 Task: Search one way flight ticket for 1 adult, 6 children, 1 infant in seat and 1 infant on lap in business from Rockland: Knox County Regional Airport to Jackson: Jackson Hole Airport on 5-2-2023. Choice of flights is Southwest. Number of bags: 2 carry on bags. Price is upto 30000. Outbound departure time preference is 8:45.
Action: Mouse moved to (384, 328)
Screenshot: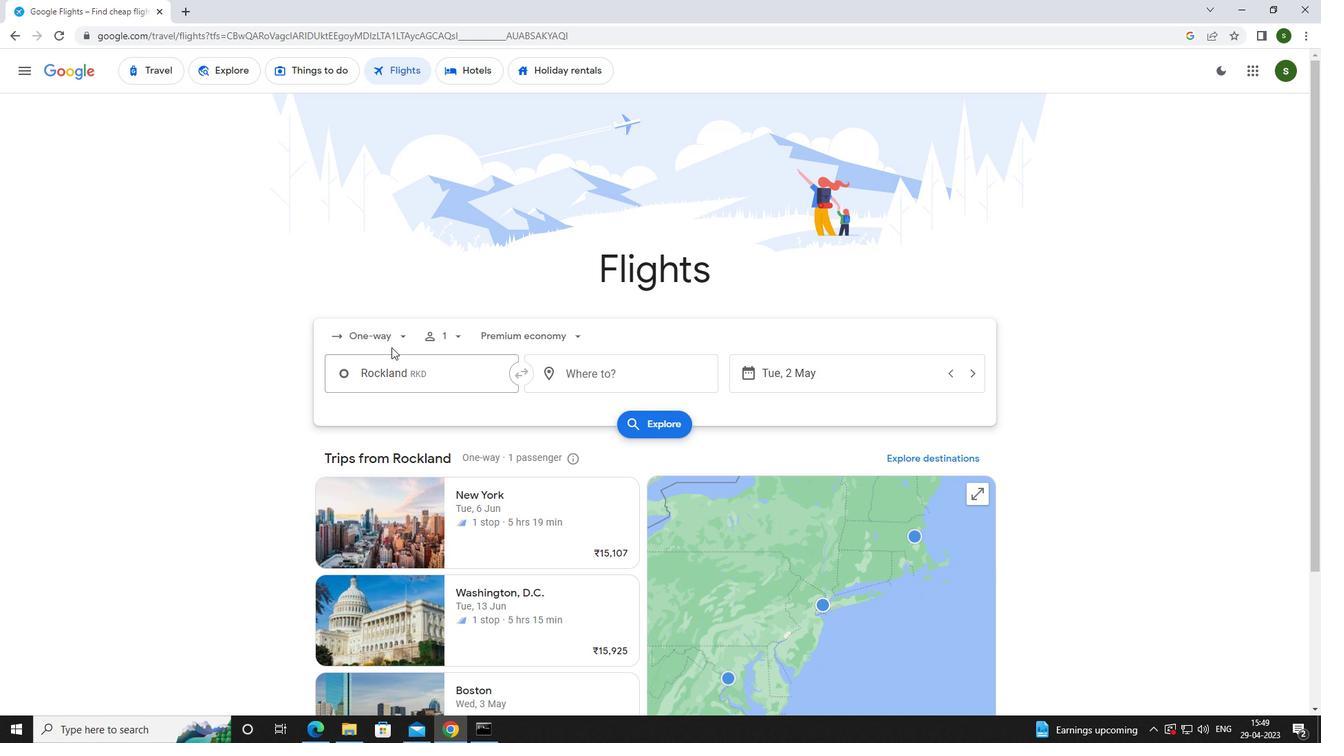 
Action: Mouse pressed left at (384, 328)
Screenshot: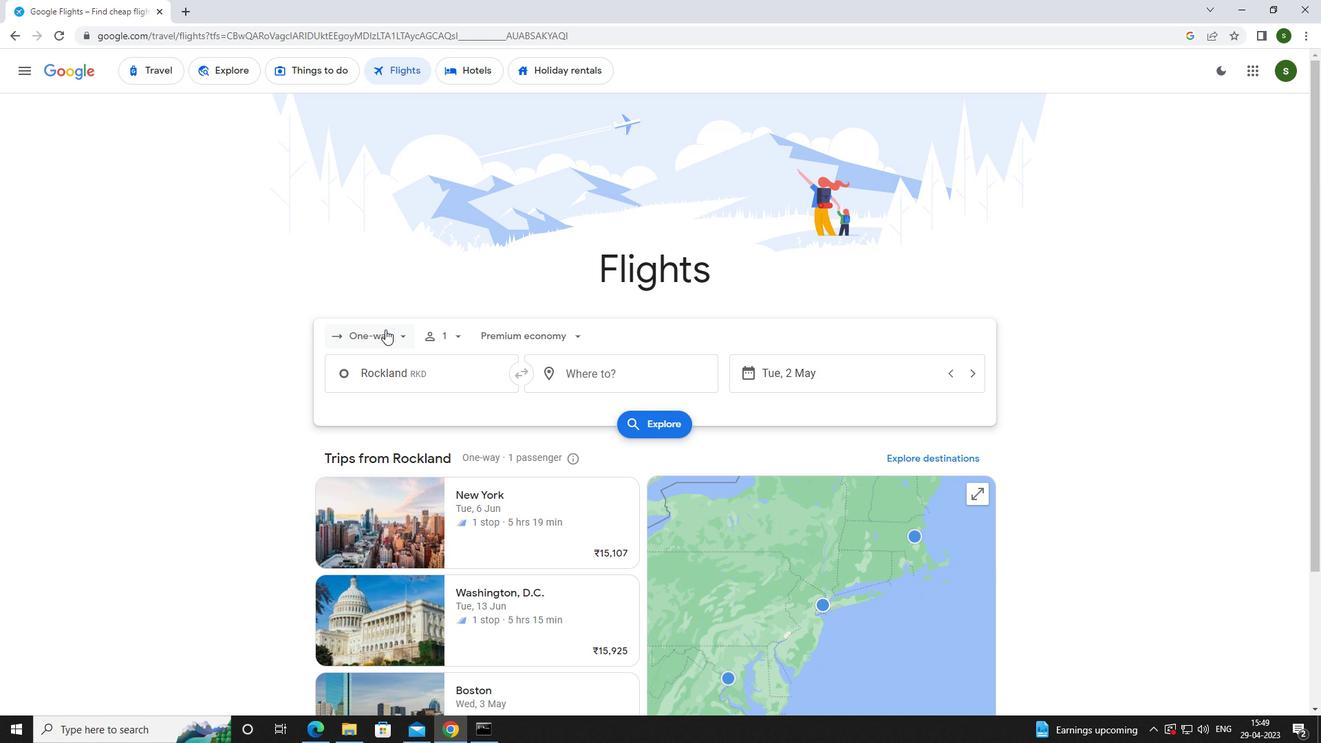 
Action: Mouse moved to (399, 400)
Screenshot: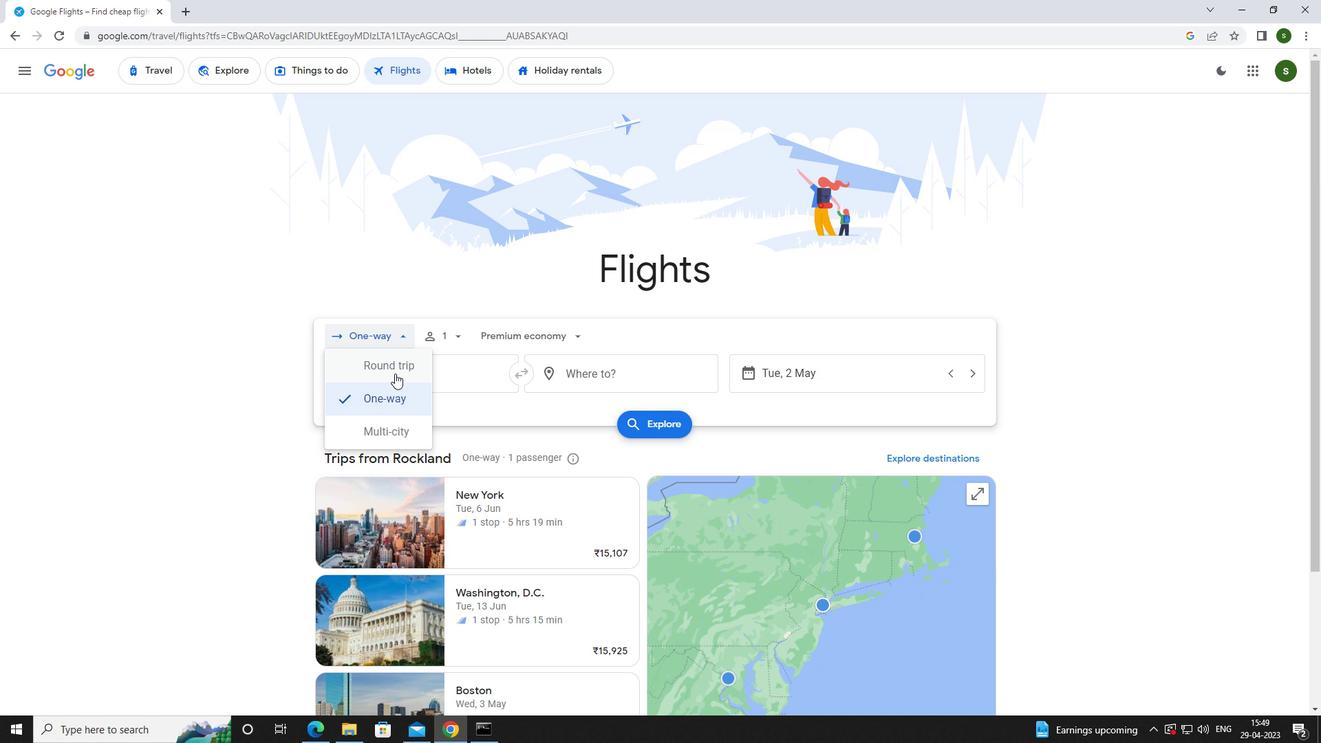 
Action: Mouse pressed left at (399, 400)
Screenshot: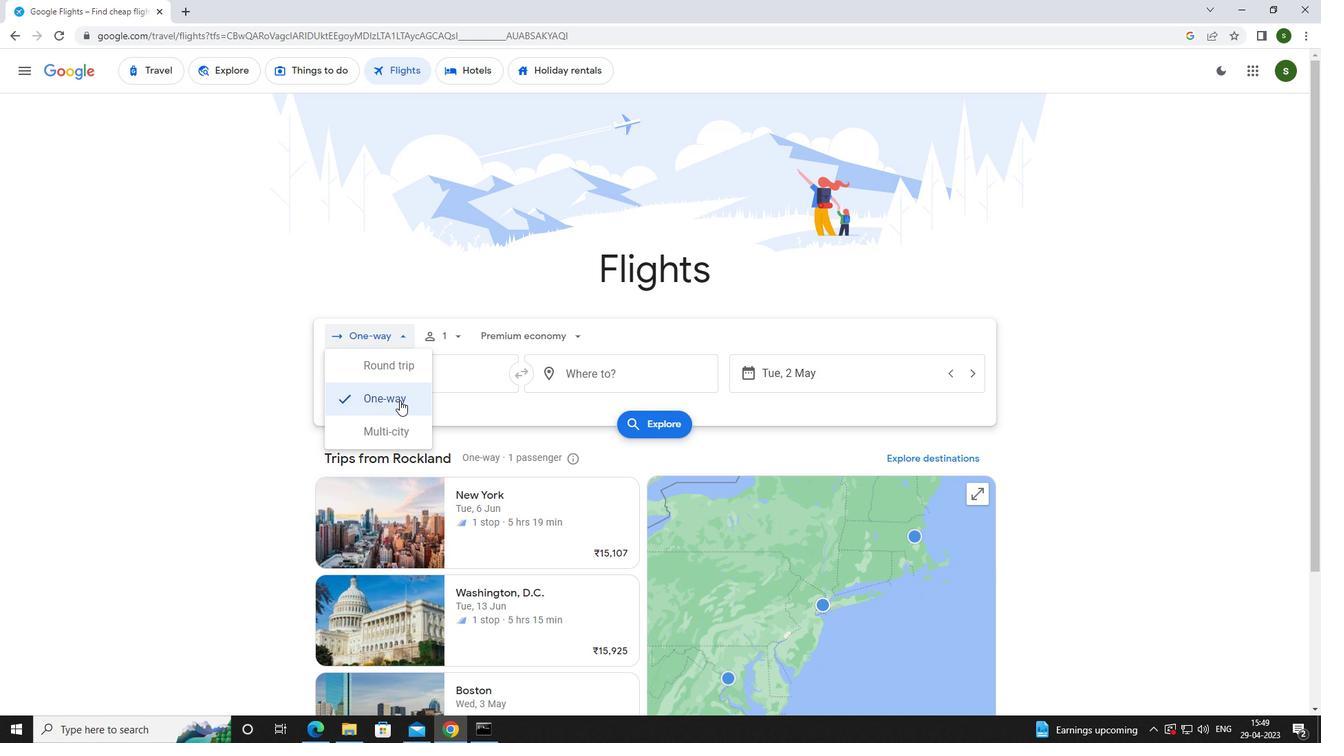 
Action: Mouse moved to (457, 339)
Screenshot: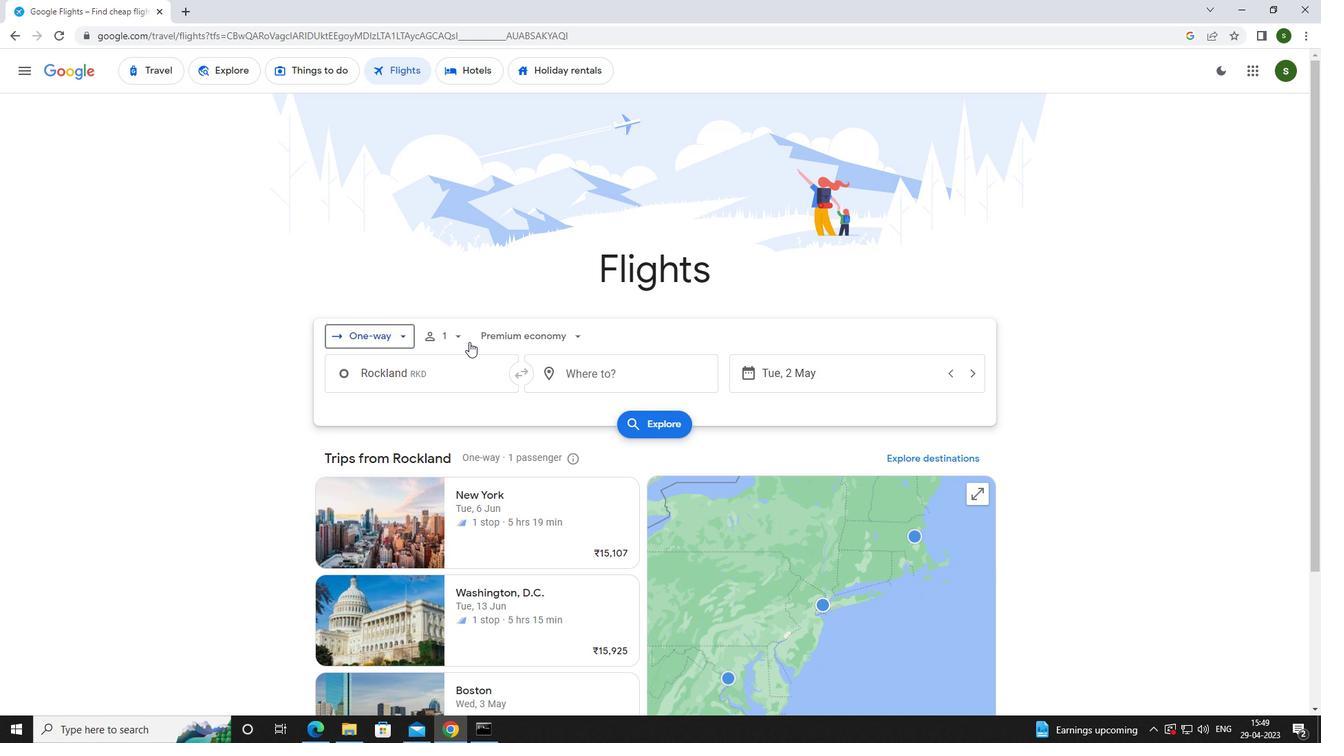 
Action: Mouse pressed left at (457, 339)
Screenshot: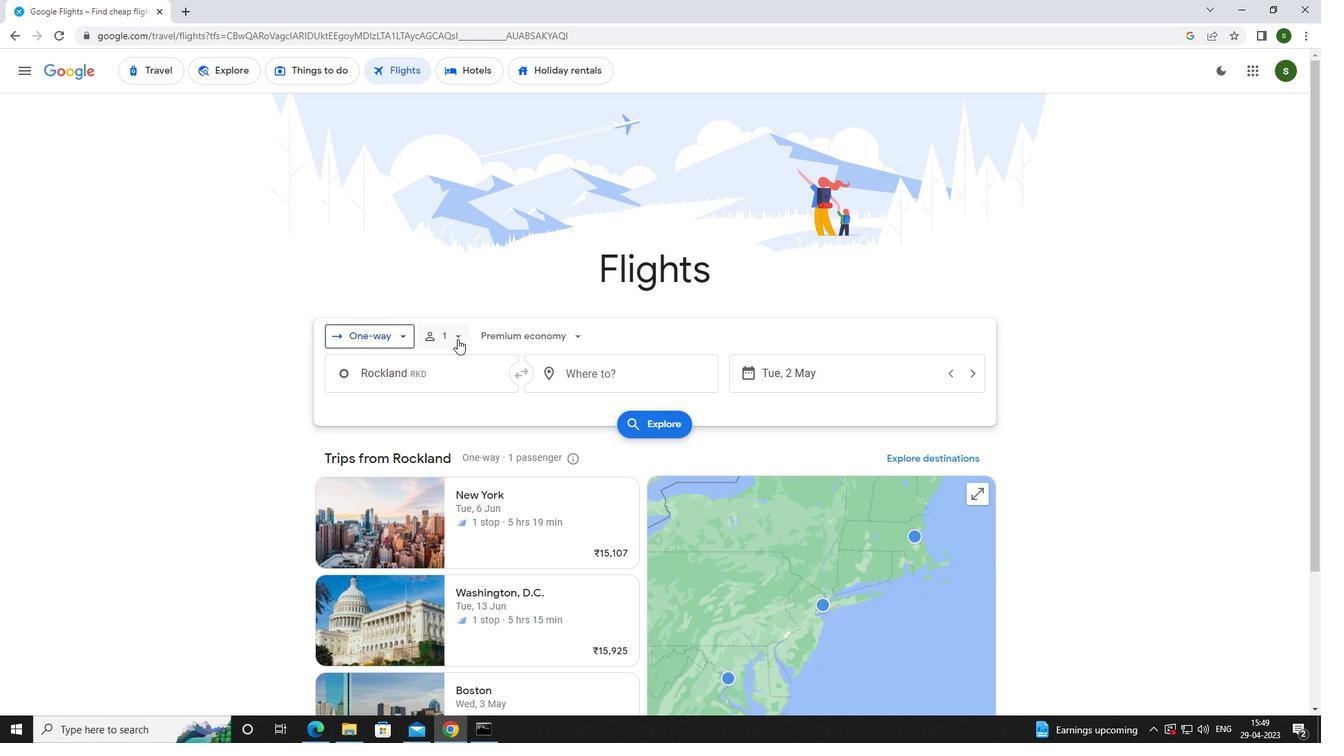 
Action: Mouse moved to (565, 411)
Screenshot: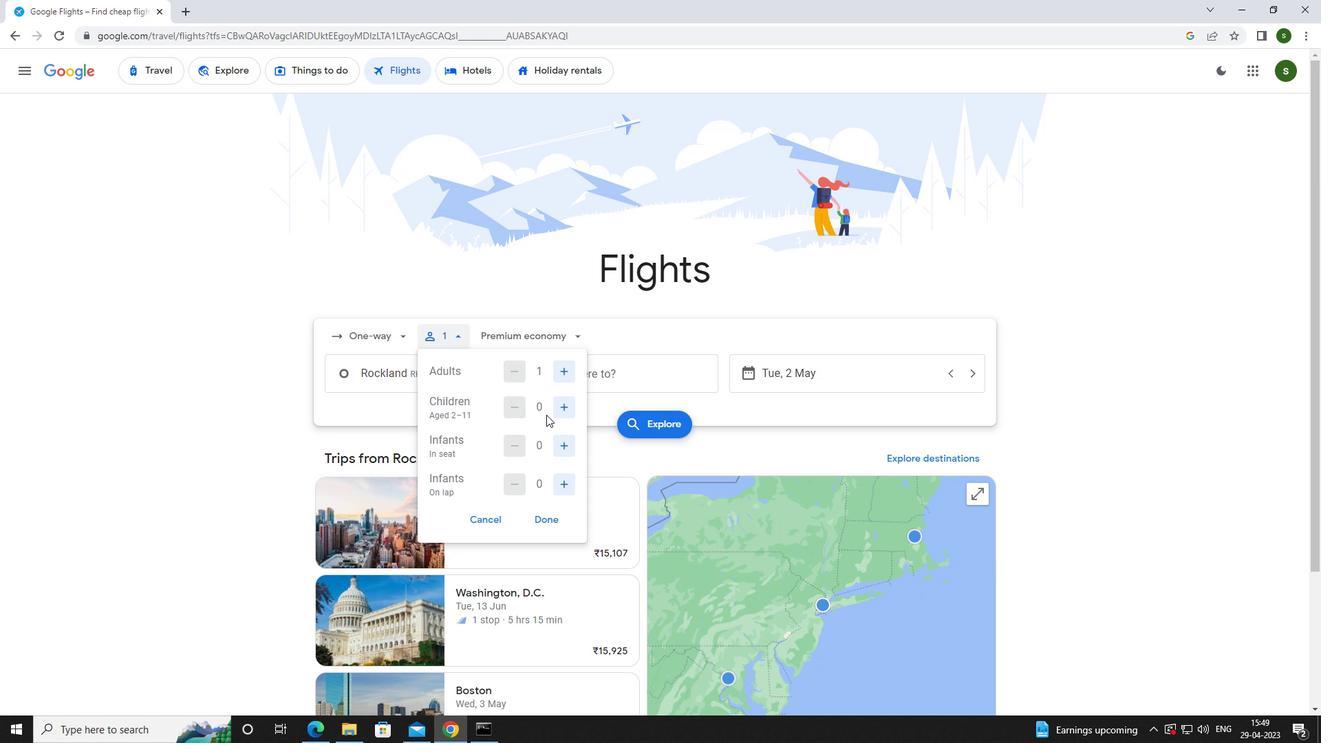 
Action: Mouse pressed left at (565, 411)
Screenshot: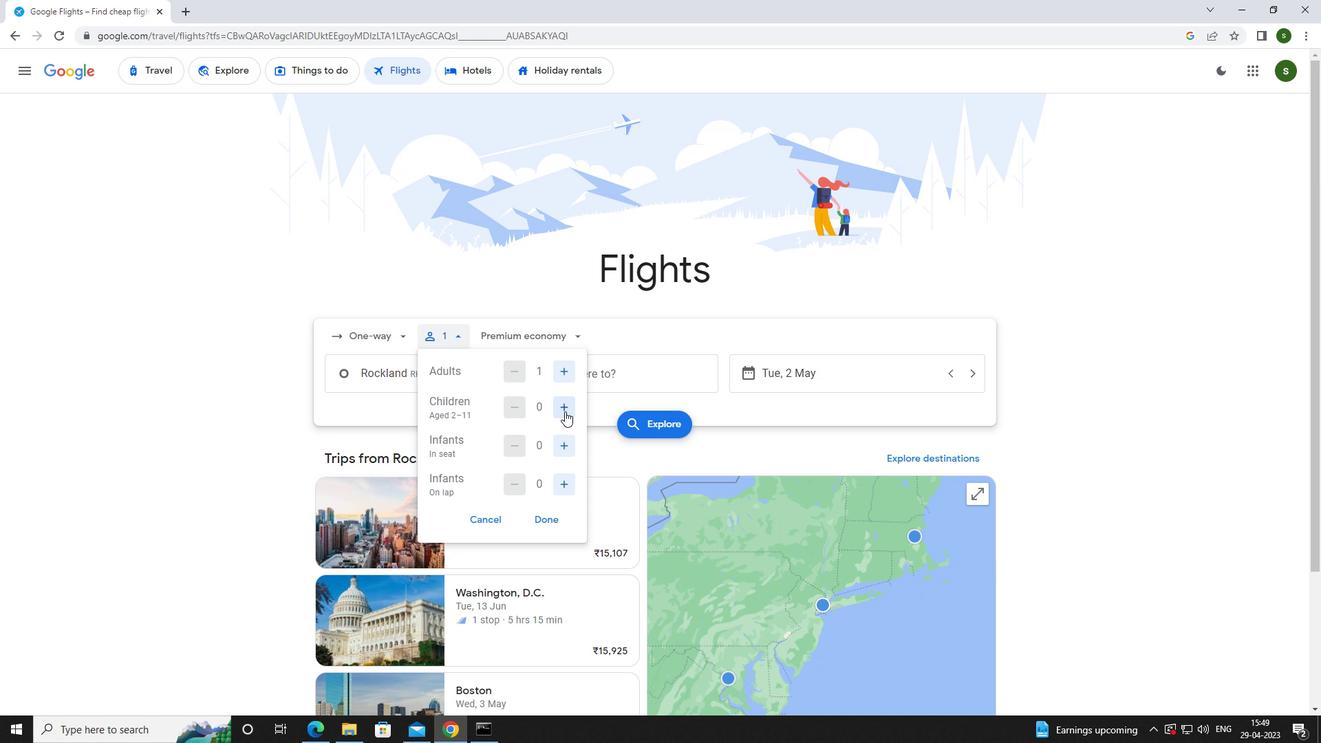 
Action: Mouse pressed left at (565, 411)
Screenshot: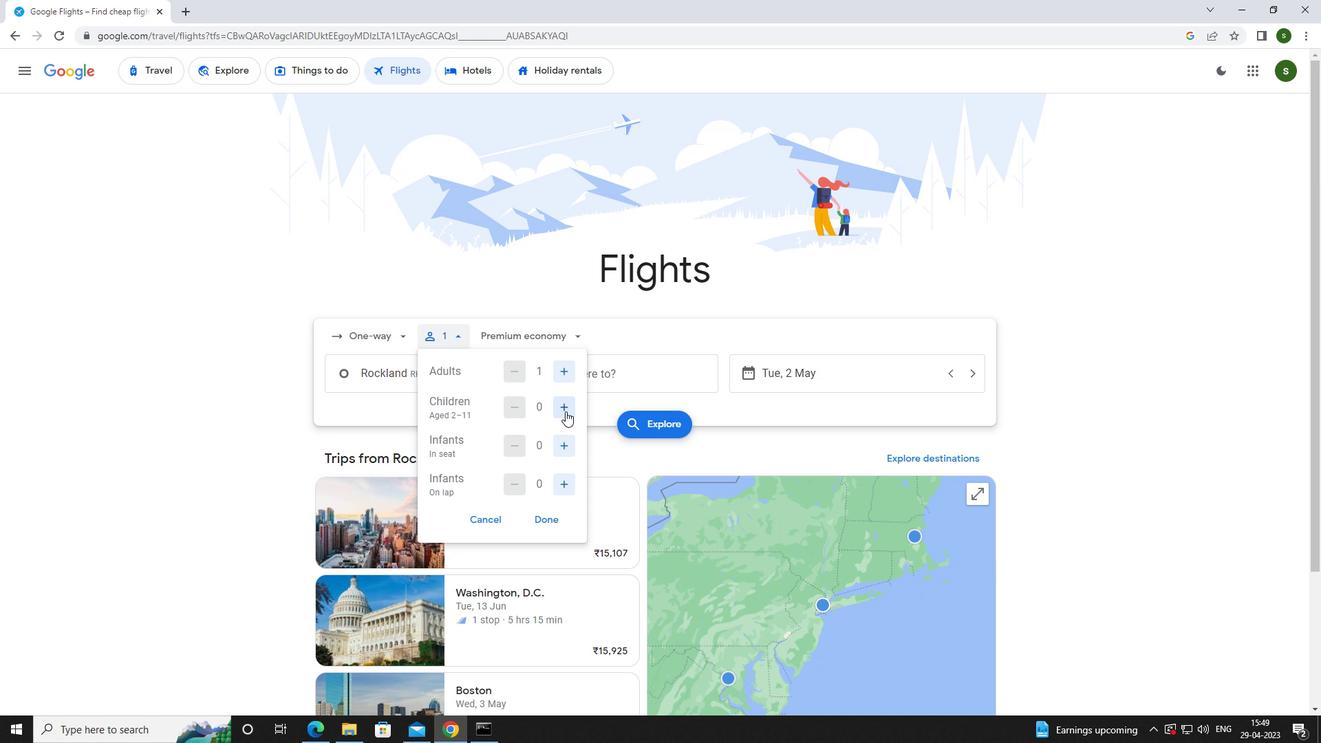 
Action: Mouse pressed left at (565, 411)
Screenshot: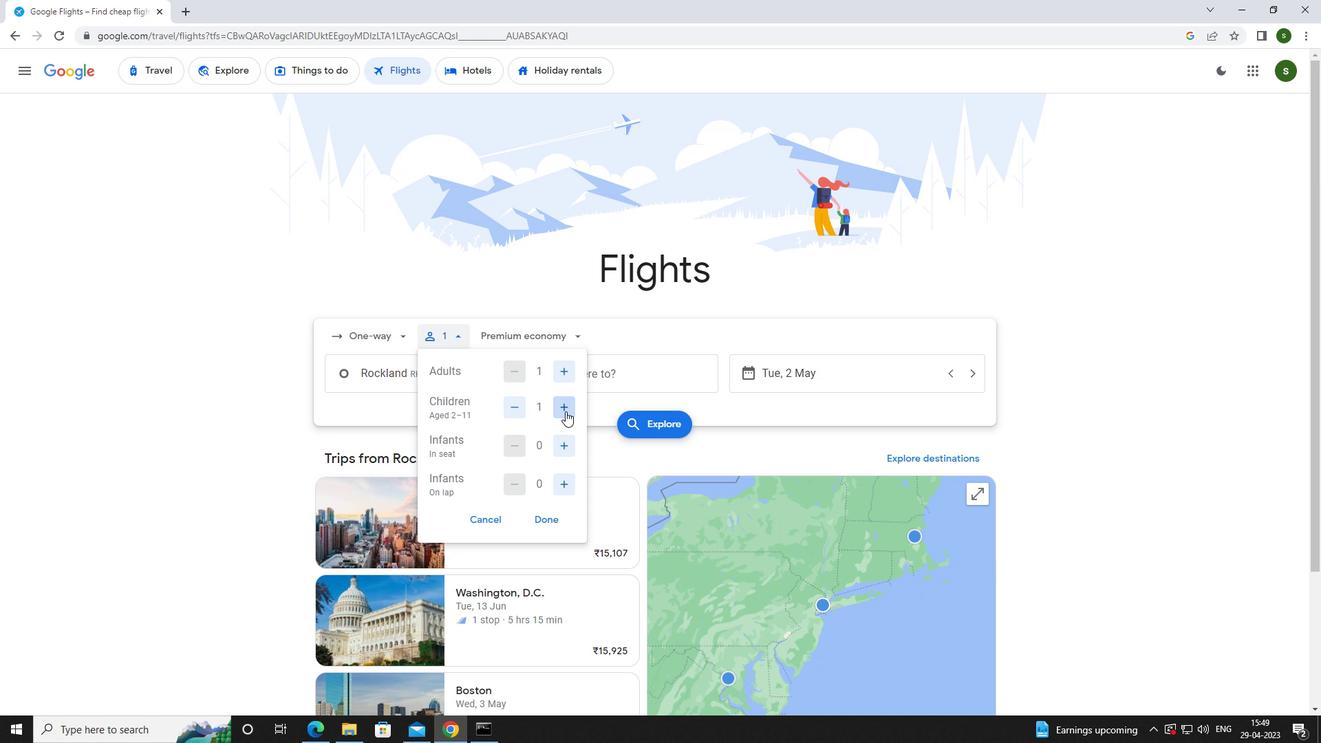 
Action: Mouse pressed left at (565, 411)
Screenshot: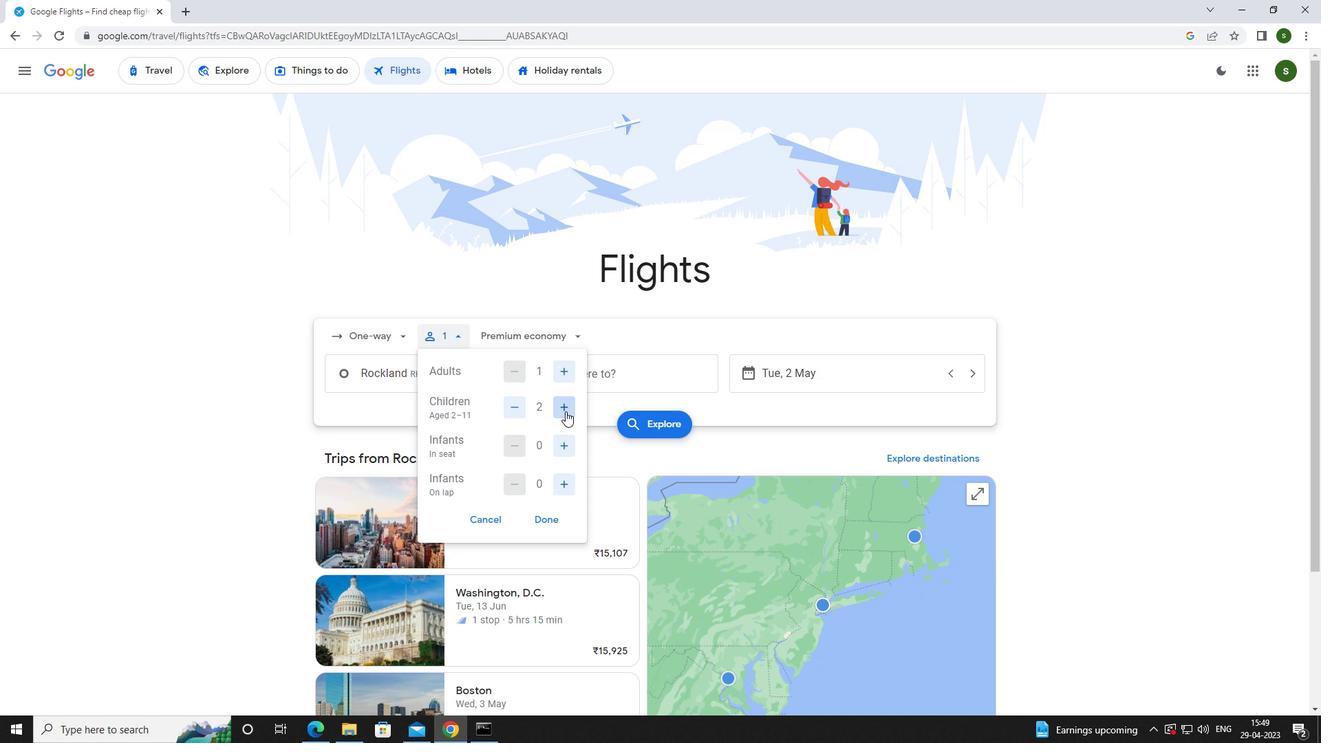 
Action: Mouse pressed left at (565, 411)
Screenshot: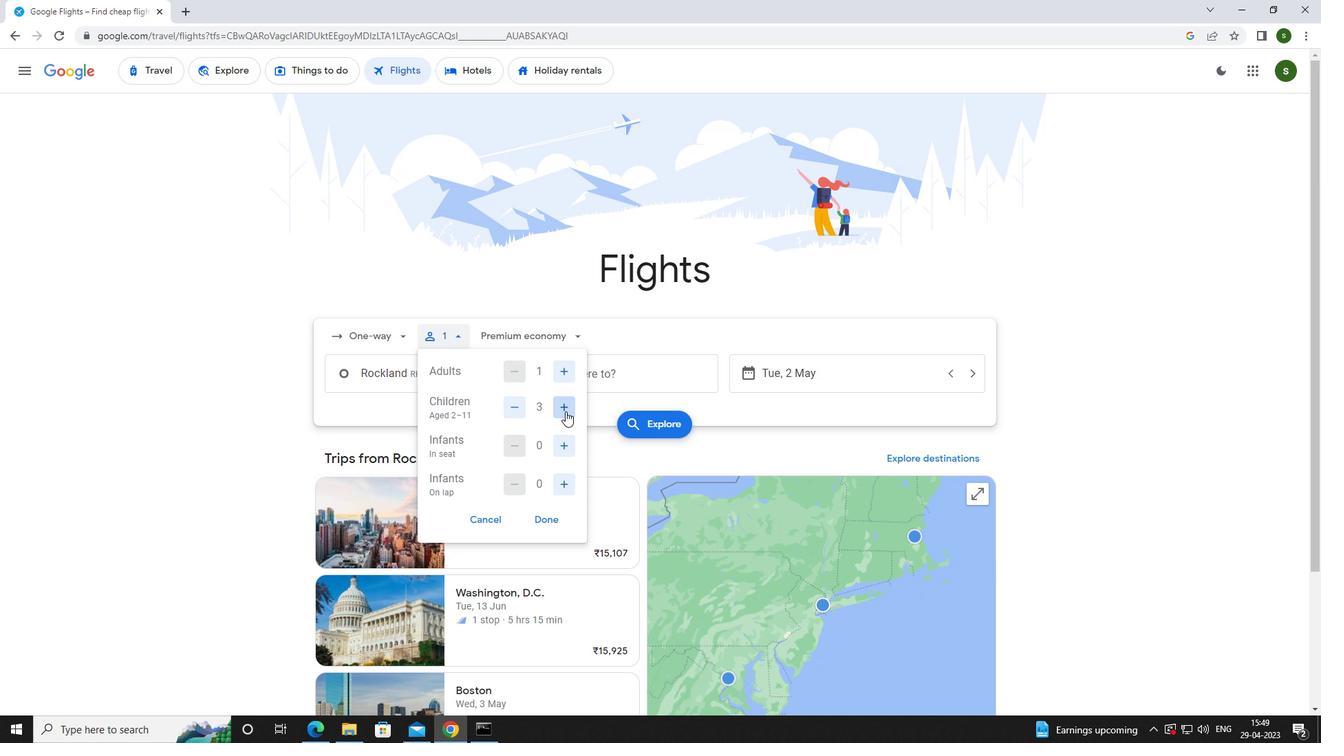 
Action: Mouse moved to (565, 410)
Screenshot: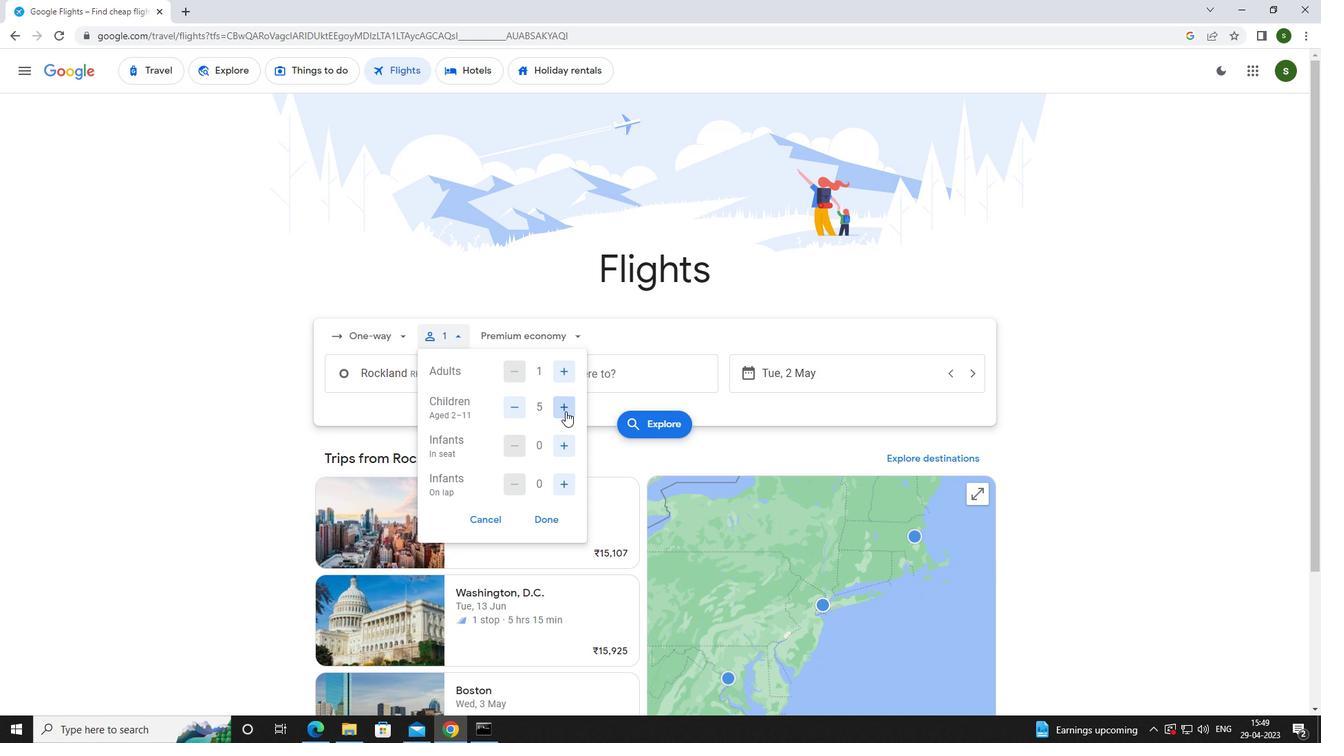 
Action: Mouse pressed left at (565, 410)
Screenshot: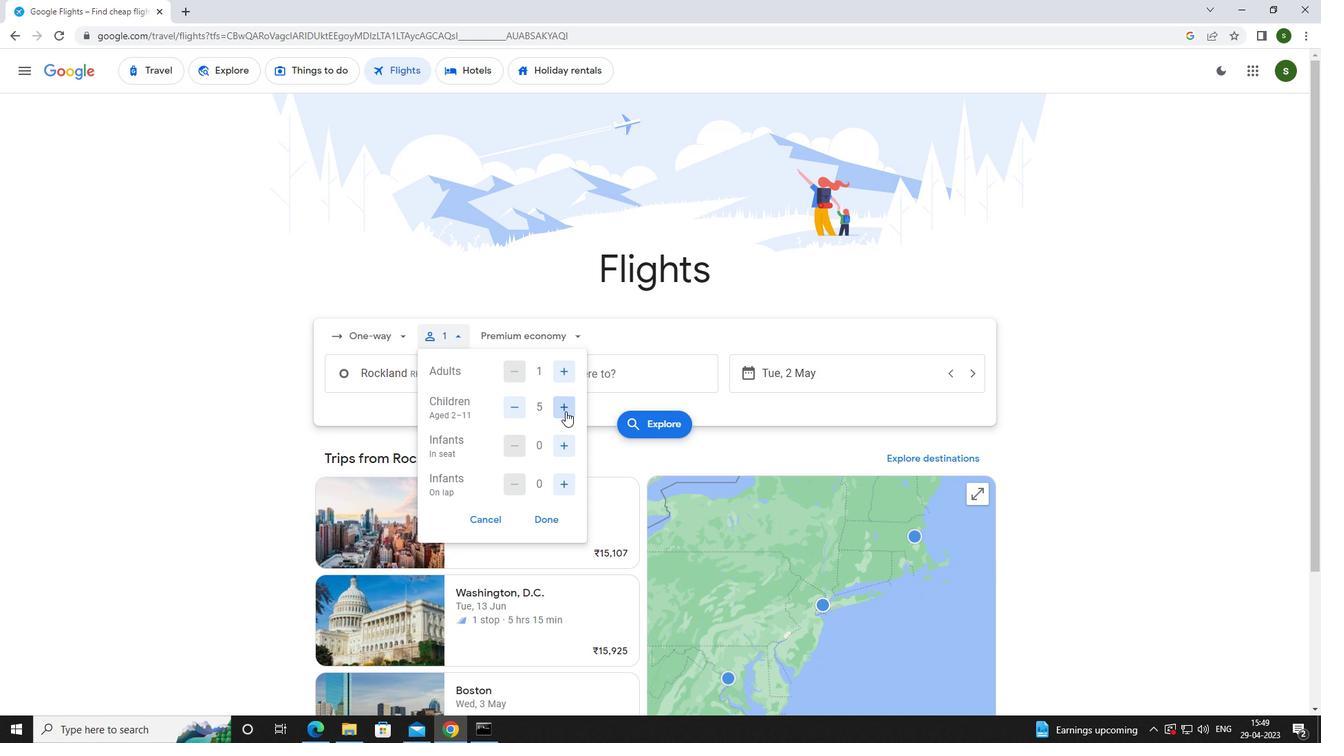 
Action: Mouse moved to (565, 445)
Screenshot: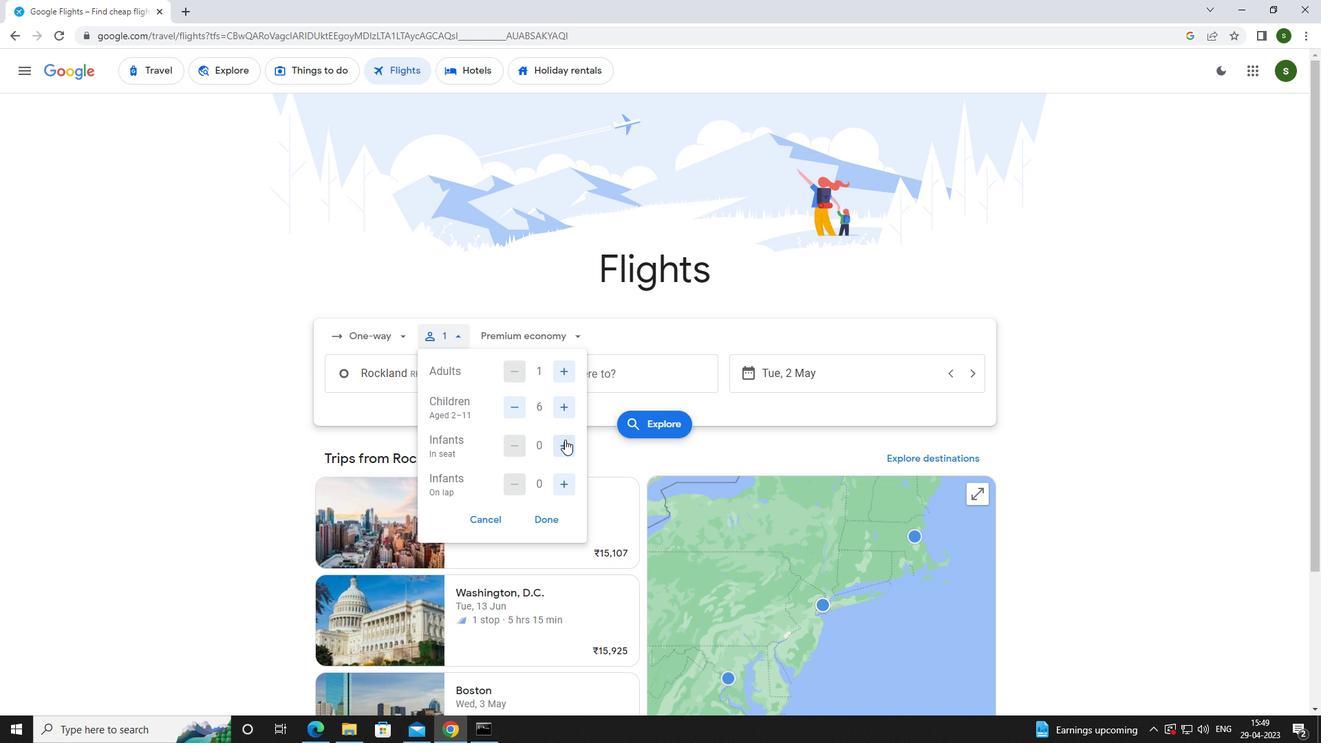 
Action: Mouse pressed left at (565, 445)
Screenshot: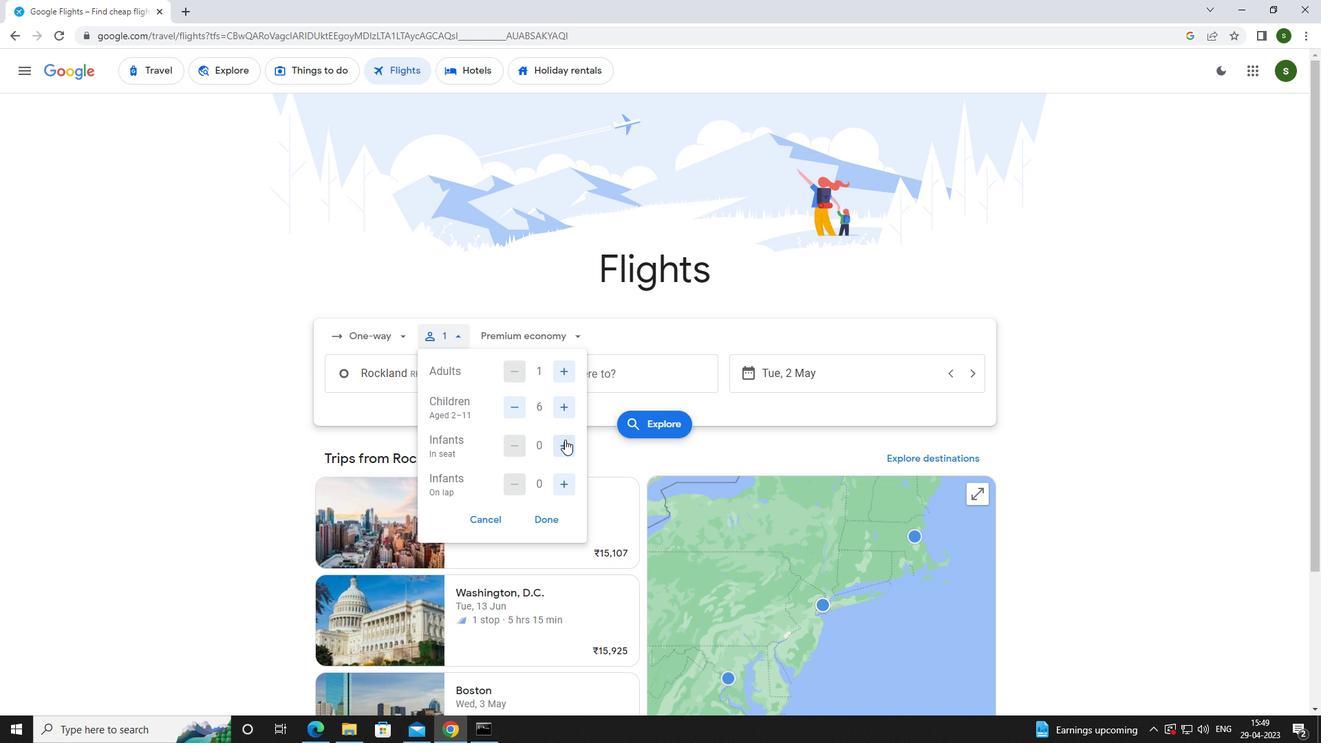 
Action: Mouse moved to (568, 479)
Screenshot: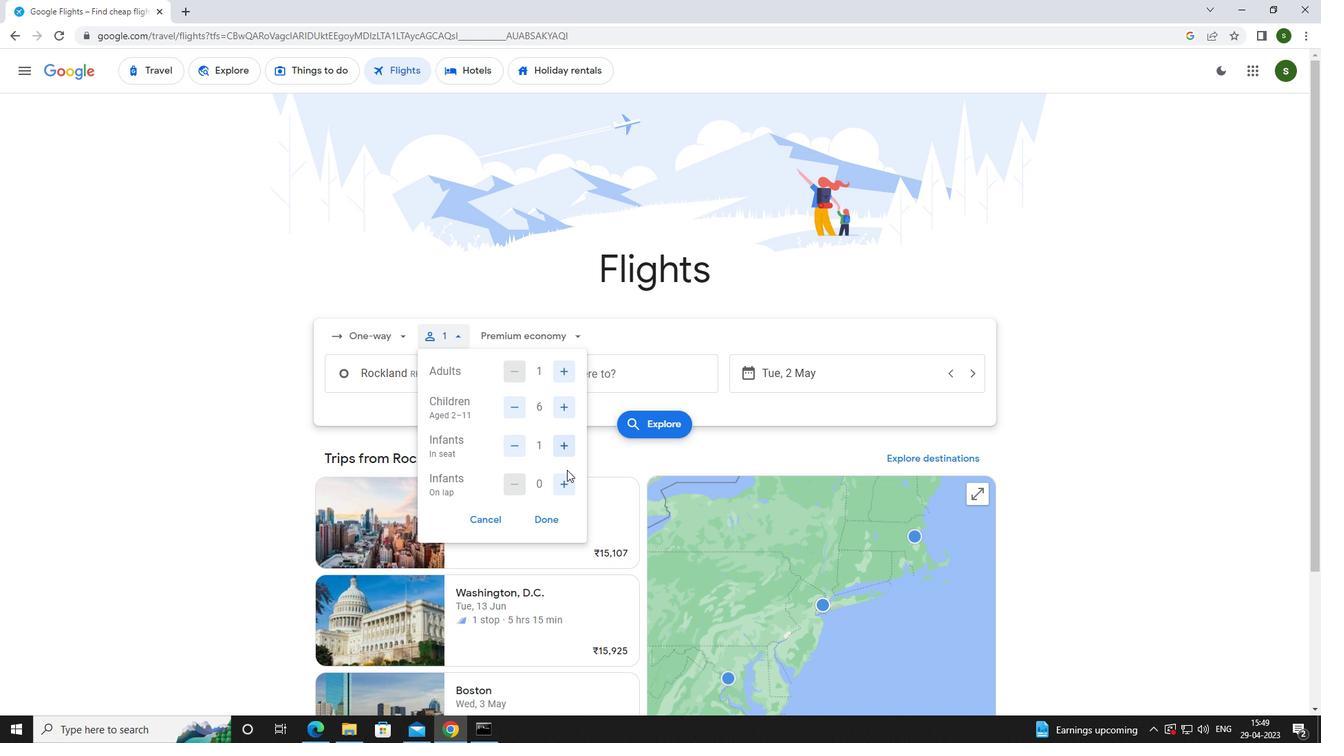 
Action: Mouse pressed left at (568, 479)
Screenshot: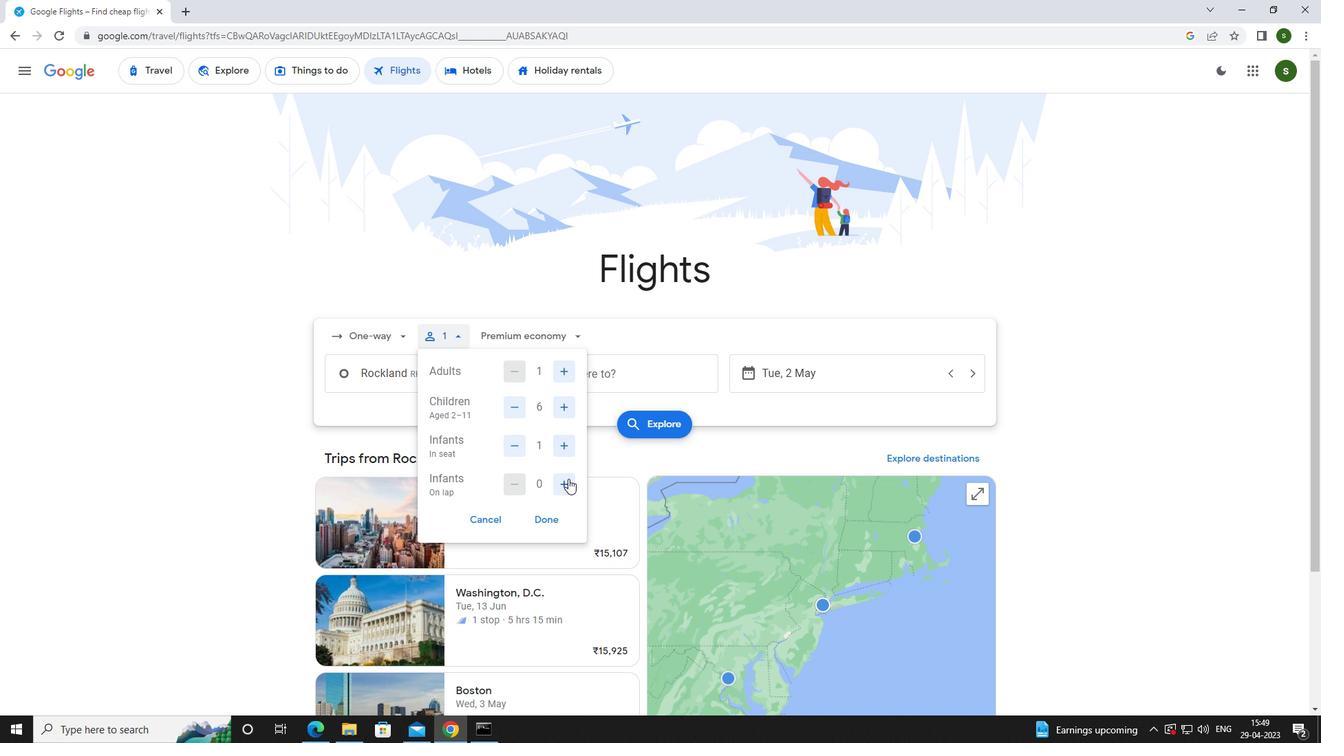 
Action: Mouse moved to (548, 340)
Screenshot: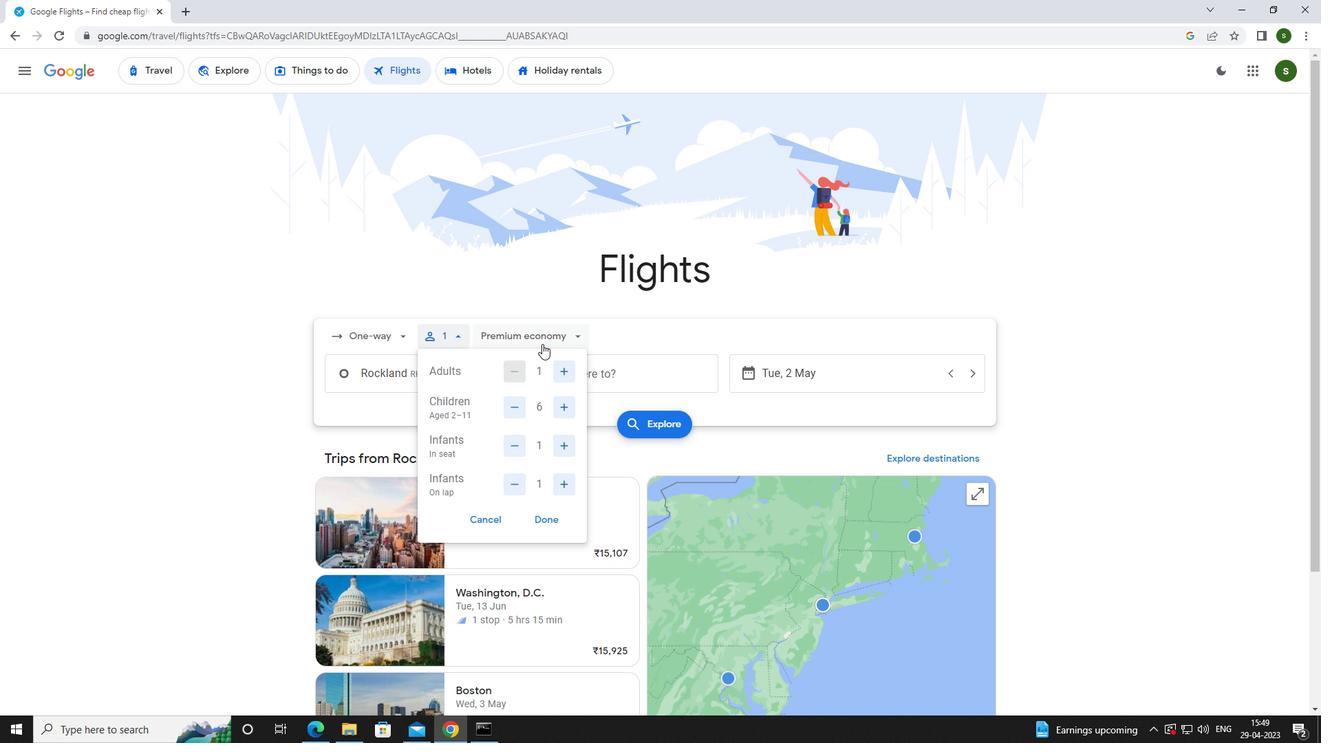 
Action: Mouse pressed left at (548, 340)
Screenshot: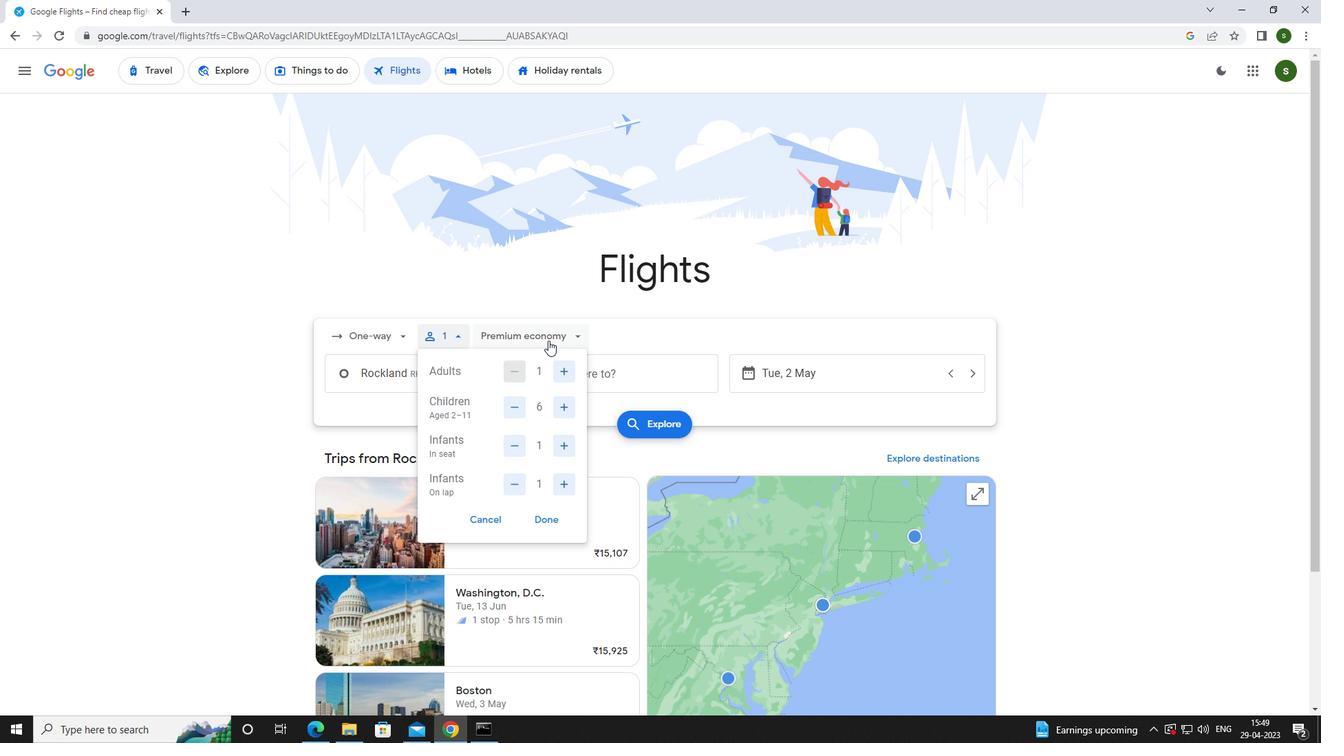 
Action: Mouse moved to (531, 434)
Screenshot: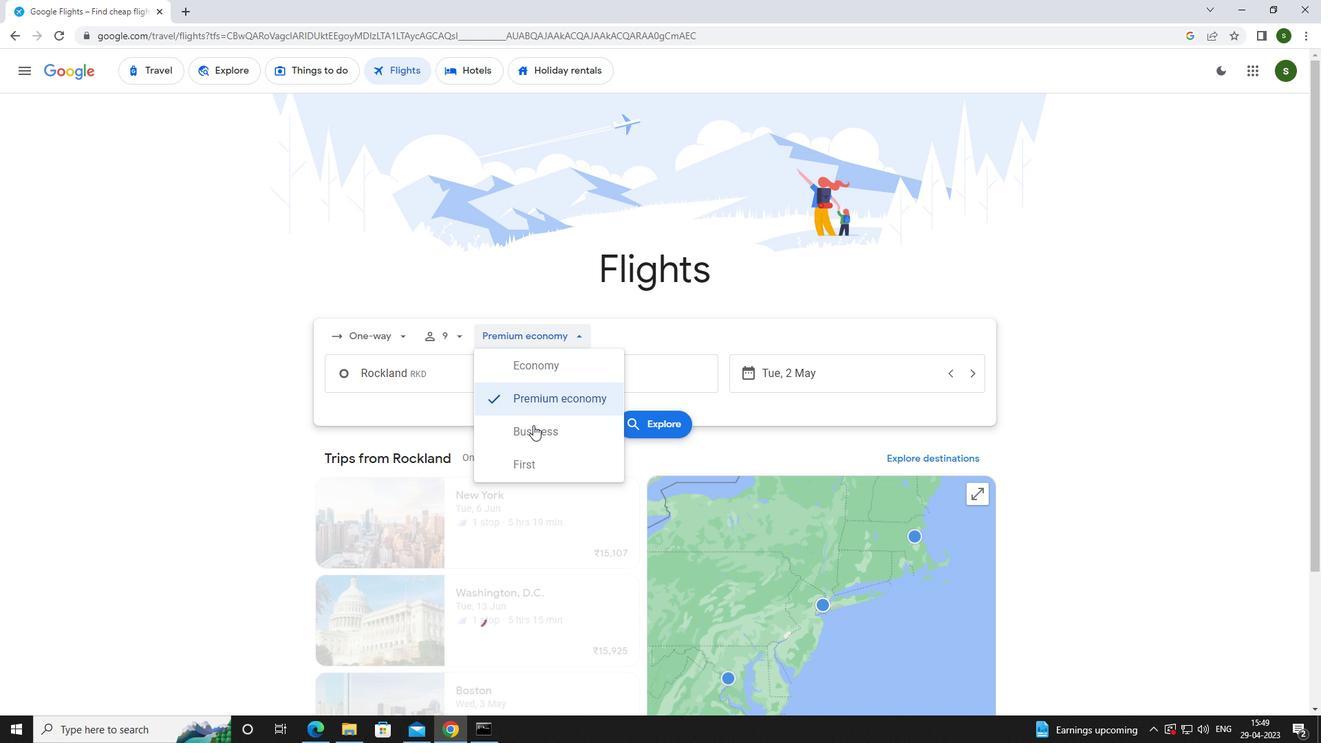 
Action: Mouse pressed left at (531, 434)
Screenshot: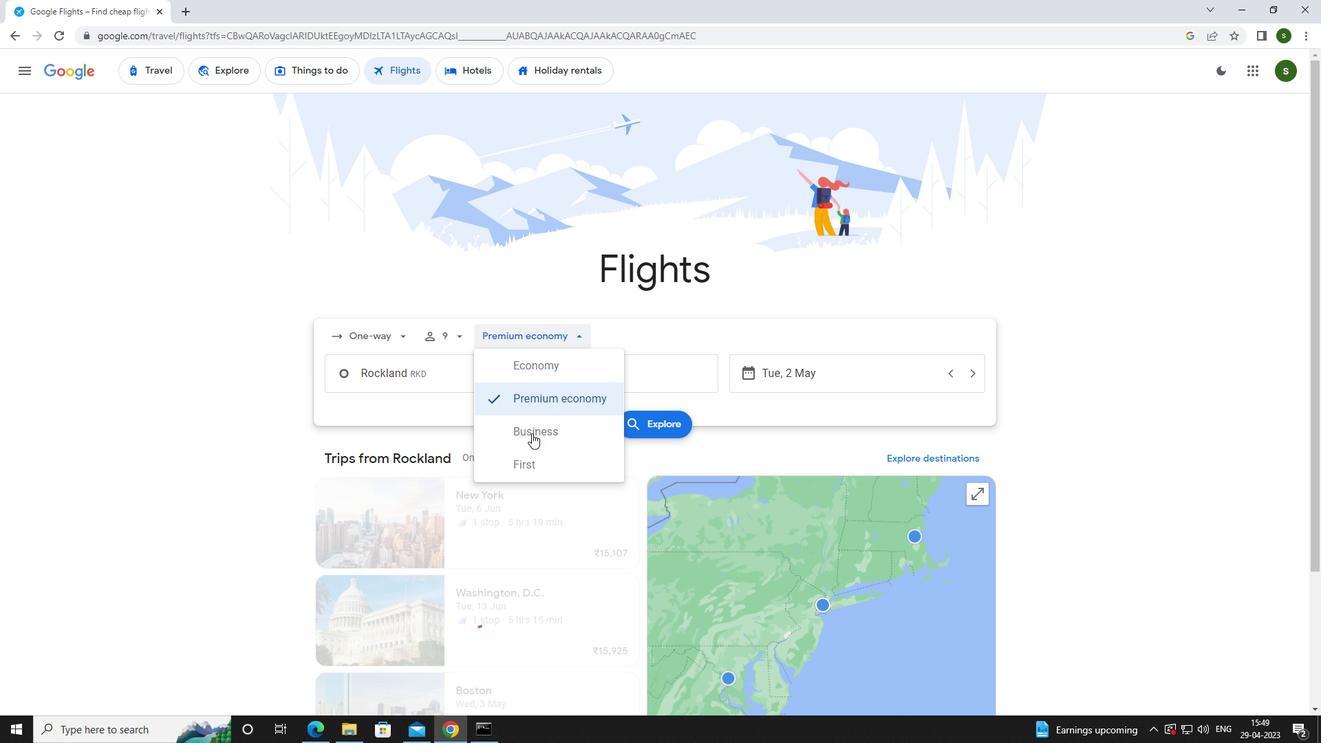 
Action: Mouse moved to (479, 379)
Screenshot: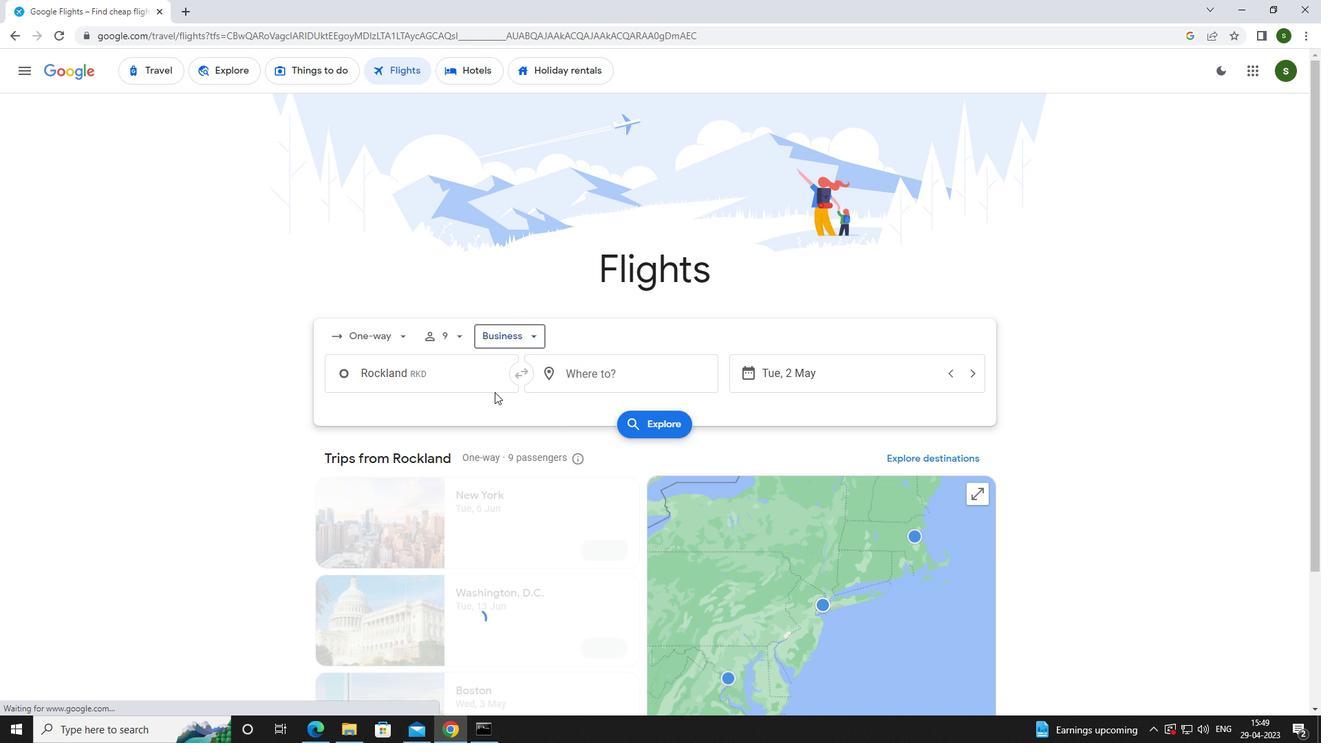 
Action: Mouse pressed left at (479, 379)
Screenshot: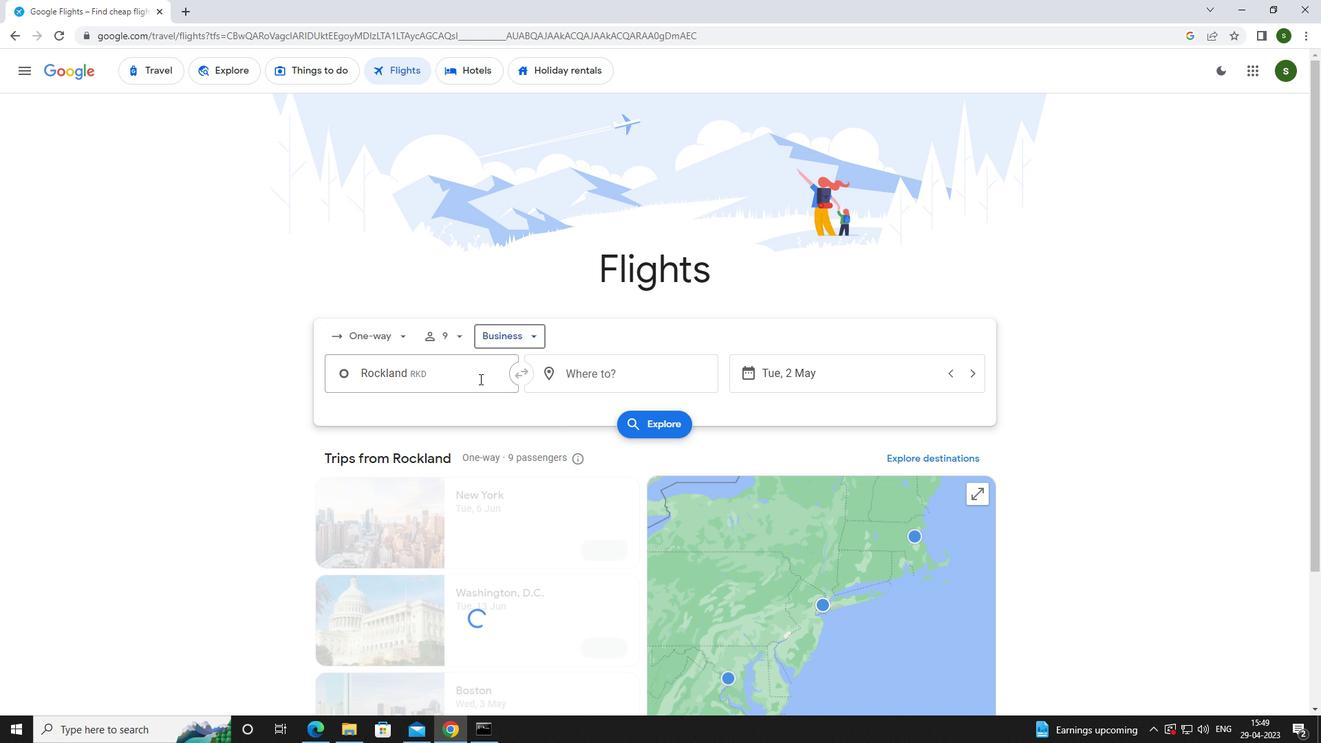
Action: Key pressed k<Key.caps_lock>nox<Key.space>
Screenshot: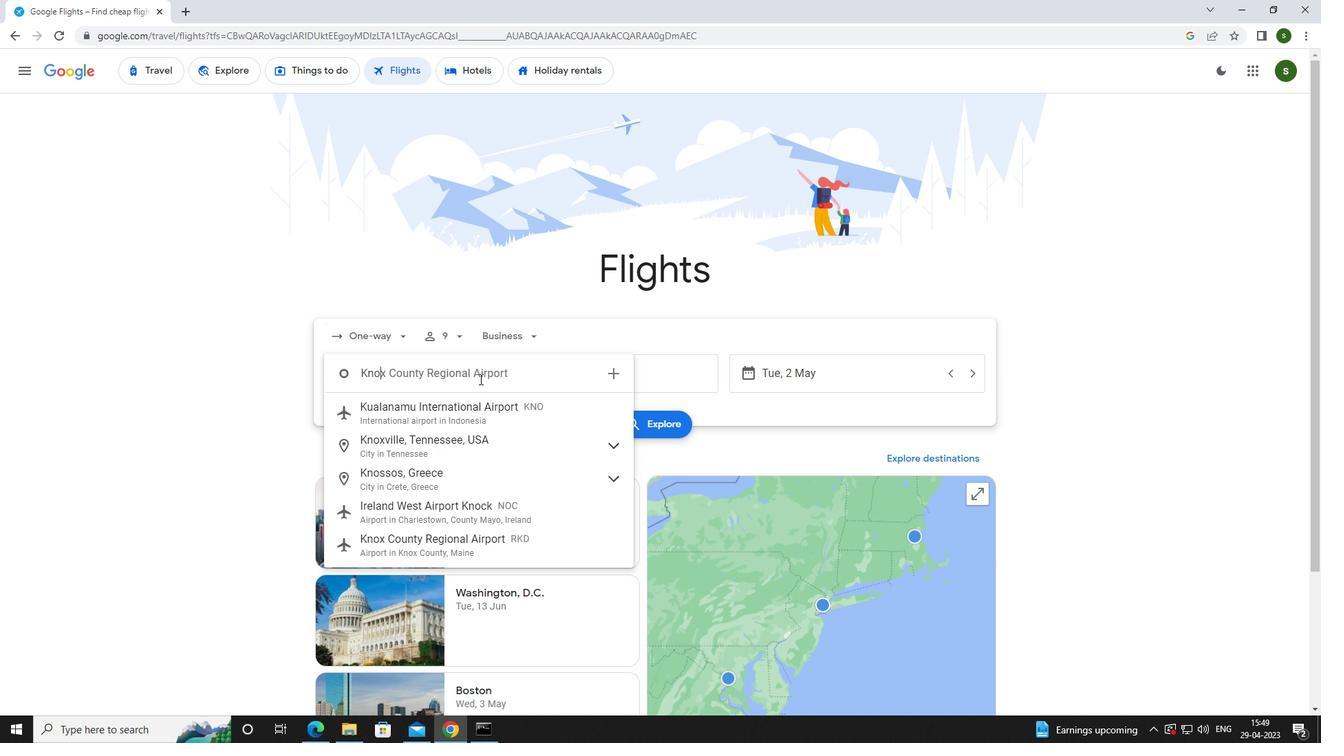 
Action: Mouse moved to (463, 418)
Screenshot: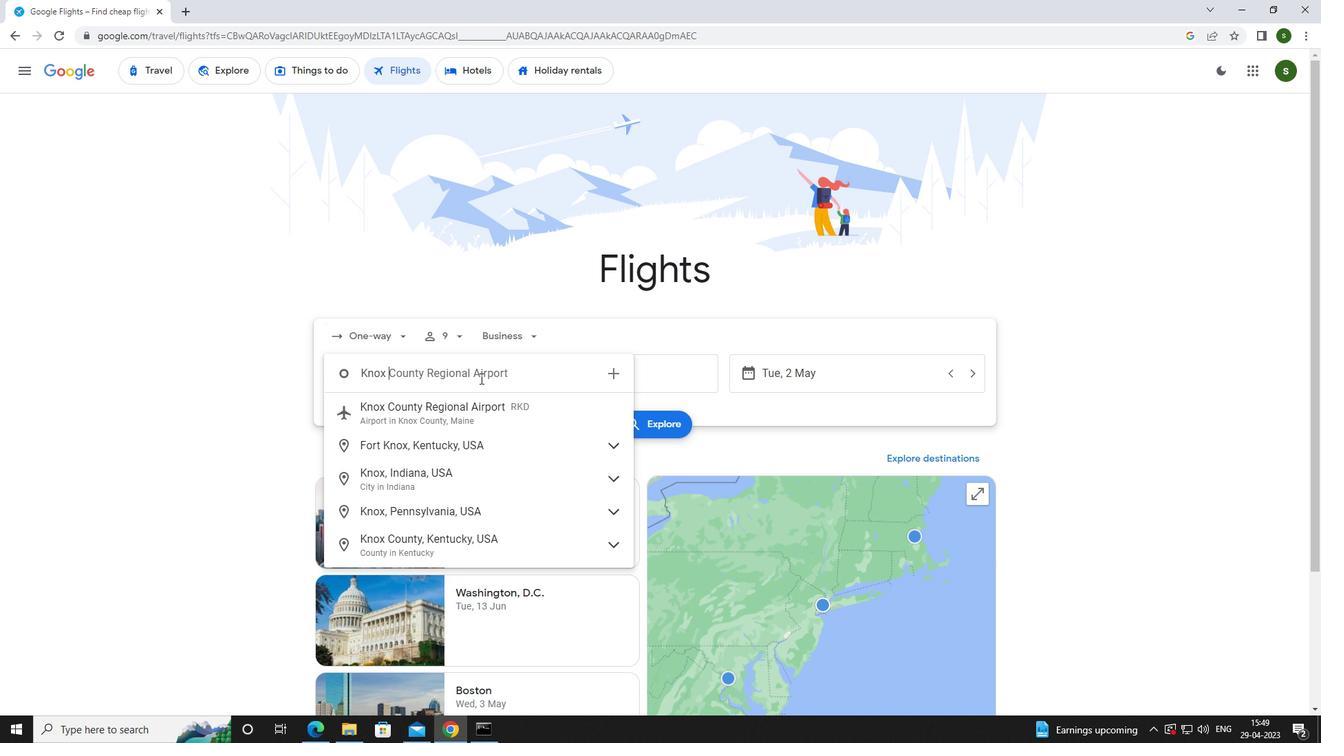 
Action: Mouse pressed left at (463, 418)
Screenshot: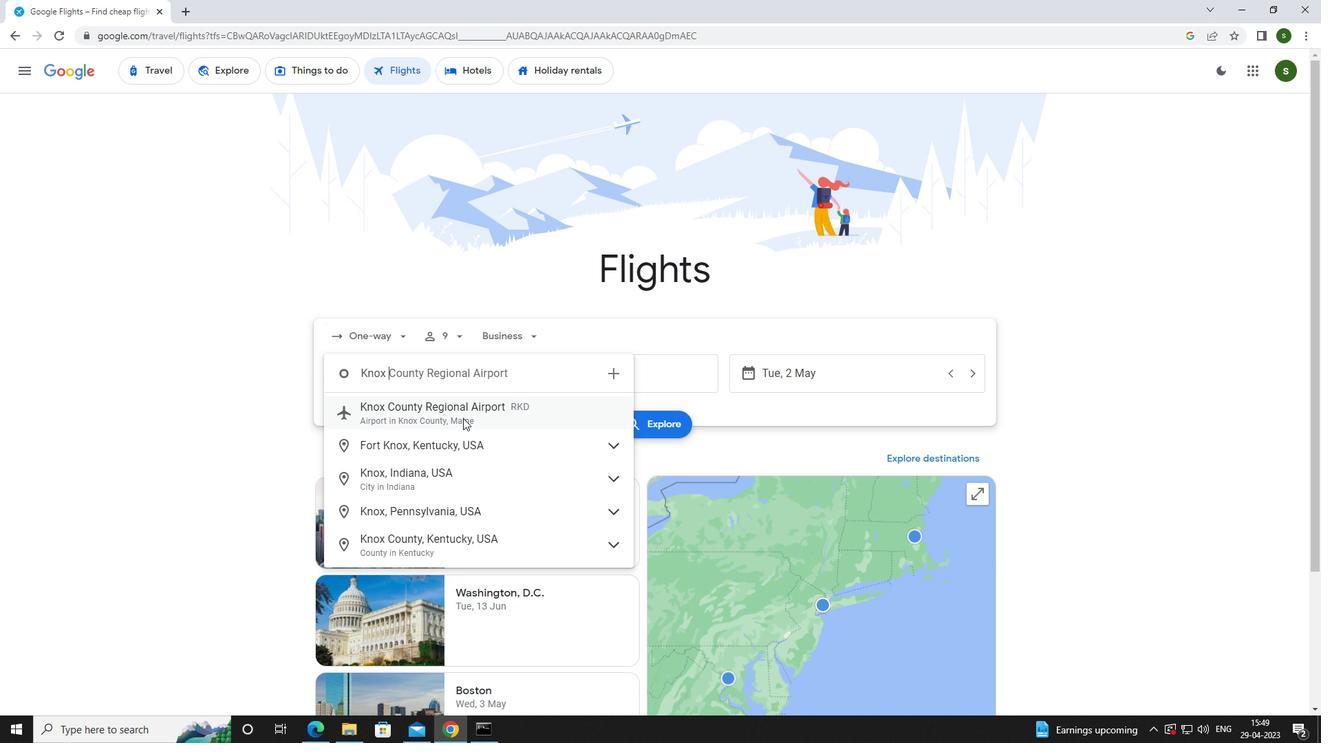 
Action: Mouse moved to (608, 367)
Screenshot: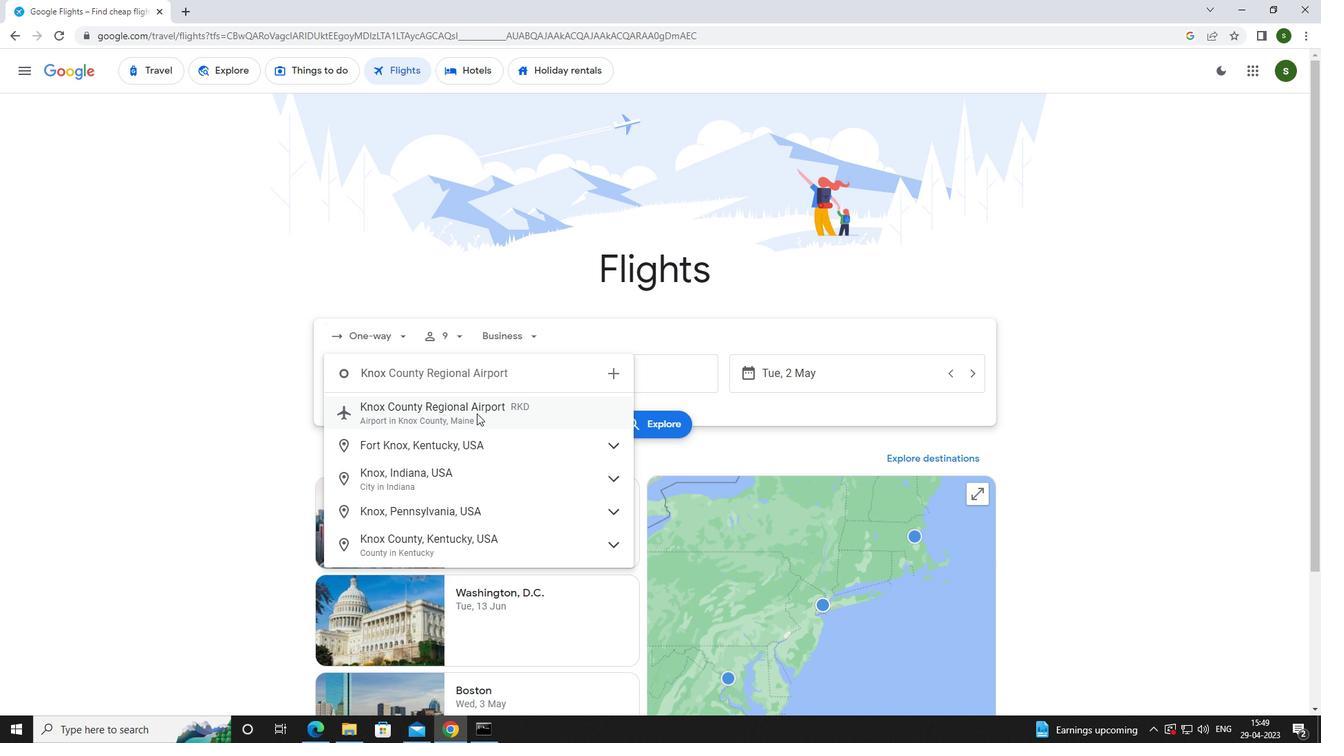 
Action: Mouse pressed left at (608, 367)
Screenshot: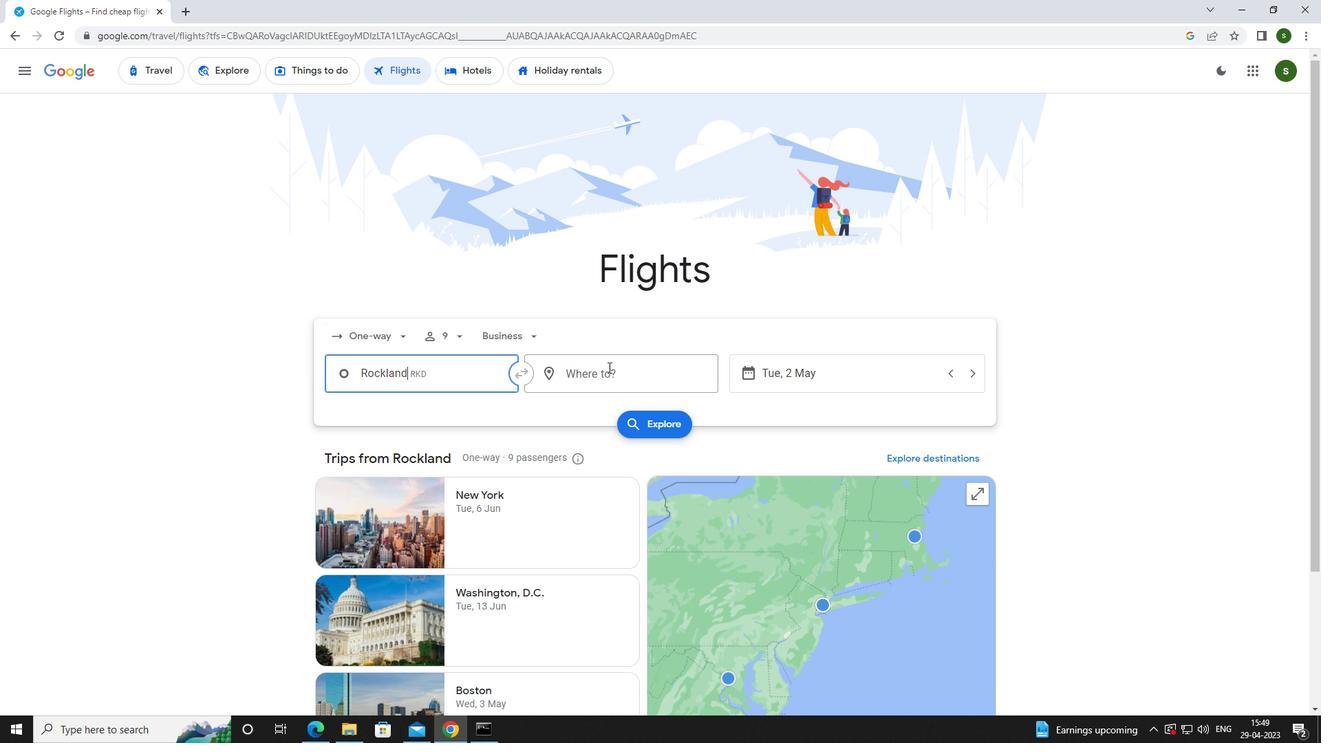 
Action: Mouse moved to (597, 366)
Screenshot: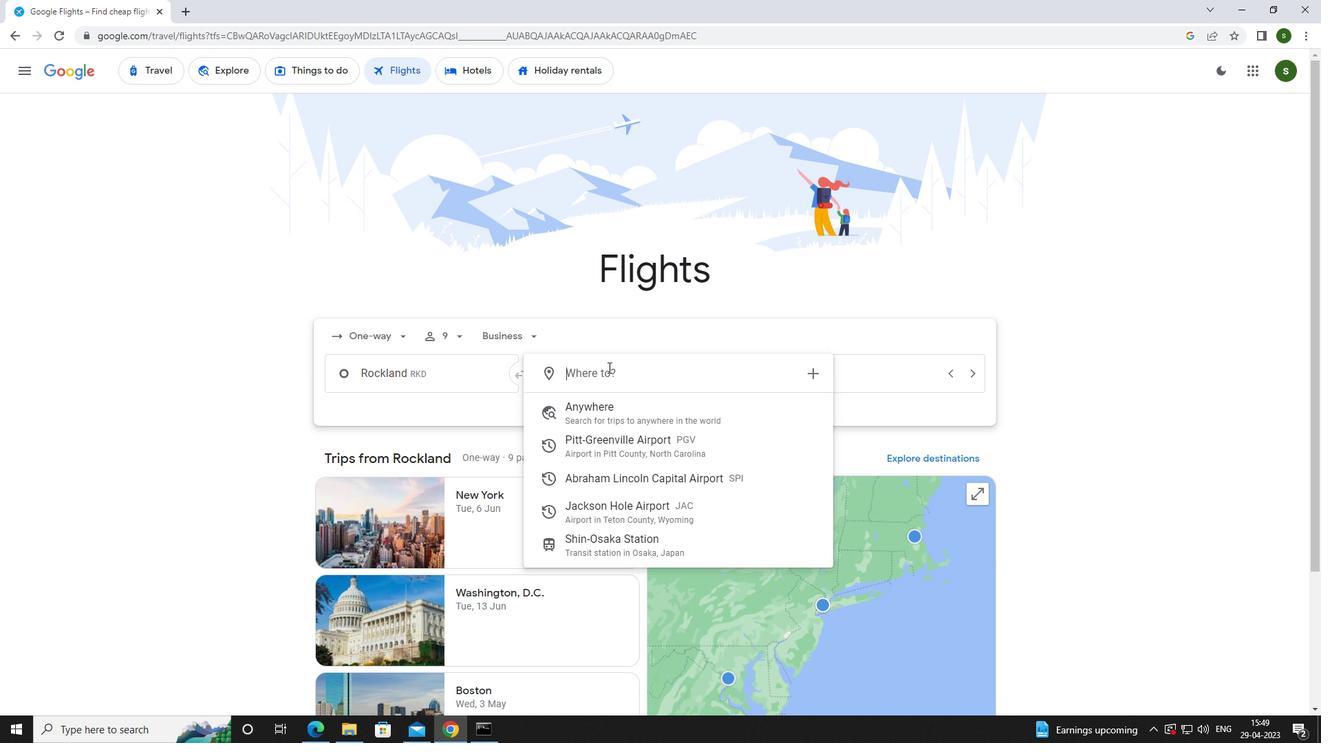 
Action: Key pressed <Key.caps_lock>j<Key.caps_lock>ackson<Key.space><Key.caps_lock>
Screenshot: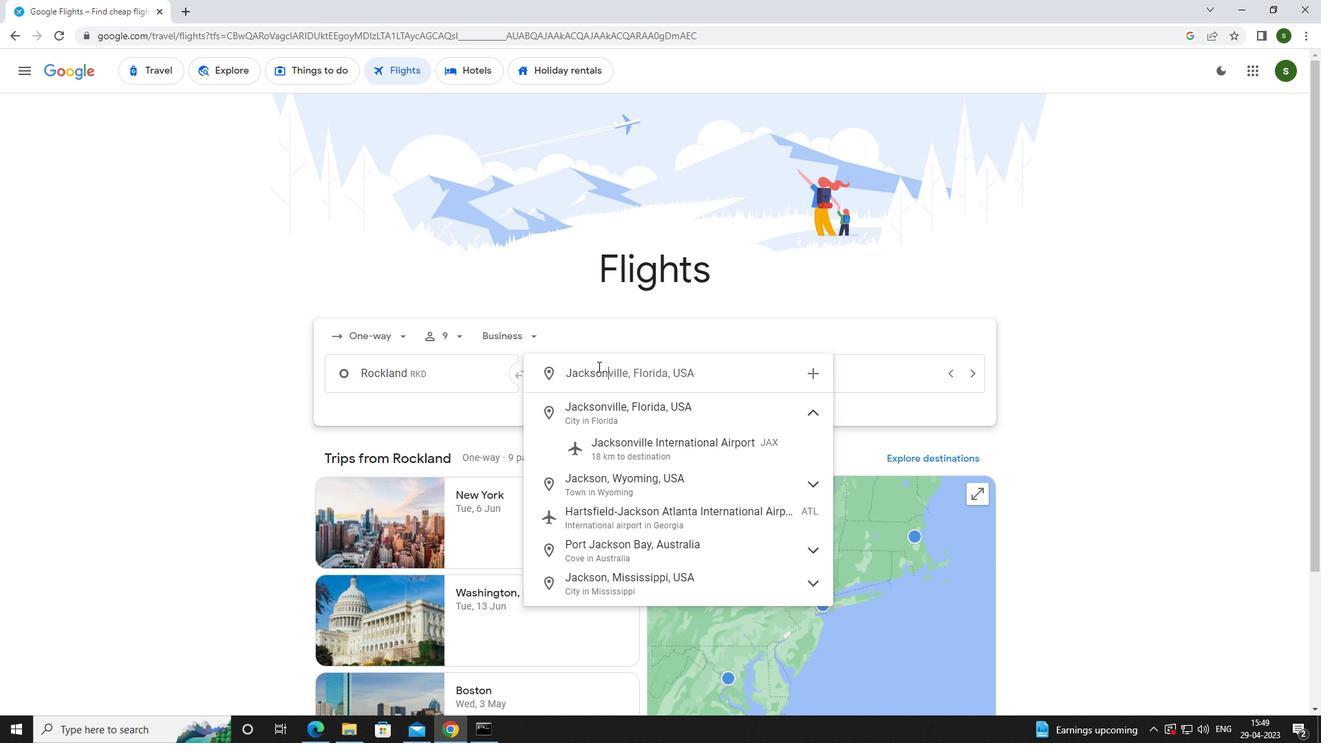 
Action: Mouse moved to (630, 453)
Screenshot: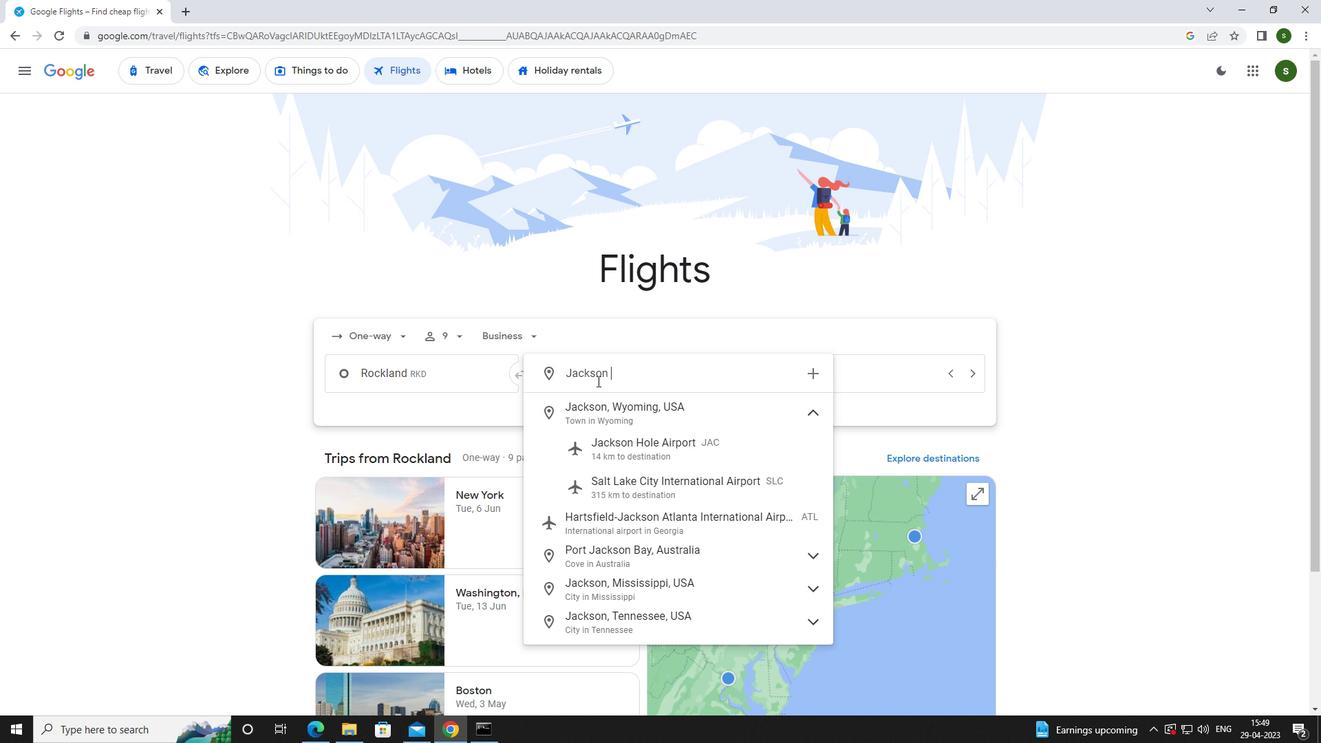 
Action: Mouse pressed left at (630, 453)
Screenshot: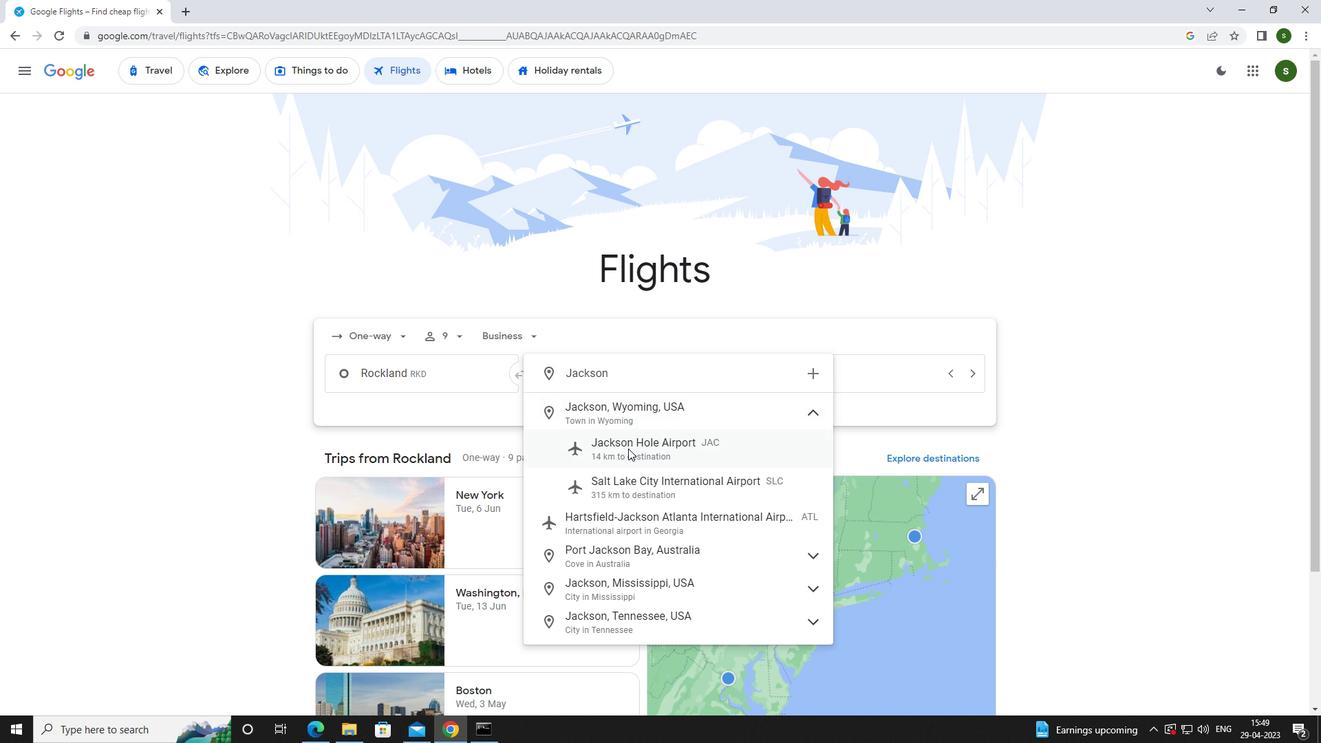 
Action: Mouse moved to (833, 377)
Screenshot: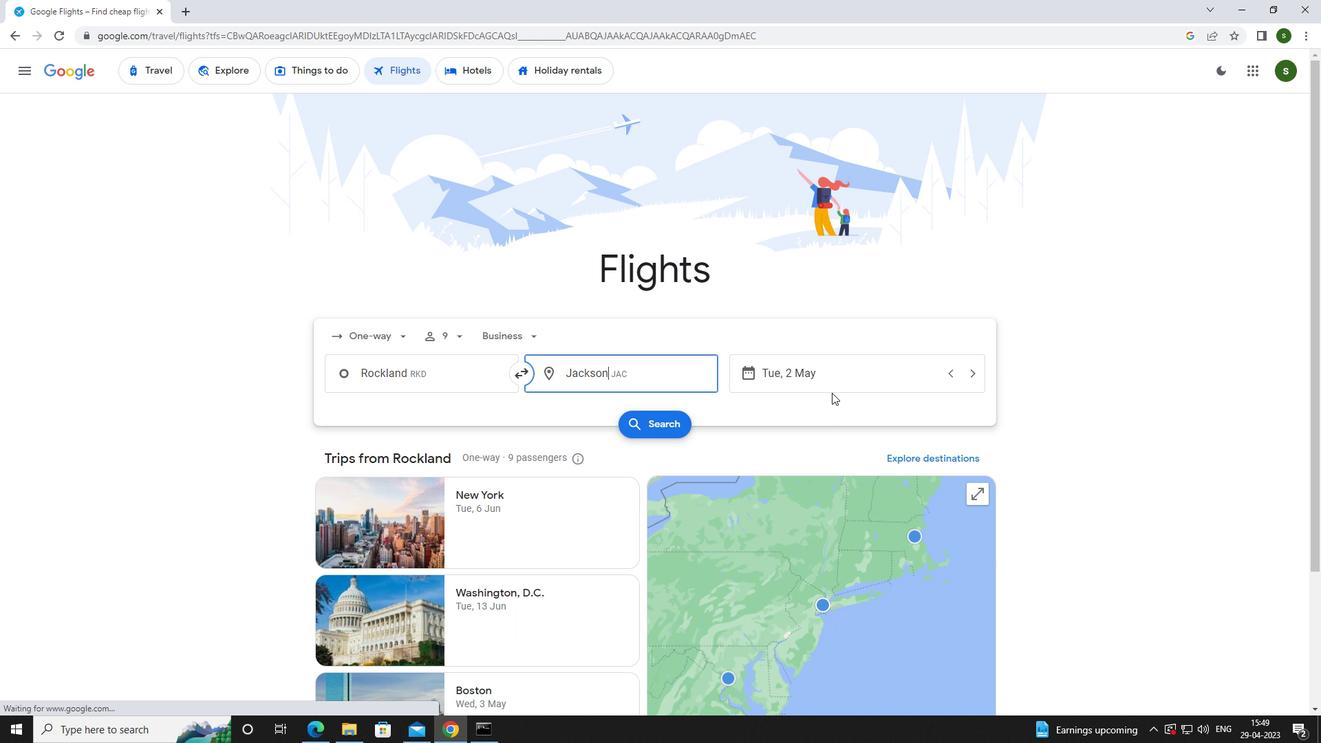 
Action: Mouse pressed left at (833, 377)
Screenshot: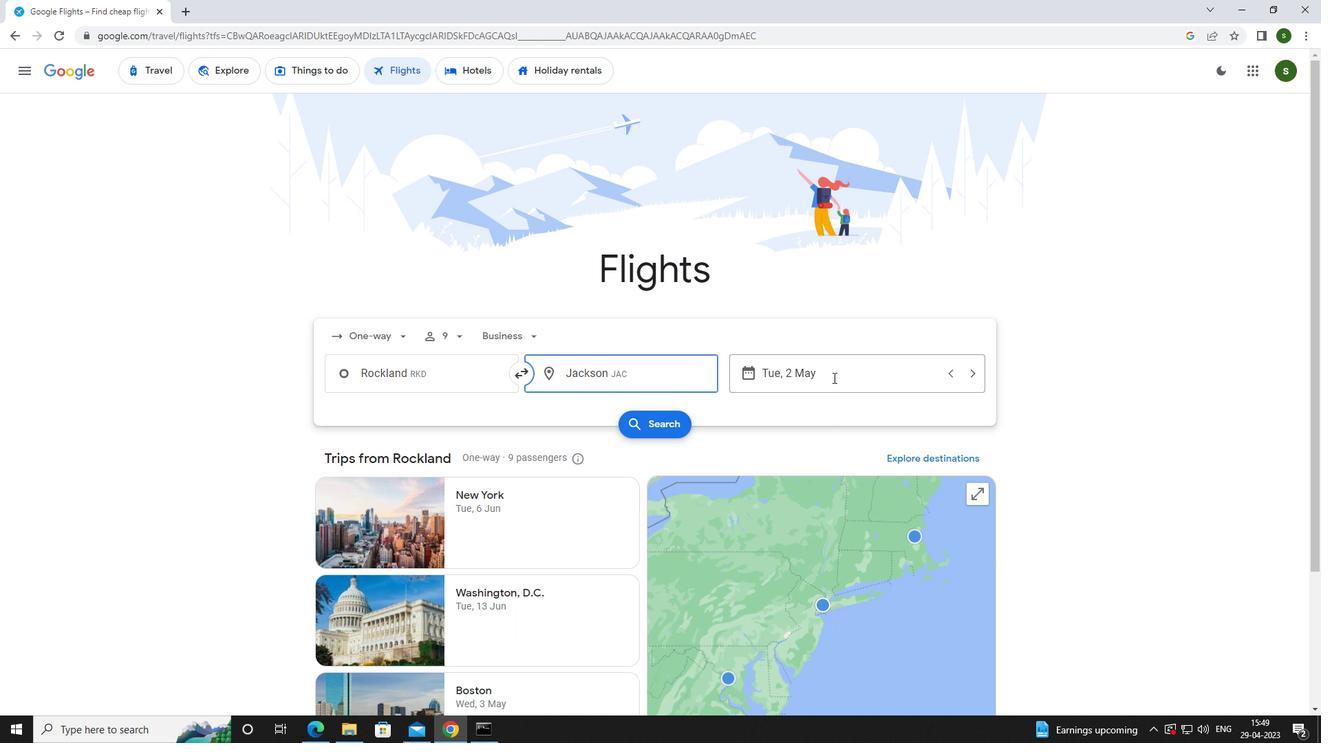 
Action: Mouse moved to (820, 445)
Screenshot: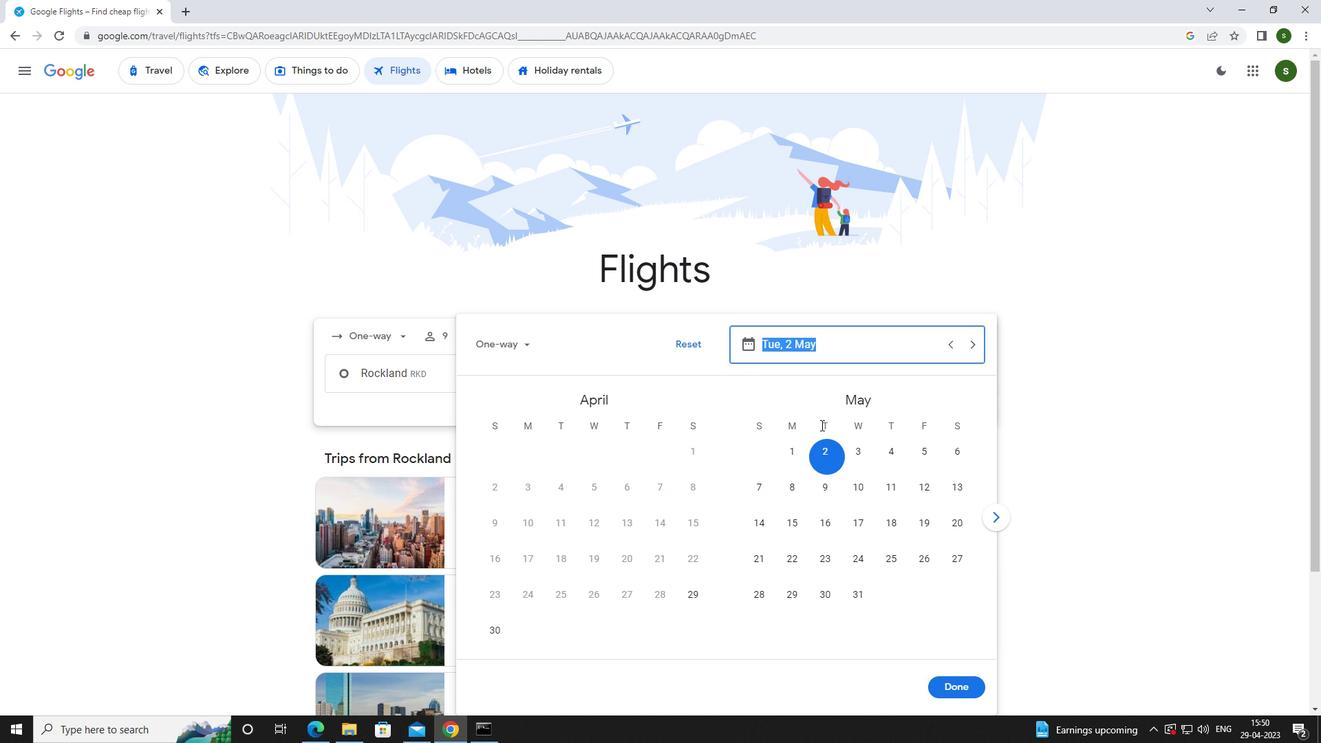 
Action: Mouse pressed left at (820, 445)
Screenshot: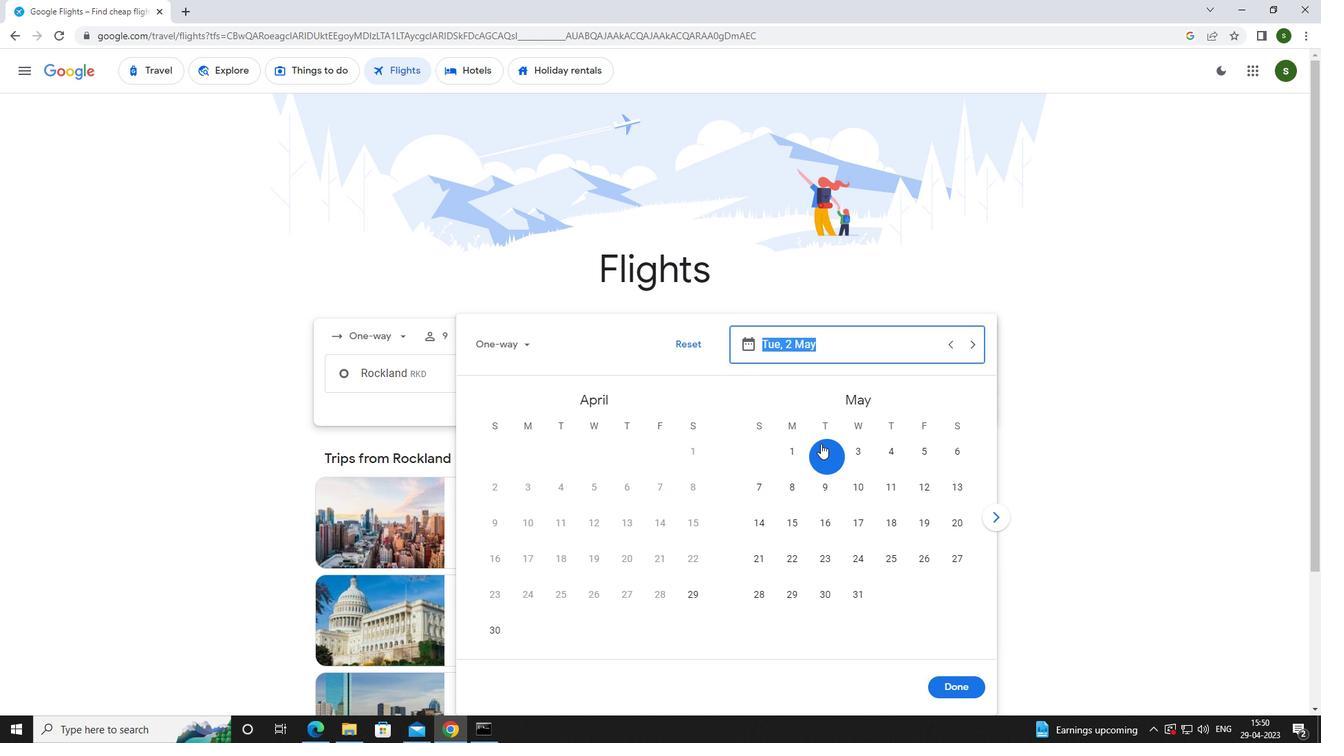 
Action: Mouse moved to (943, 689)
Screenshot: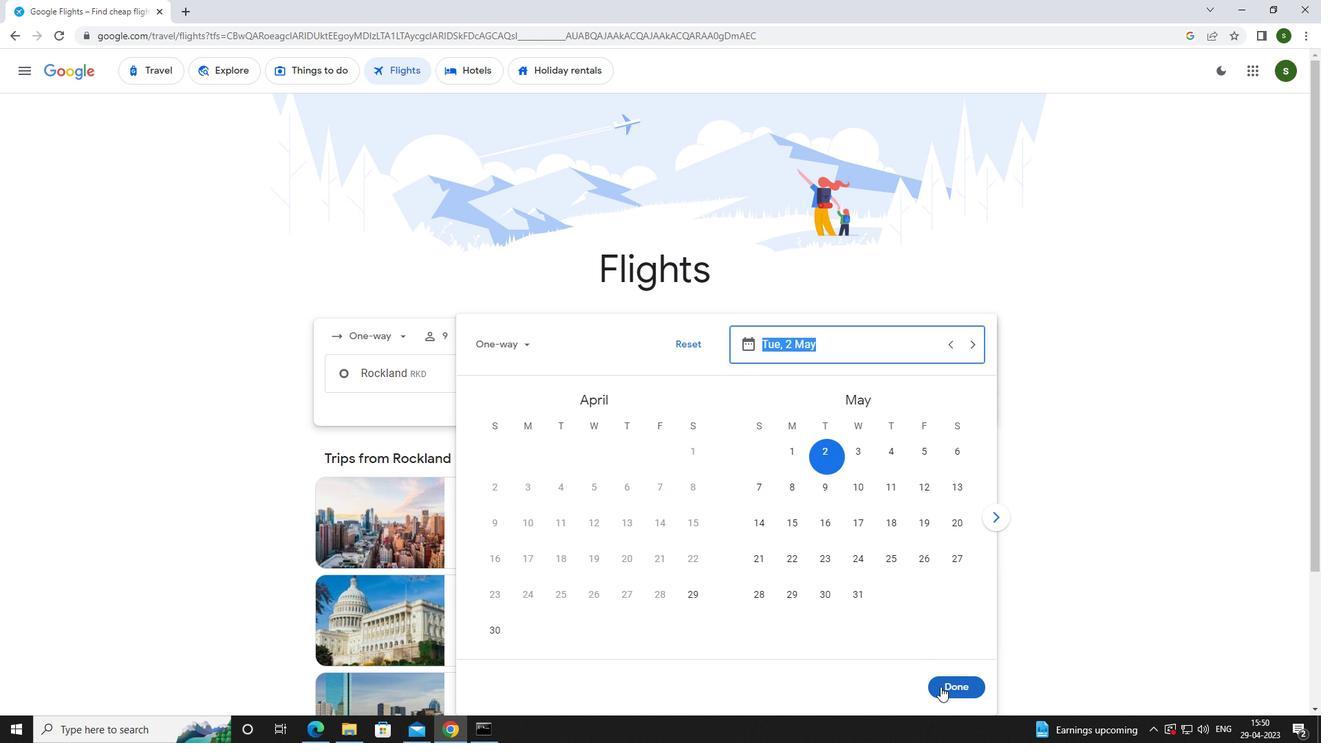 
Action: Mouse pressed left at (943, 689)
Screenshot: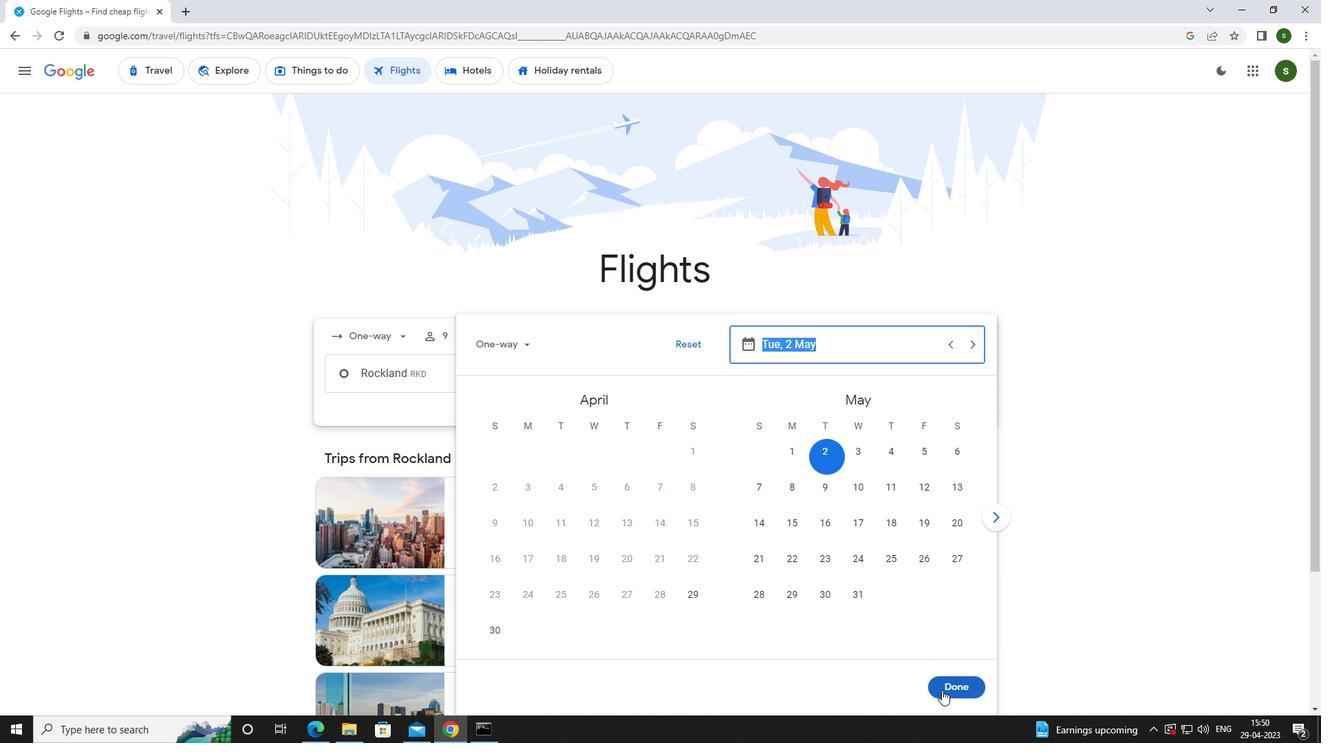 
Action: Mouse moved to (673, 422)
Screenshot: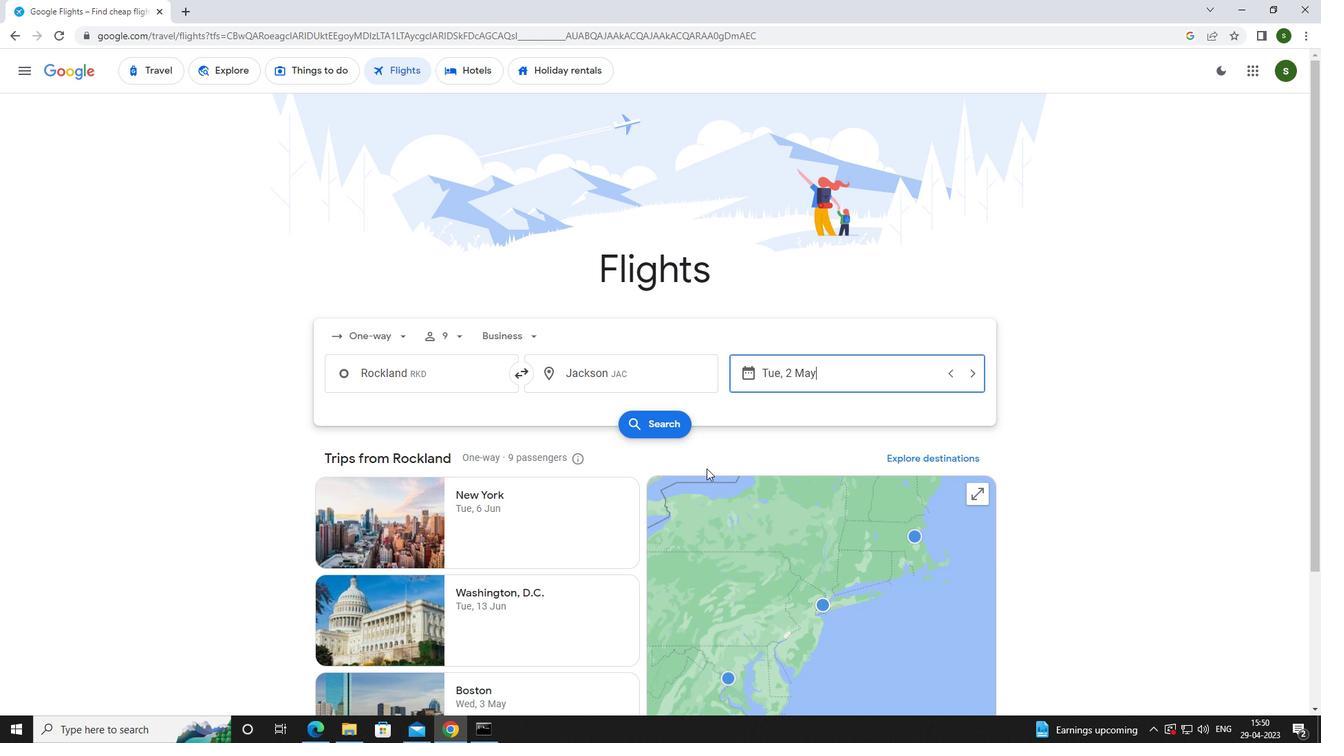 
Action: Mouse pressed left at (673, 422)
Screenshot: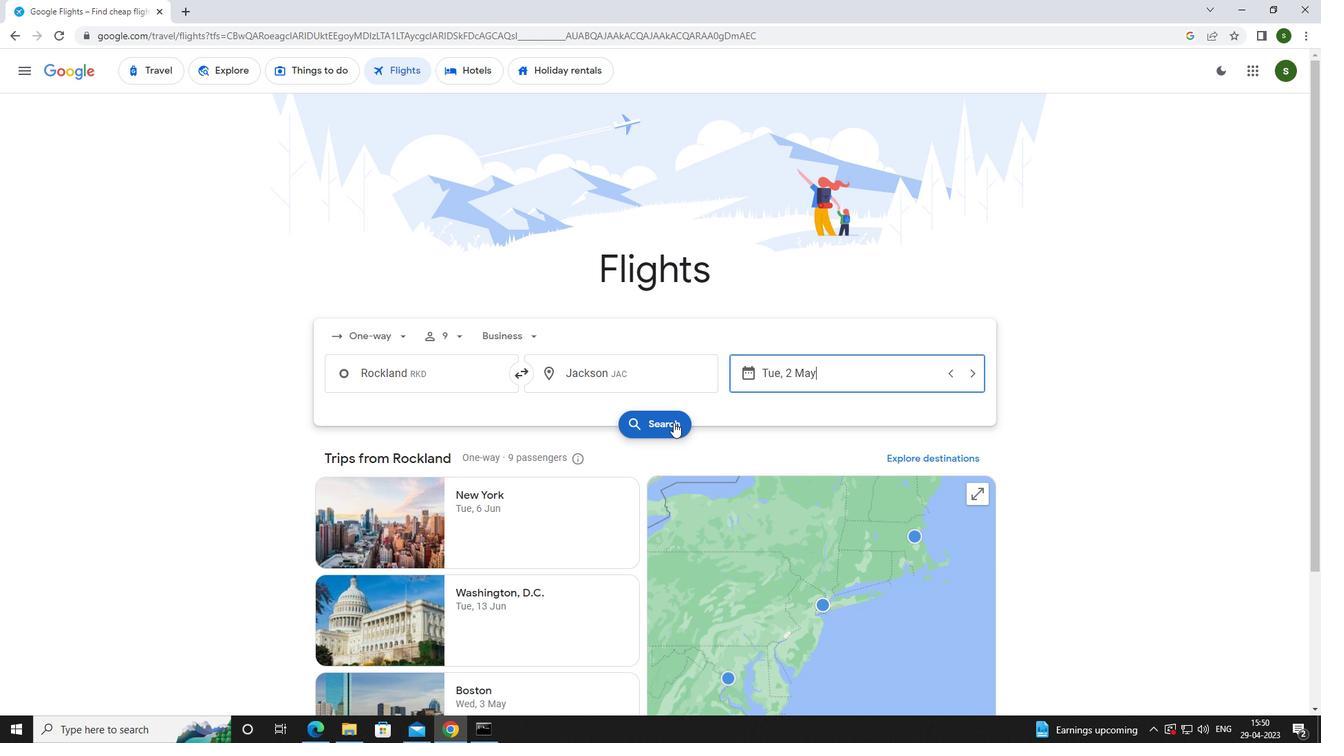 
Action: Mouse moved to (344, 192)
Screenshot: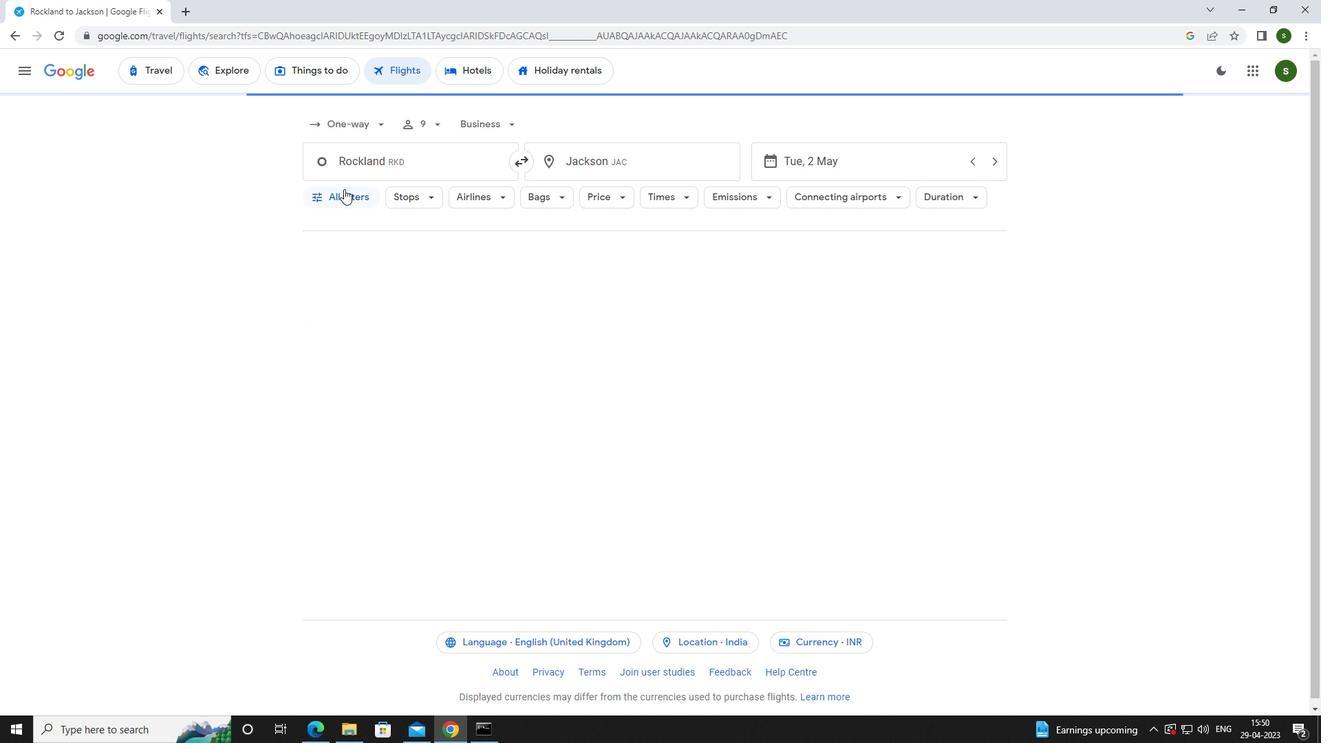 
Action: Mouse pressed left at (344, 192)
Screenshot: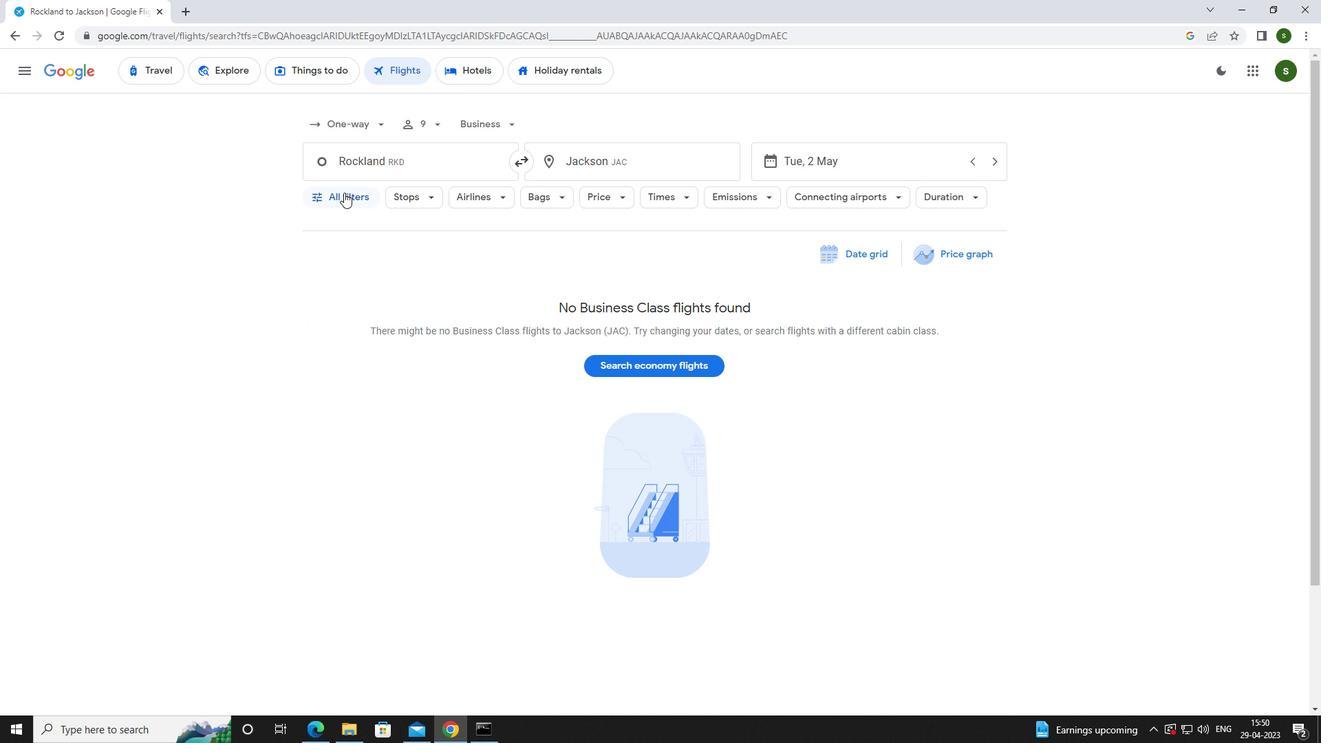 
Action: Mouse moved to (518, 494)
Screenshot: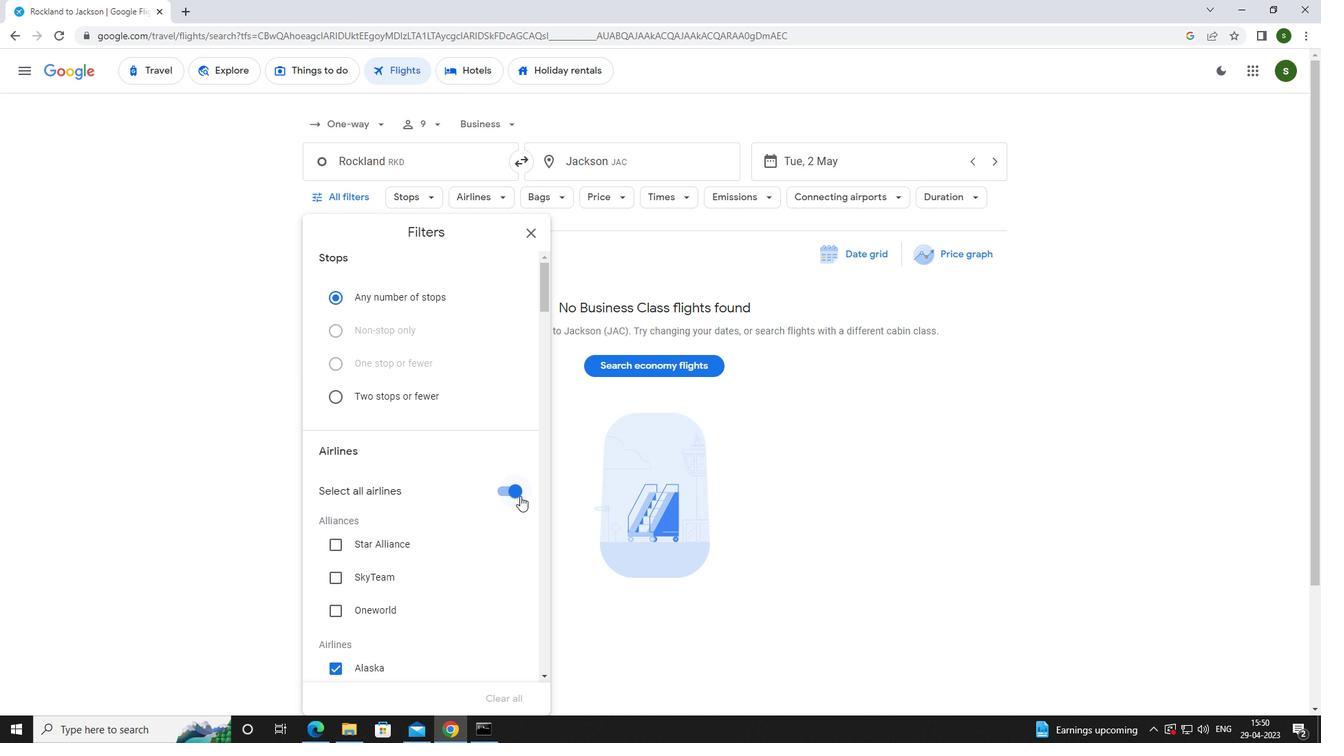 
Action: Mouse pressed left at (518, 494)
Screenshot: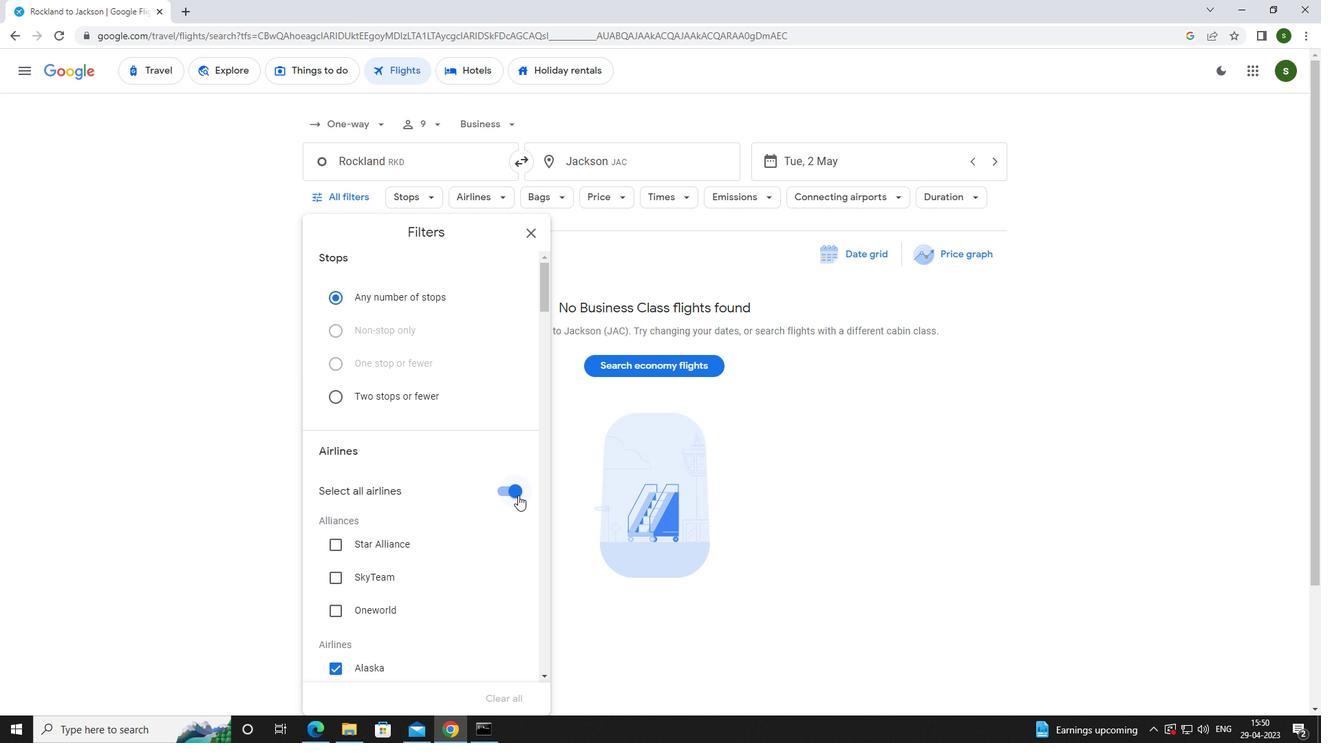 
Action: Mouse moved to (441, 445)
Screenshot: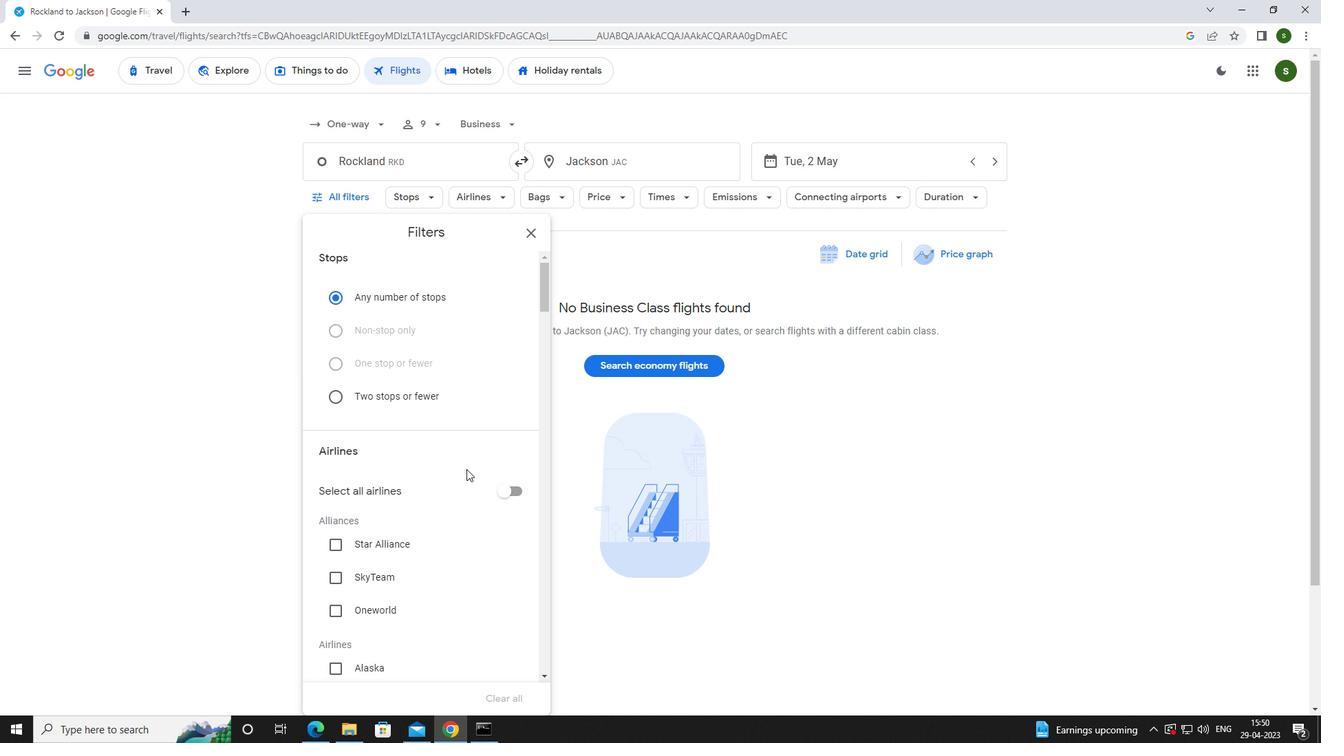 
Action: Mouse scrolled (441, 444) with delta (0, 0)
Screenshot: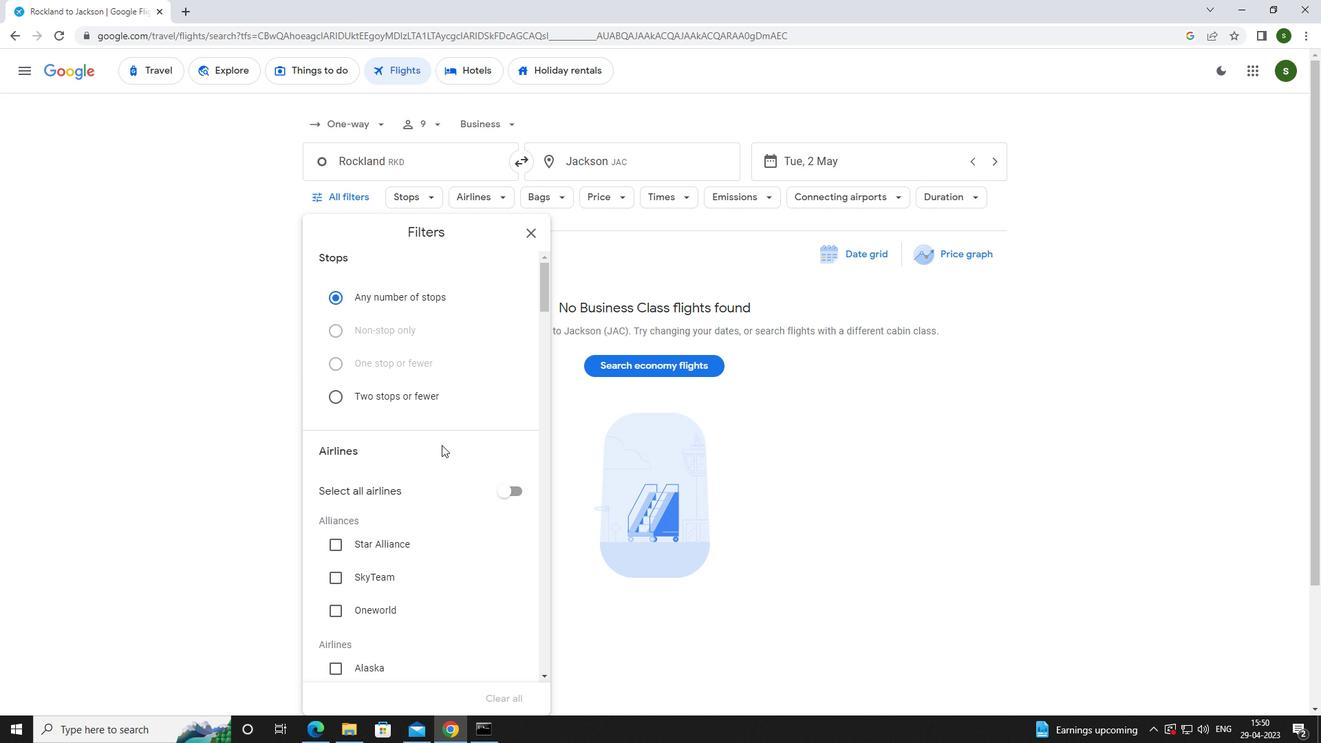
Action: Mouse scrolled (441, 444) with delta (0, 0)
Screenshot: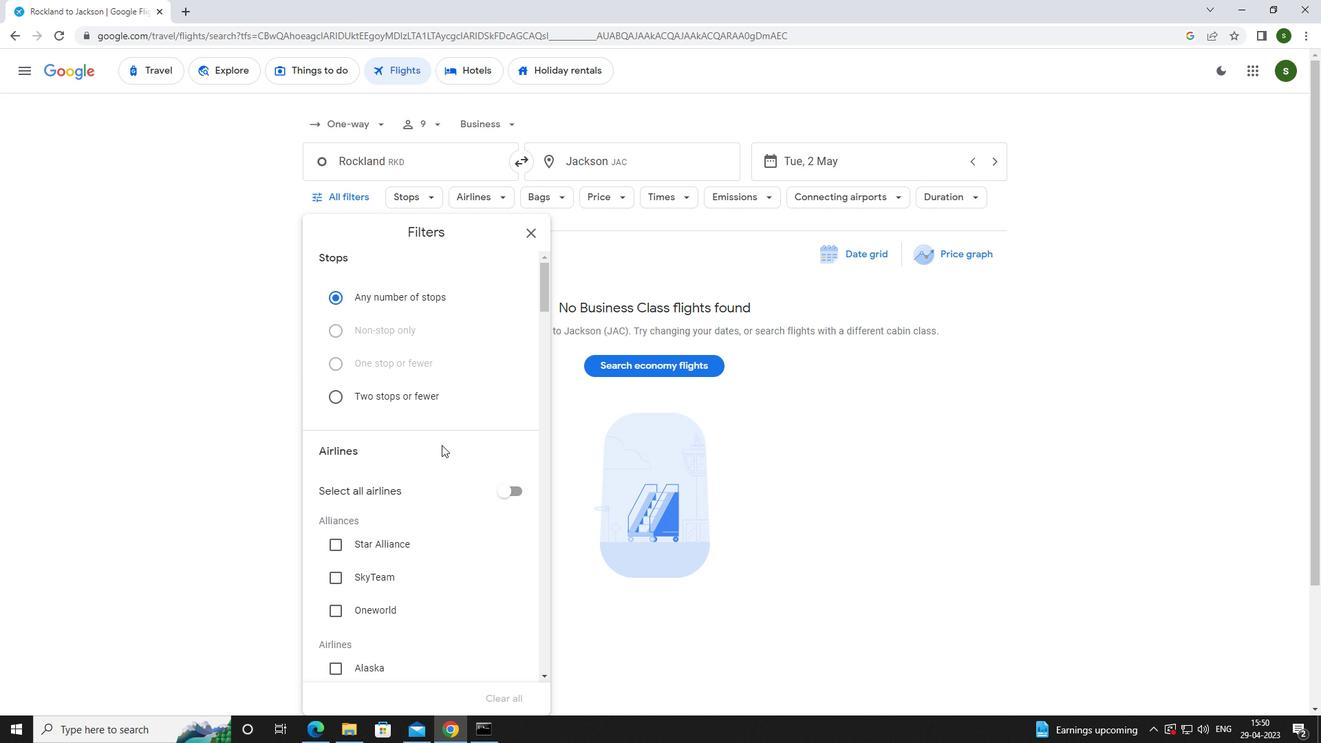 
Action: Mouse moved to (441, 445)
Screenshot: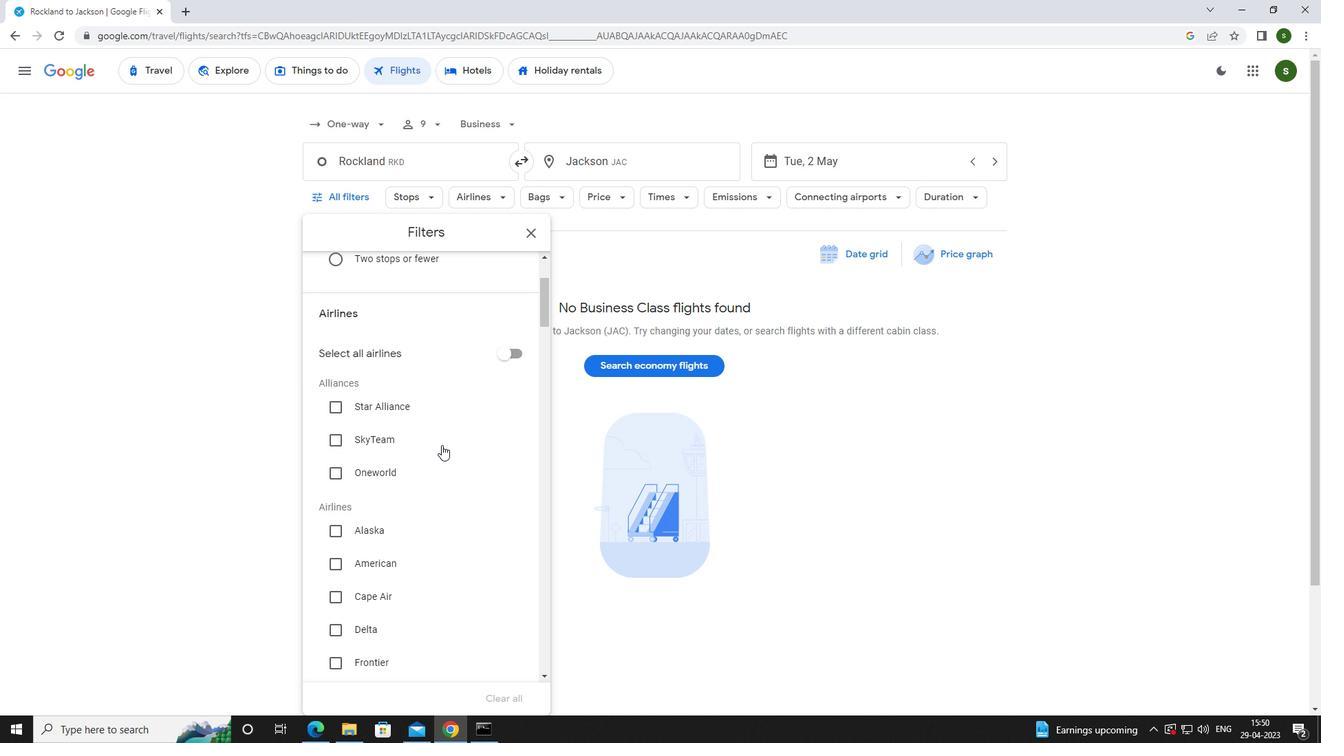 
Action: Mouse scrolled (441, 444) with delta (0, 0)
Screenshot: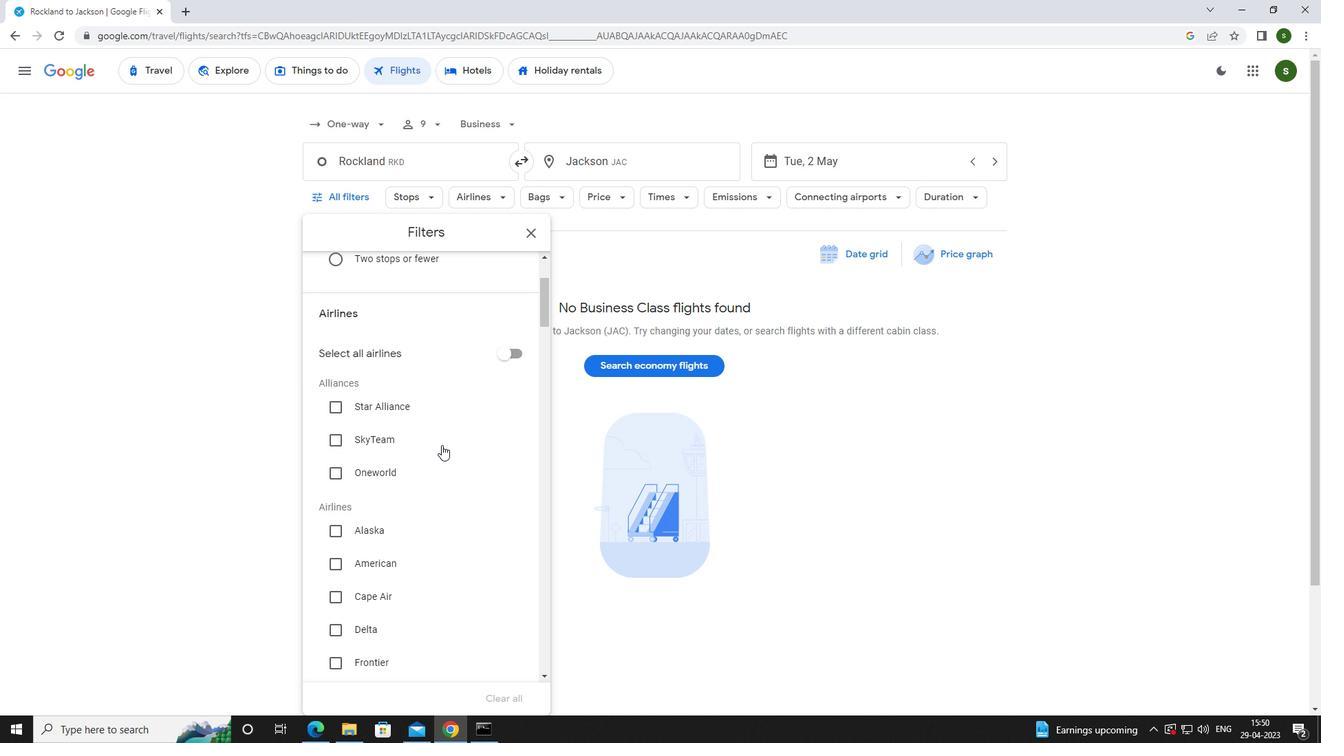 
Action: Mouse moved to (440, 448)
Screenshot: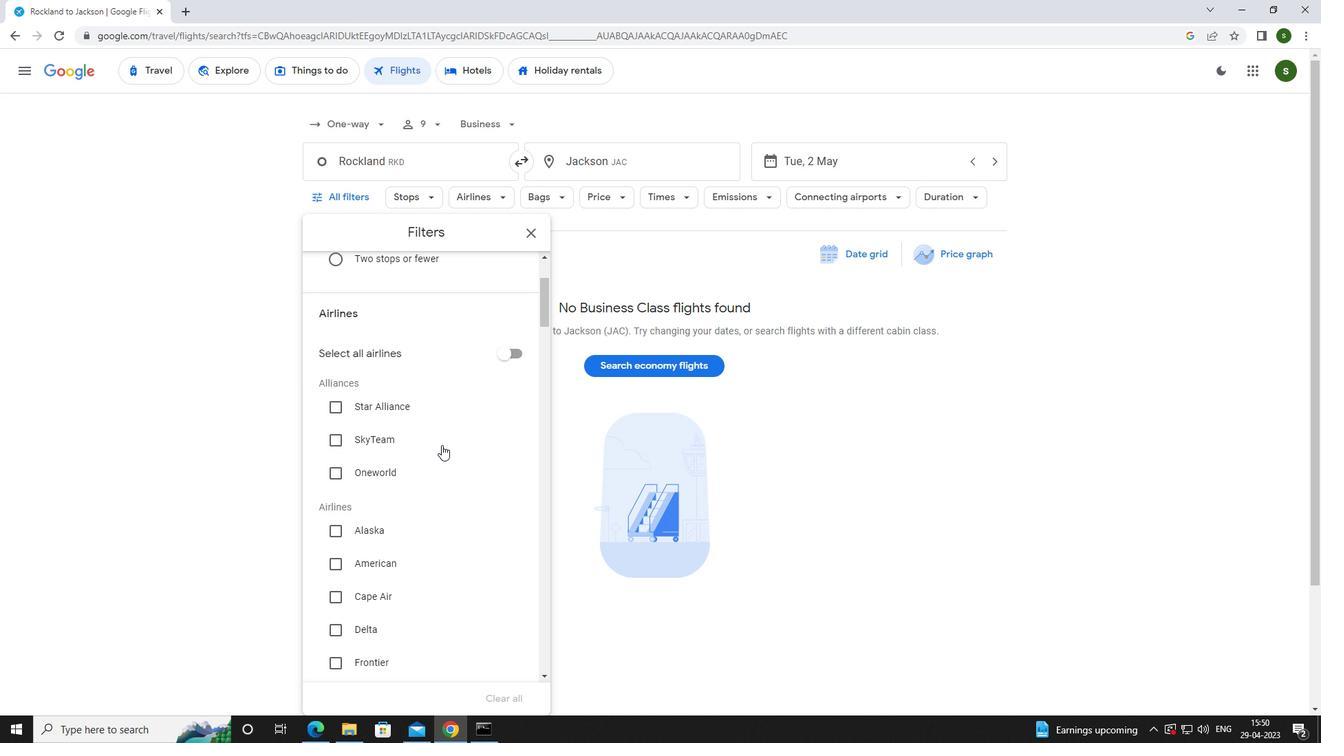 
Action: Mouse scrolled (440, 447) with delta (0, 0)
Screenshot: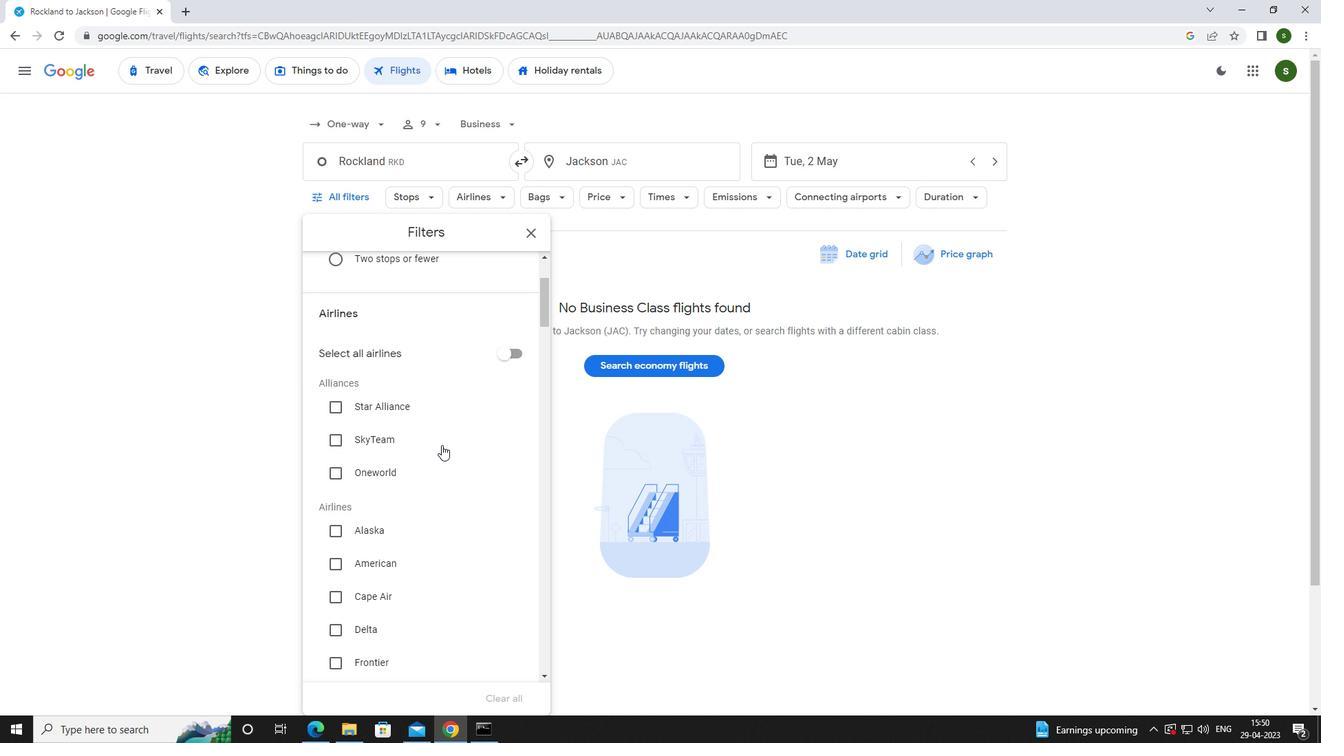 
Action: Mouse scrolled (440, 447) with delta (0, 0)
Screenshot: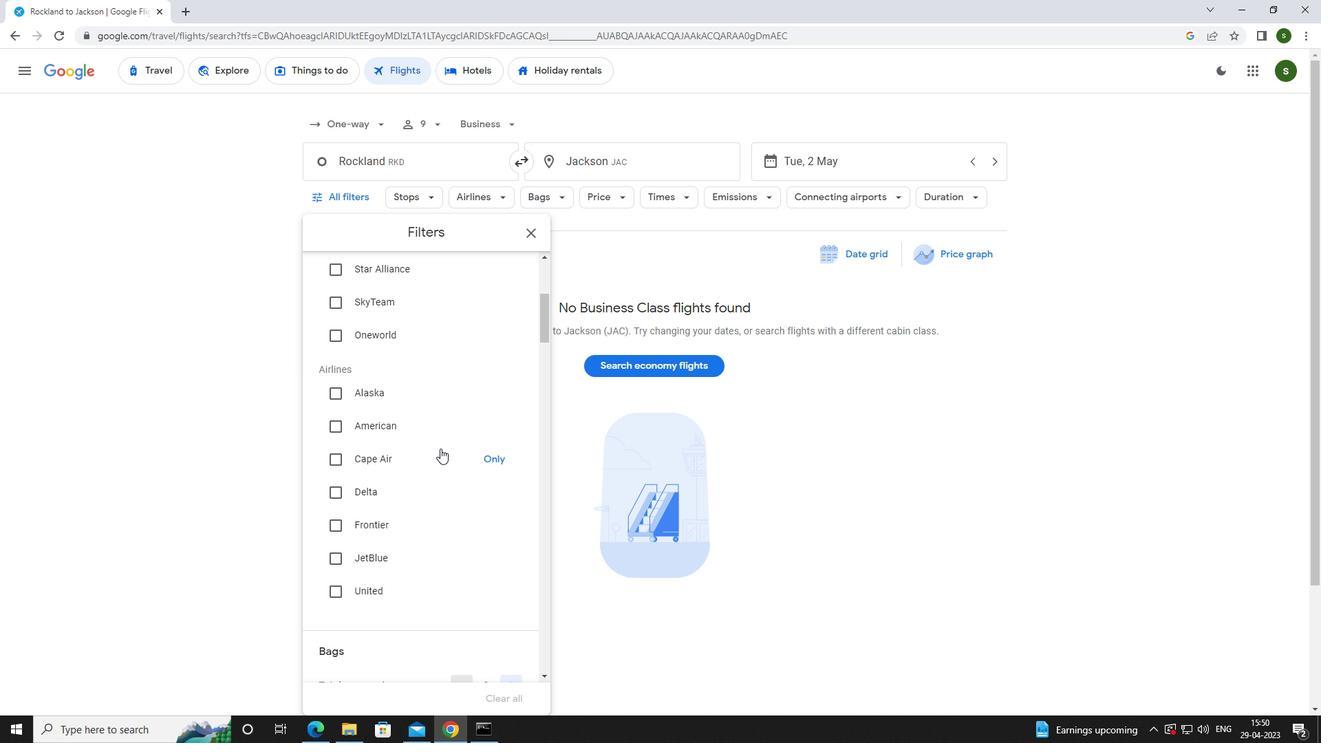 
Action: Mouse scrolled (440, 447) with delta (0, 0)
Screenshot: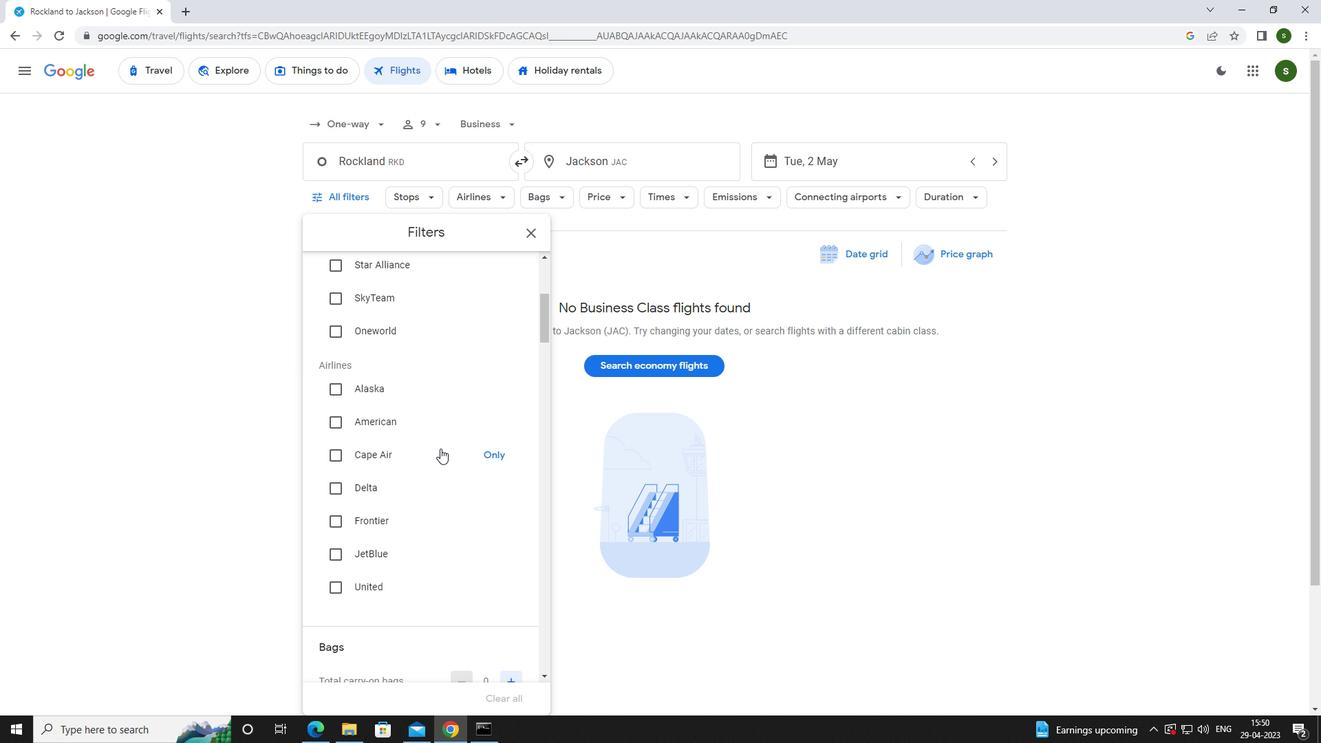 
Action: Mouse scrolled (440, 447) with delta (0, 0)
Screenshot: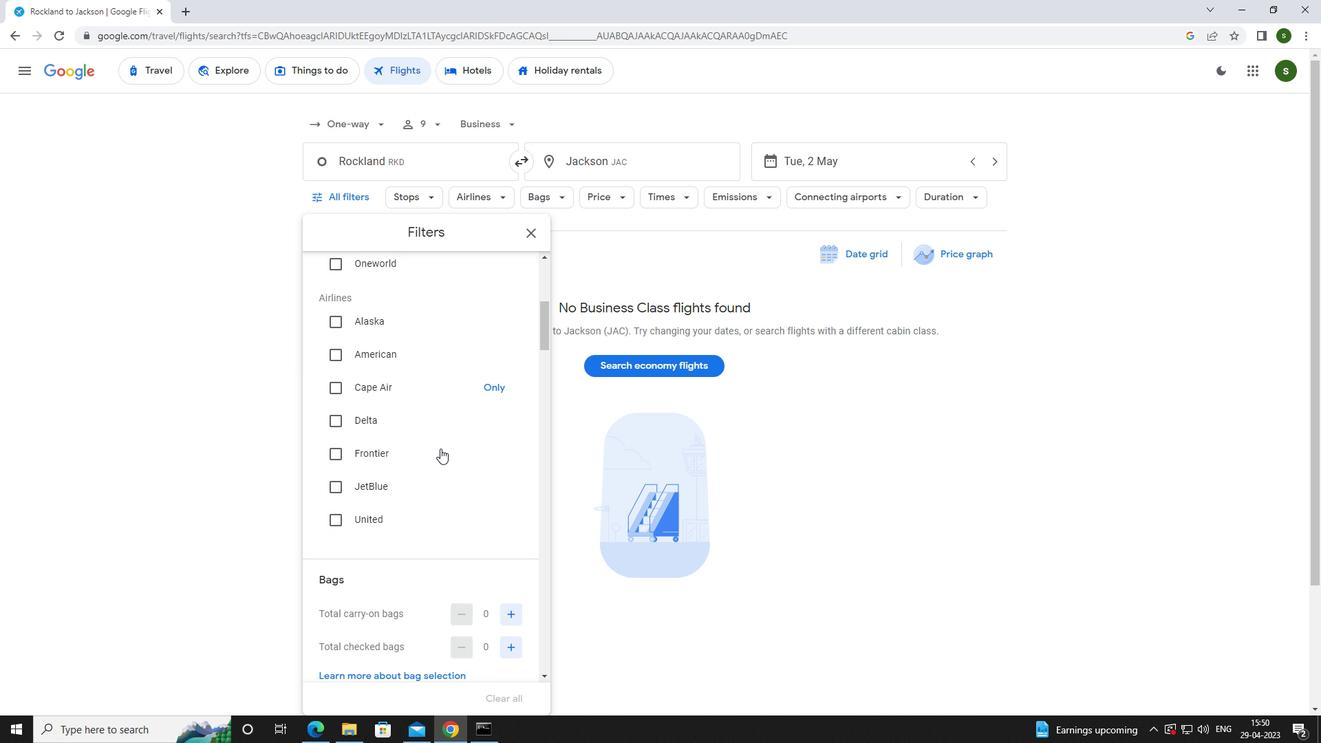 
Action: Mouse scrolled (440, 447) with delta (0, 0)
Screenshot: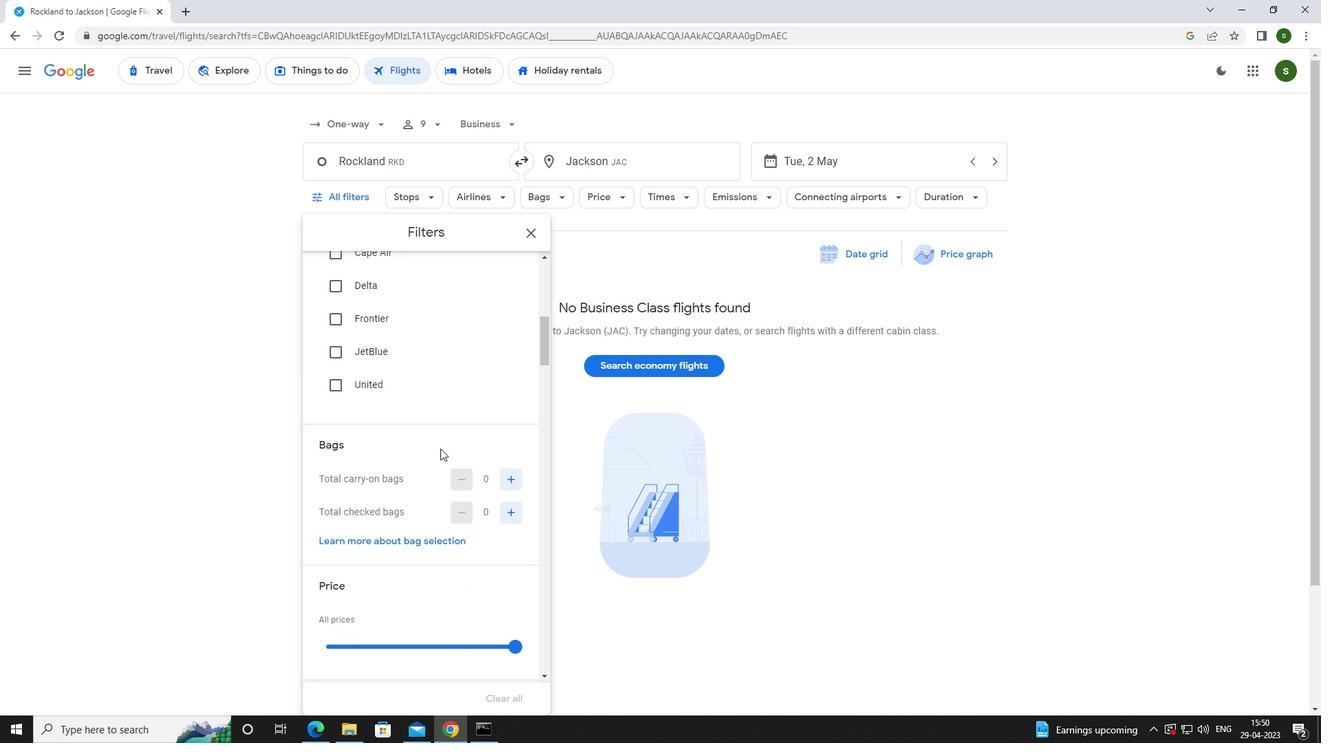 
Action: Mouse scrolled (440, 447) with delta (0, 0)
Screenshot: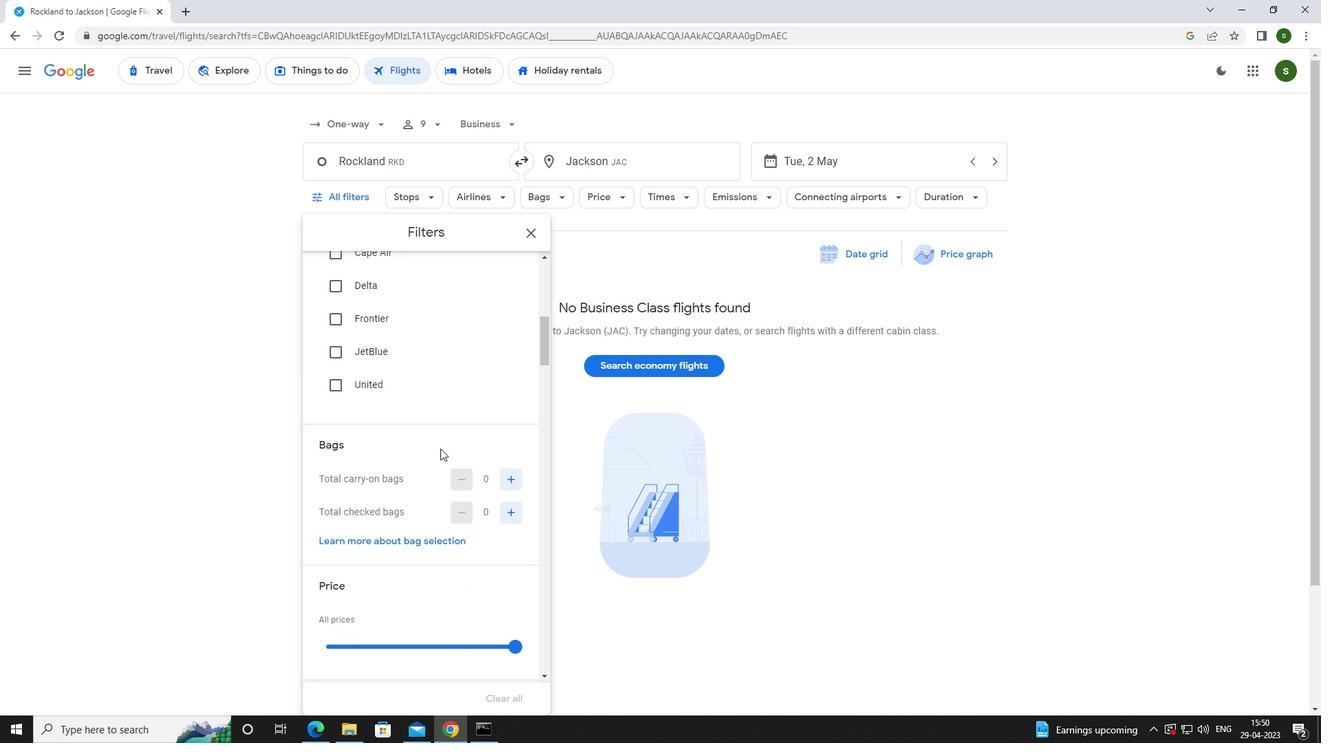 
Action: Mouse moved to (516, 342)
Screenshot: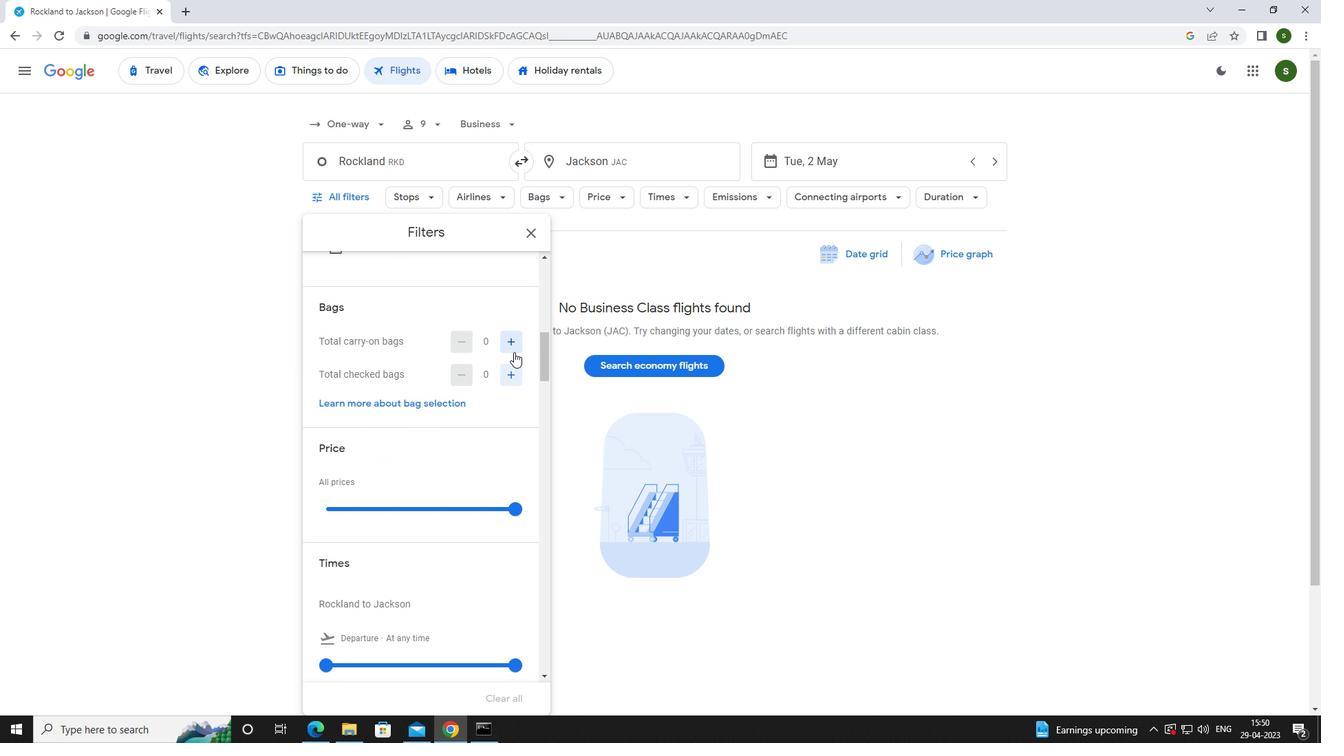 
Action: Mouse pressed left at (516, 342)
Screenshot: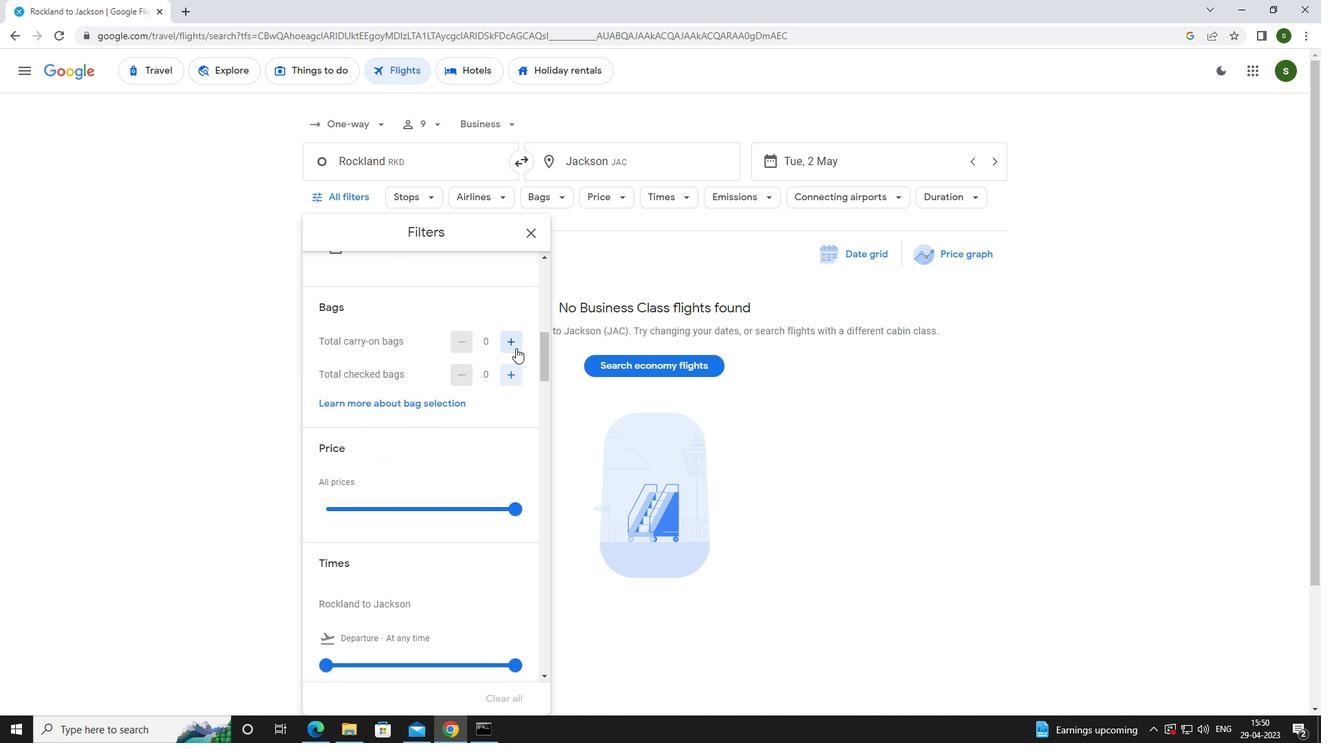 
Action: Mouse pressed left at (516, 342)
Screenshot: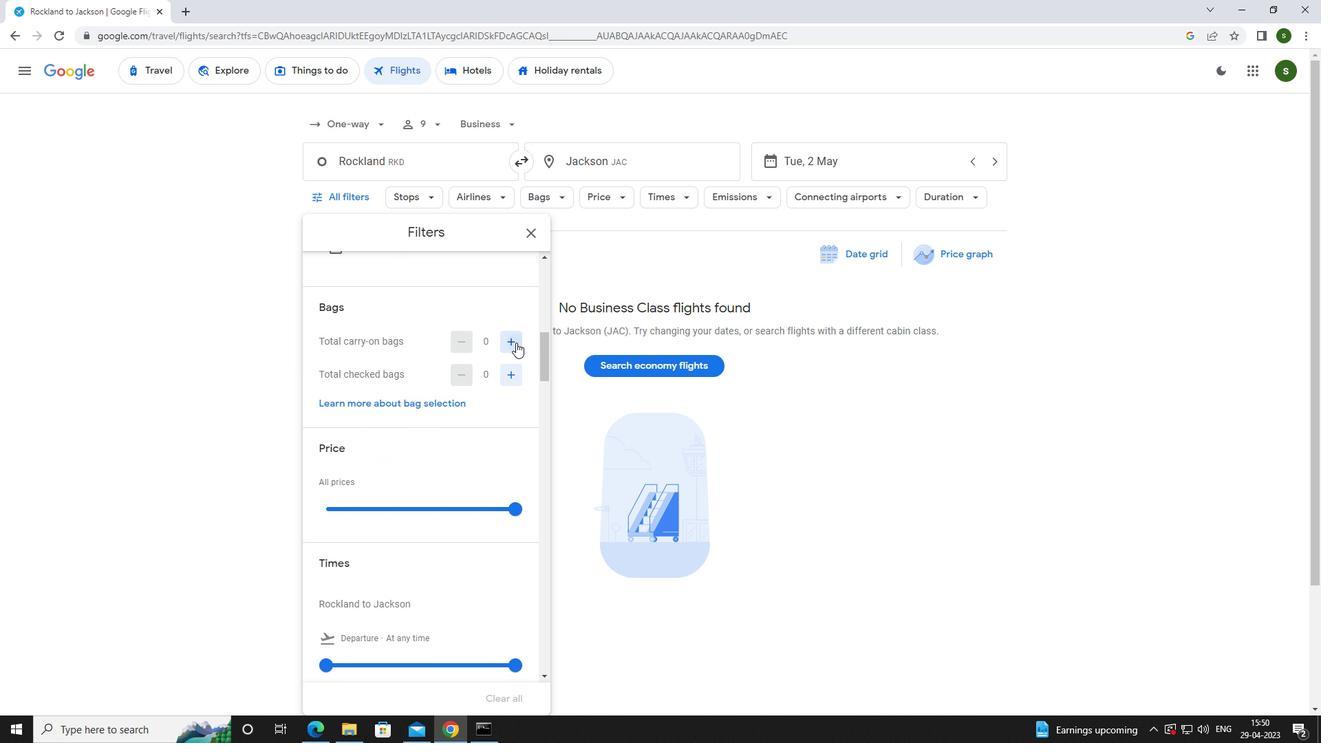 
Action: Mouse moved to (492, 364)
Screenshot: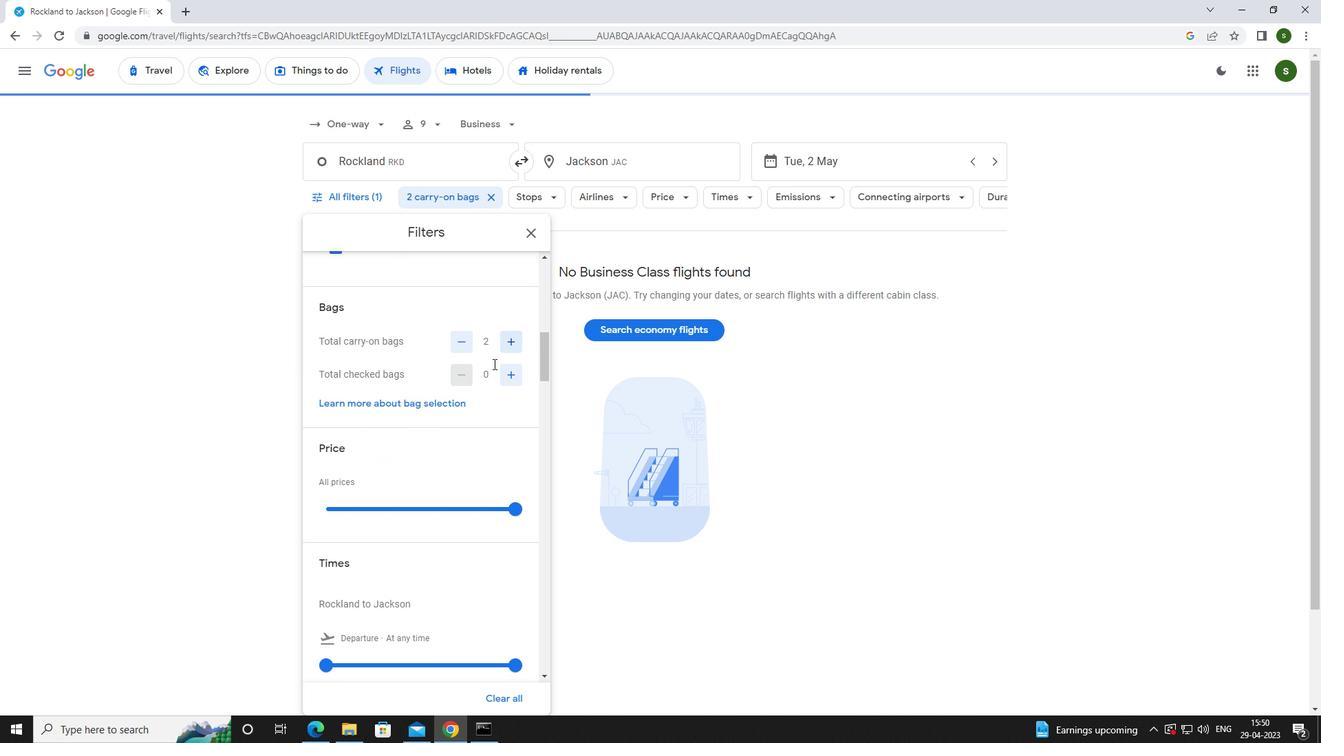 
Action: Mouse scrolled (492, 363) with delta (0, 0)
Screenshot: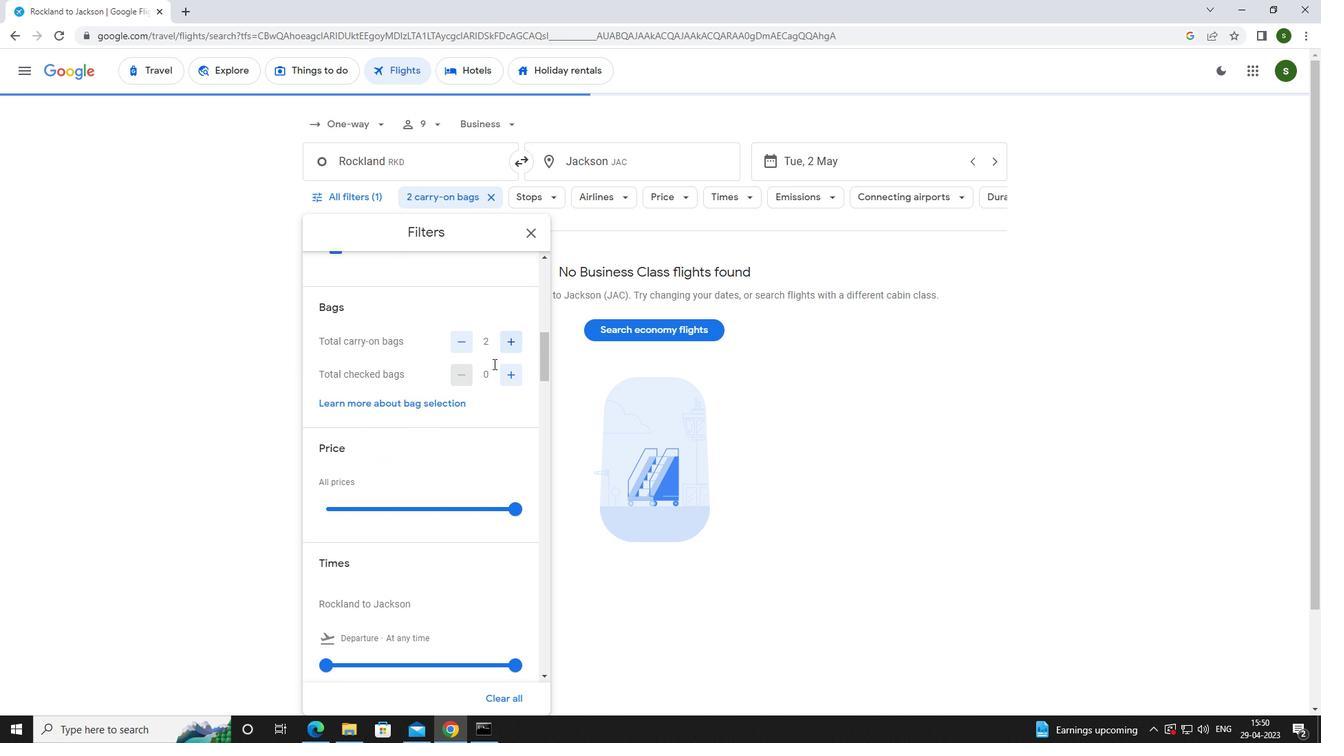 
Action: Mouse scrolled (492, 363) with delta (0, 0)
Screenshot: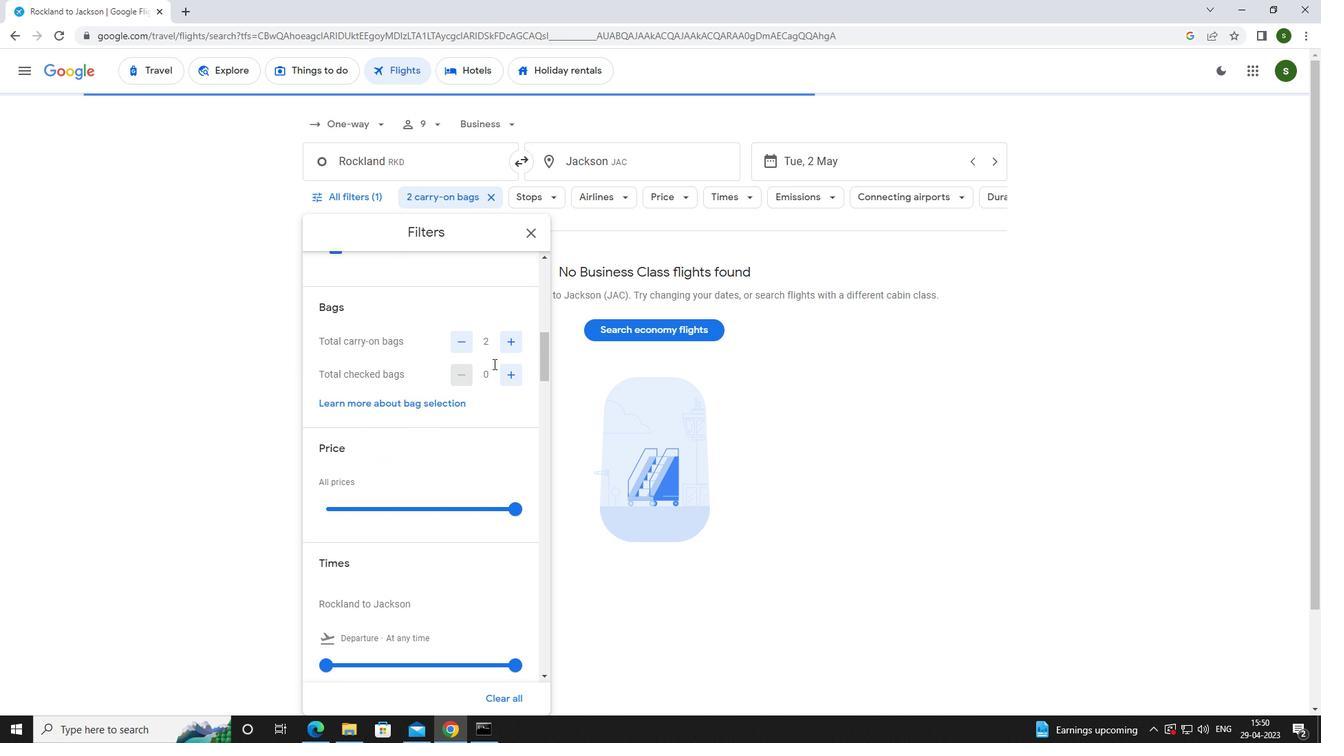 
Action: Mouse moved to (516, 395)
Screenshot: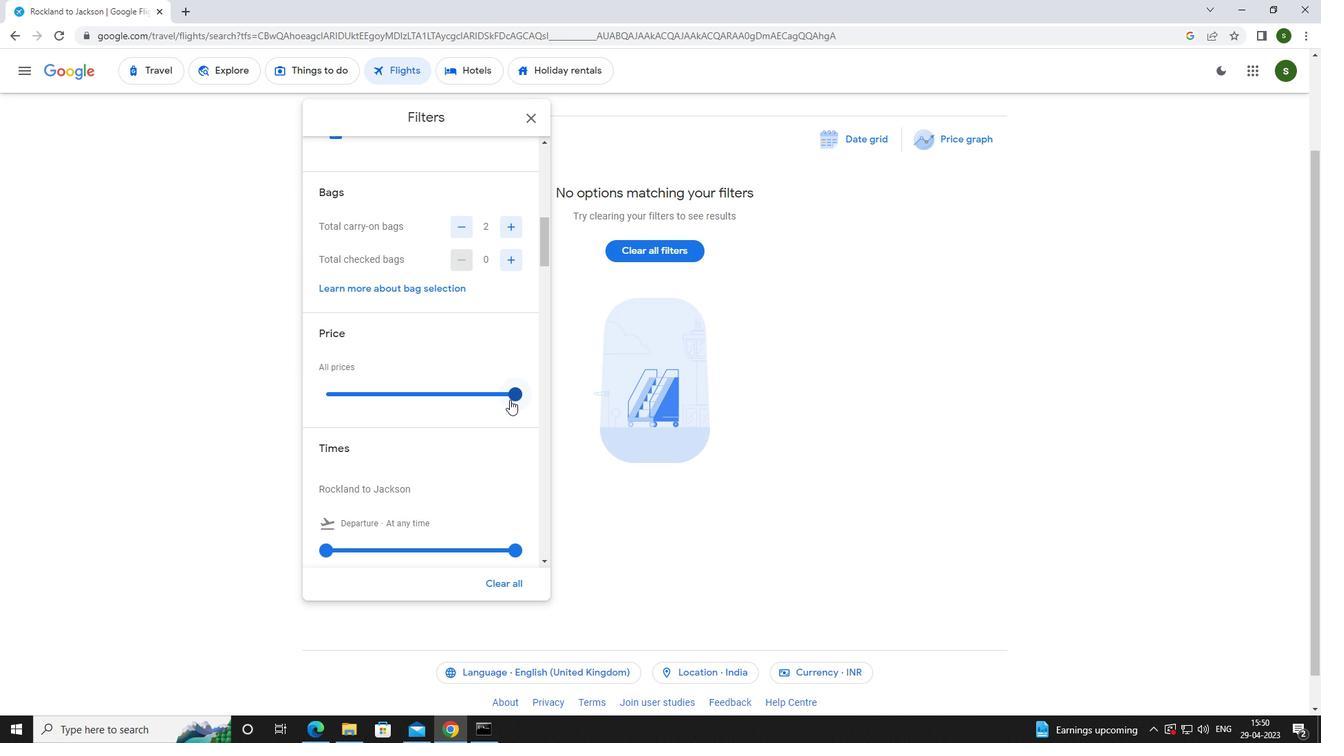 
Action: Mouse pressed left at (516, 395)
Screenshot: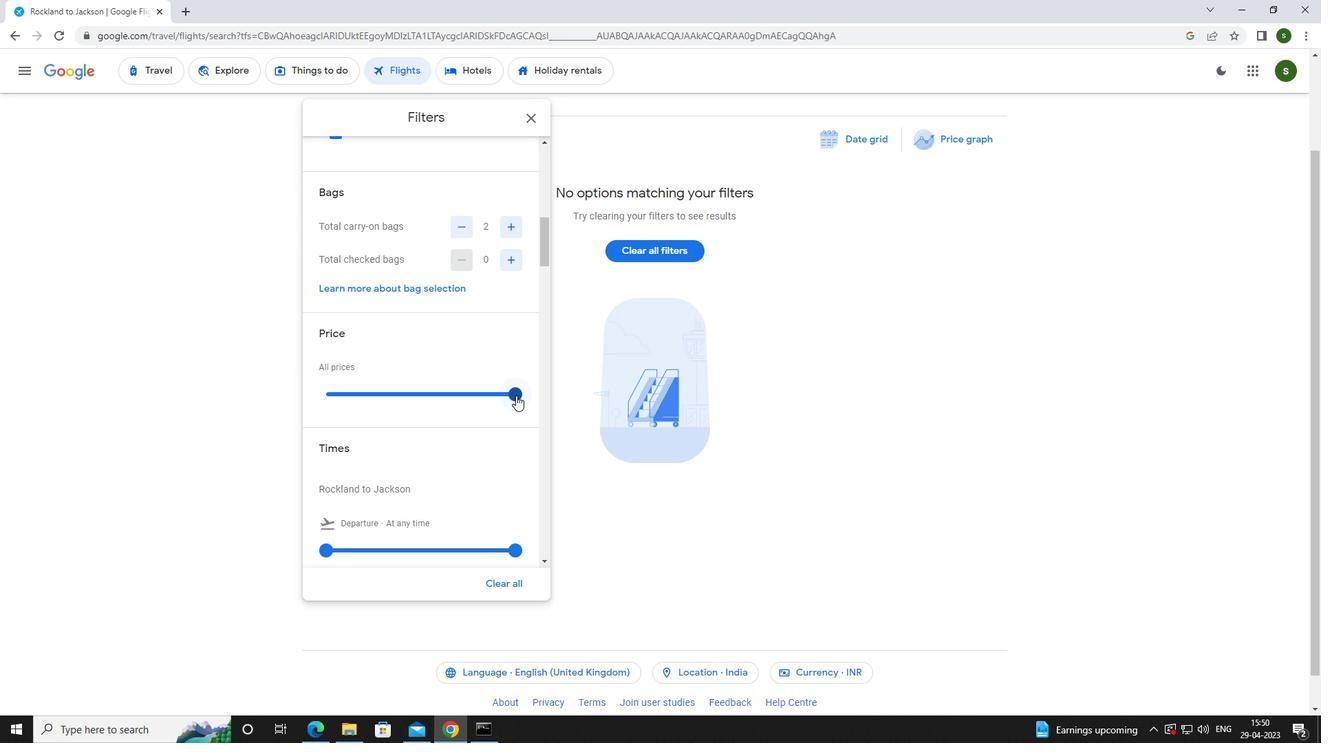 
Action: Mouse moved to (459, 405)
Screenshot: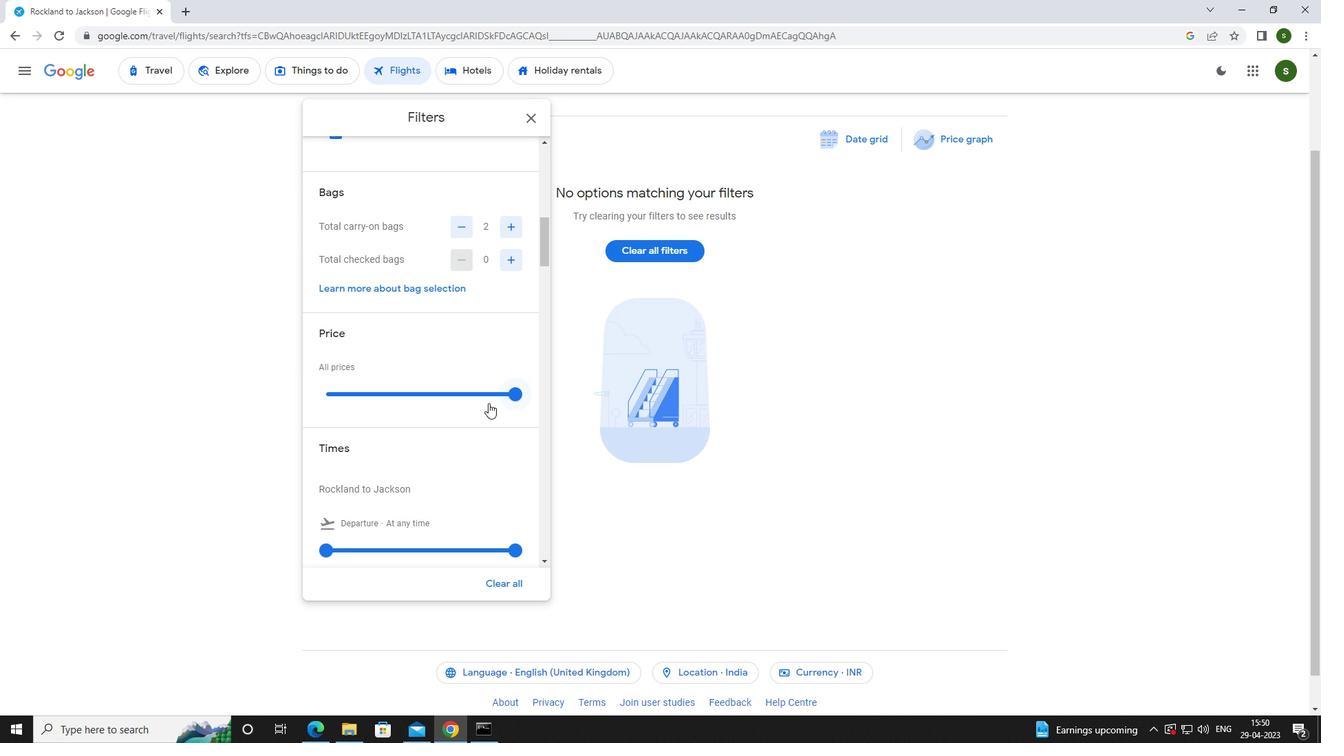 
Action: Mouse scrolled (459, 405) with delta (0, 0)
Screenshot: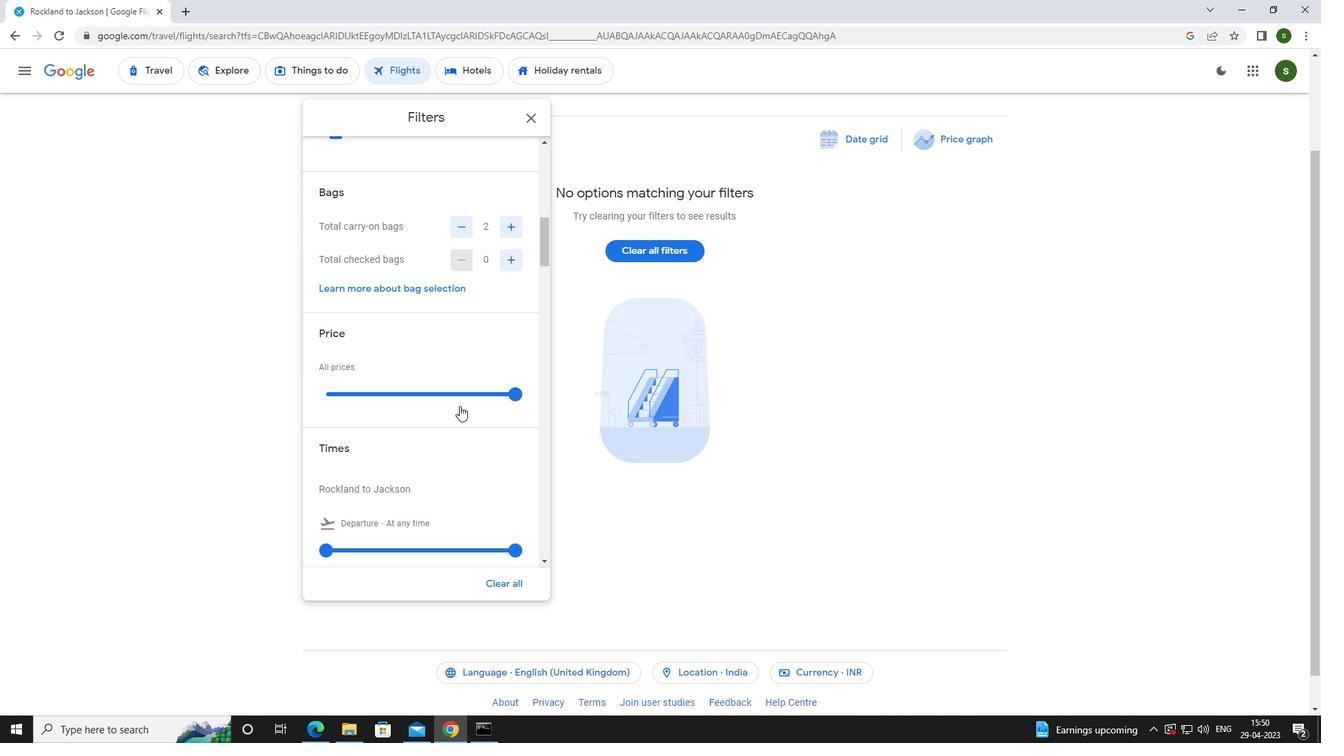 
Action: Mouse moved to (328, 483)
Screenshot: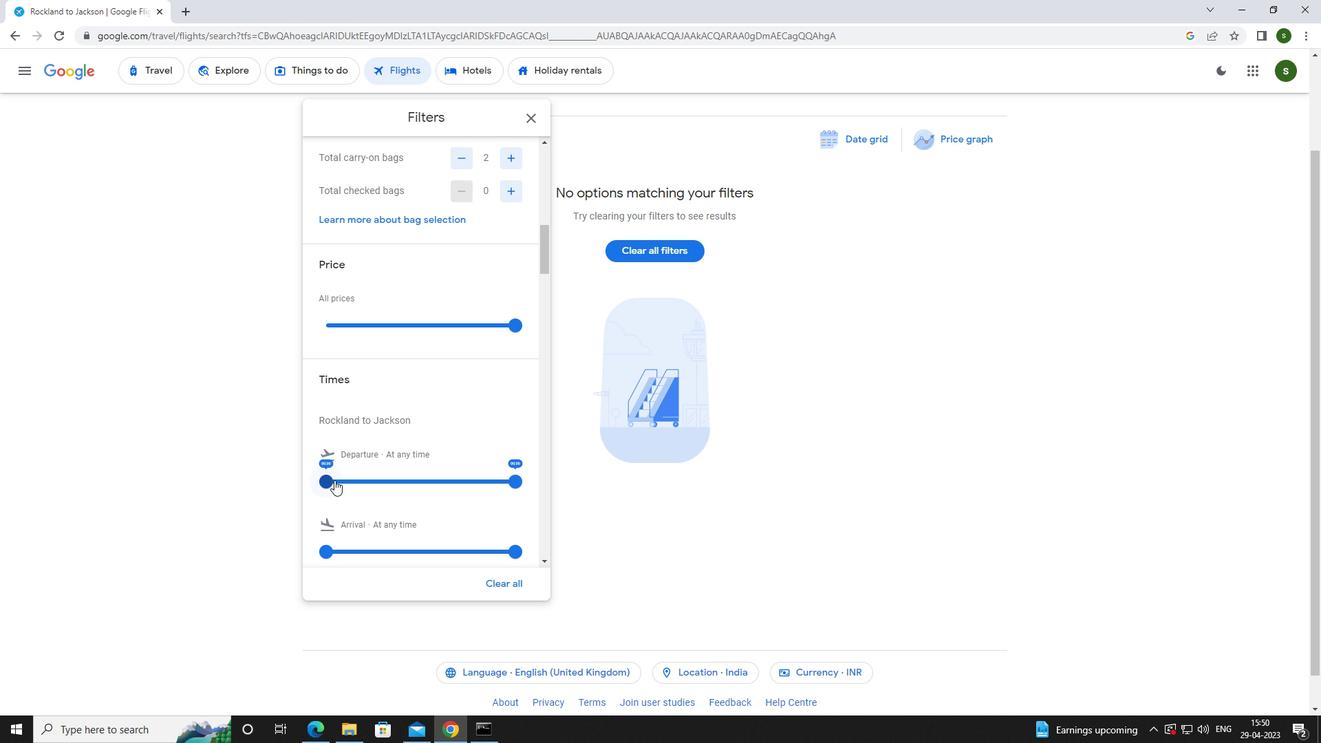 
Action: Mouse pressed left at (328, 483)
Screenshot: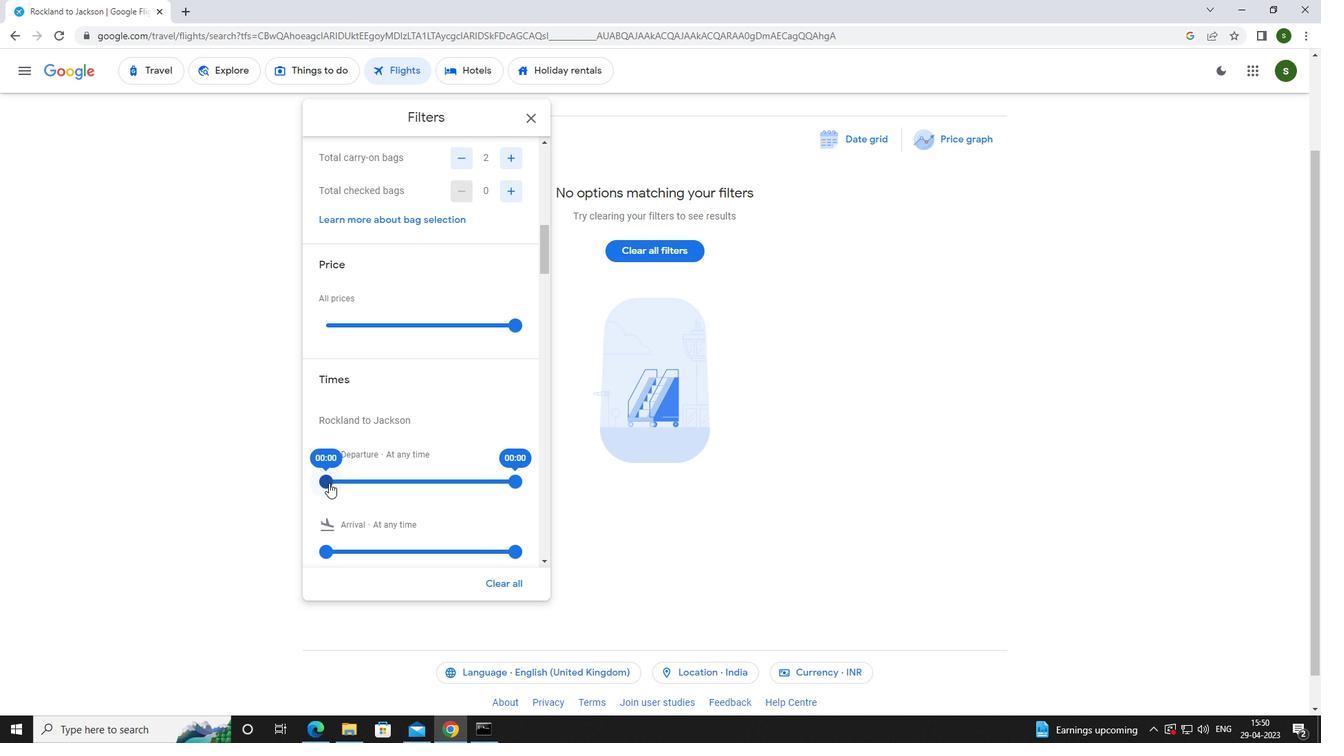 
Action: Mouse moved to (833, 500)
Screenshot: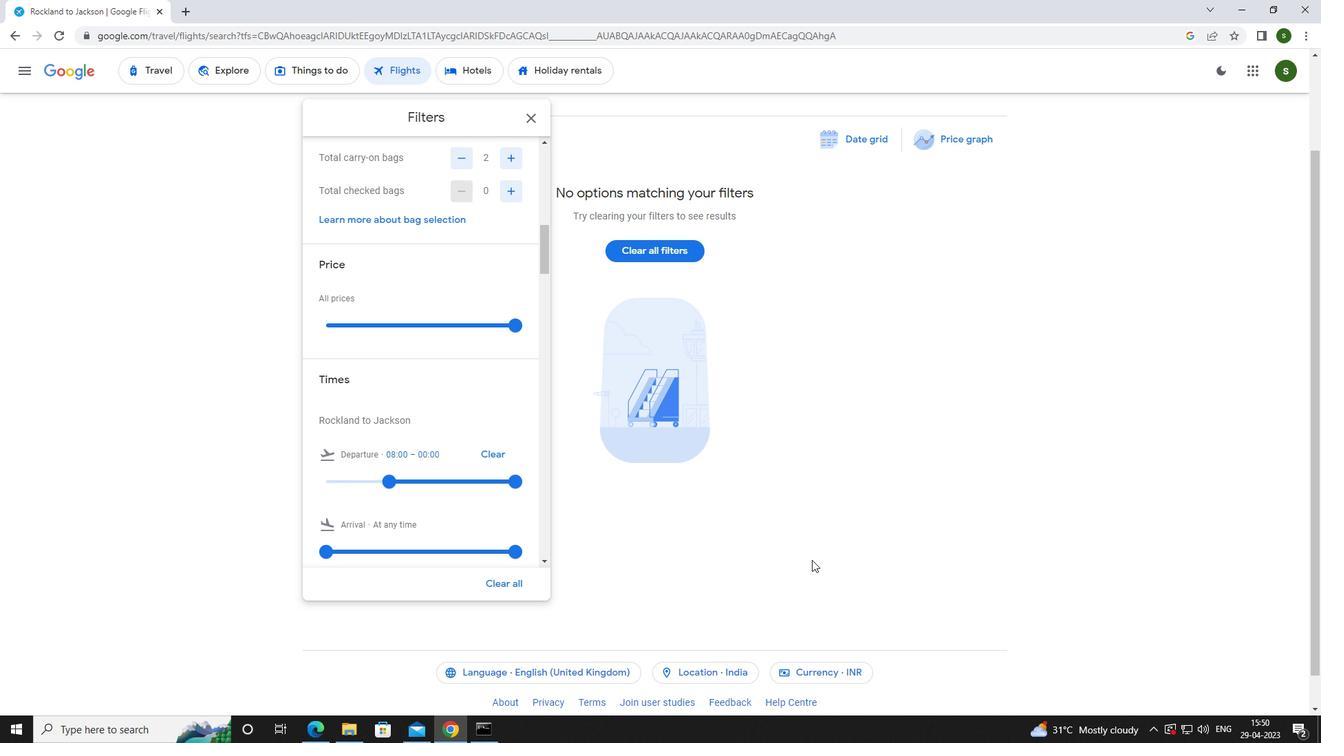 
Action: Mouse pressed left at (833, 500)
Screenshot: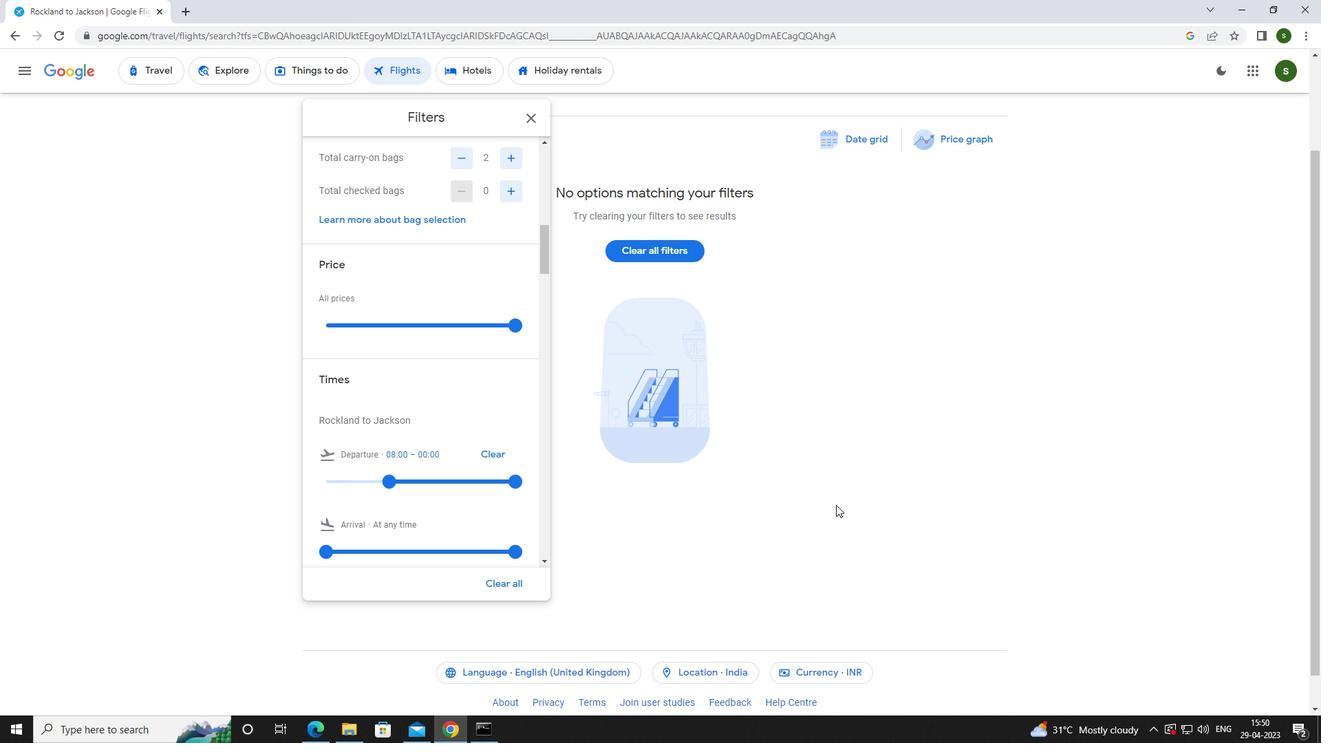 
Action: Mouse moved to (831, 490)
Screenshot: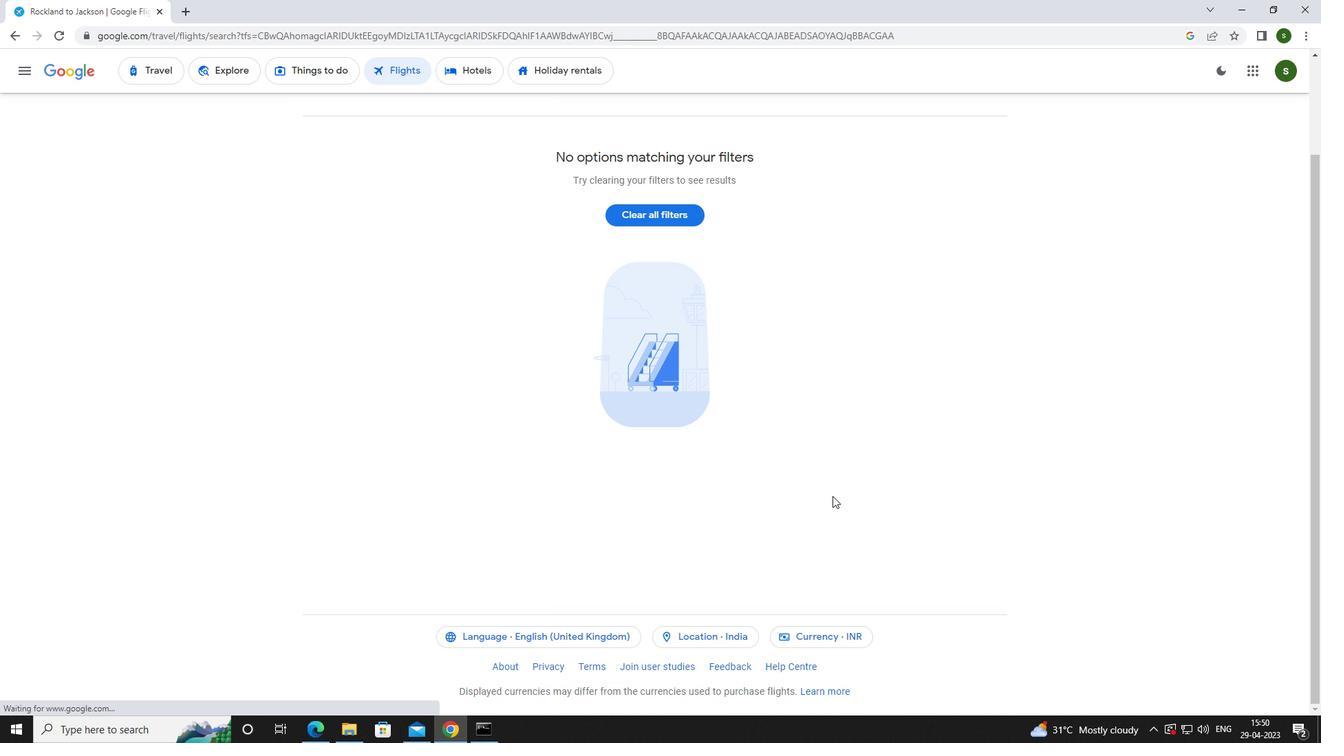 
